 Task: Look for space in Abomey-Calavi, Benin from 12th August, 2023 to 16th August, 2023 for 8 adults in price range Rs.10000 to Rs.16000. Place can be private room with 8 bedrooms having 8 beds and 8 bathrooms. Property type can be house, flat, guest house, hotel. Amenities needed are: wifi, TV, free parkinig on premises, gym, breakfast. Booking option can be shelf check-in. Required host language is English.
Action: Mouse moved to (516, 104)
Screenshot: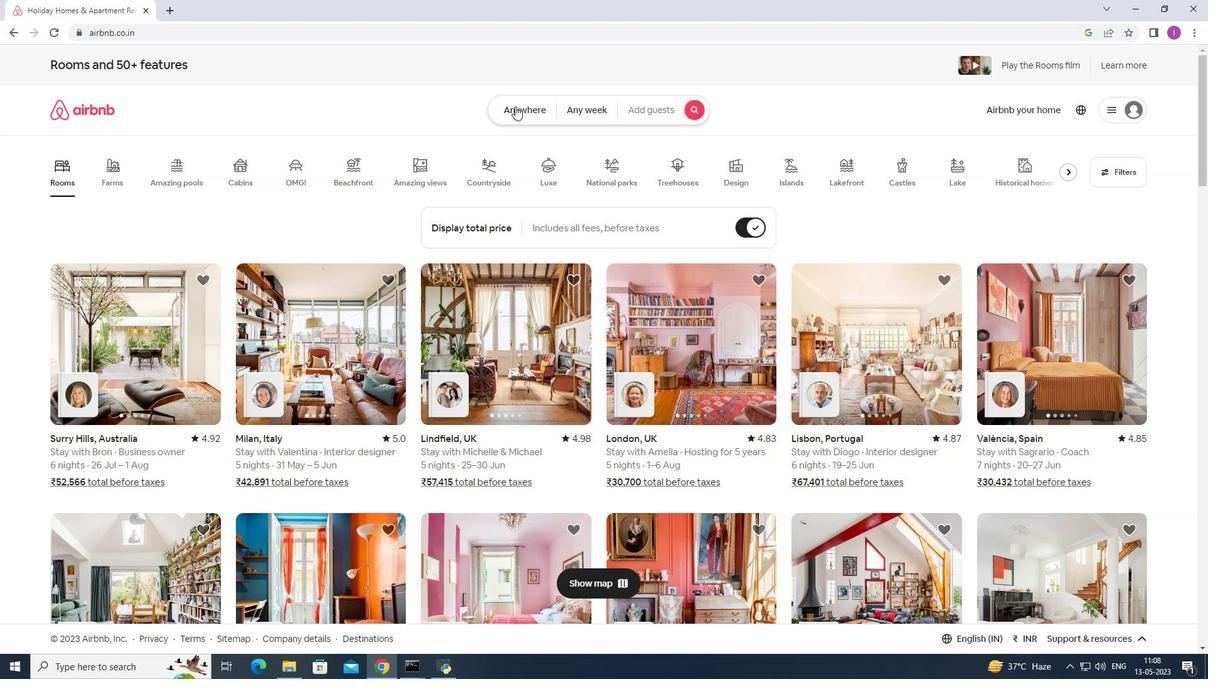 
Action: Mouse pressed left at (516, 104)
Screenshot: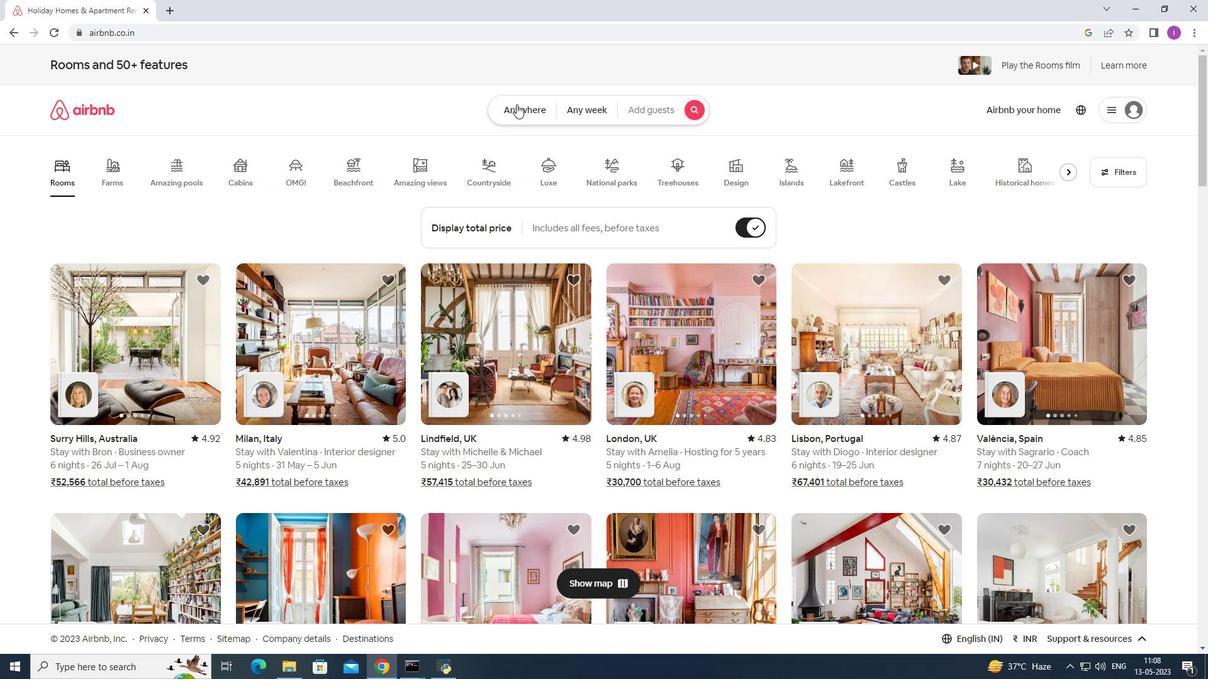
Action: Mouse moved to (414, 152)
Screenshot: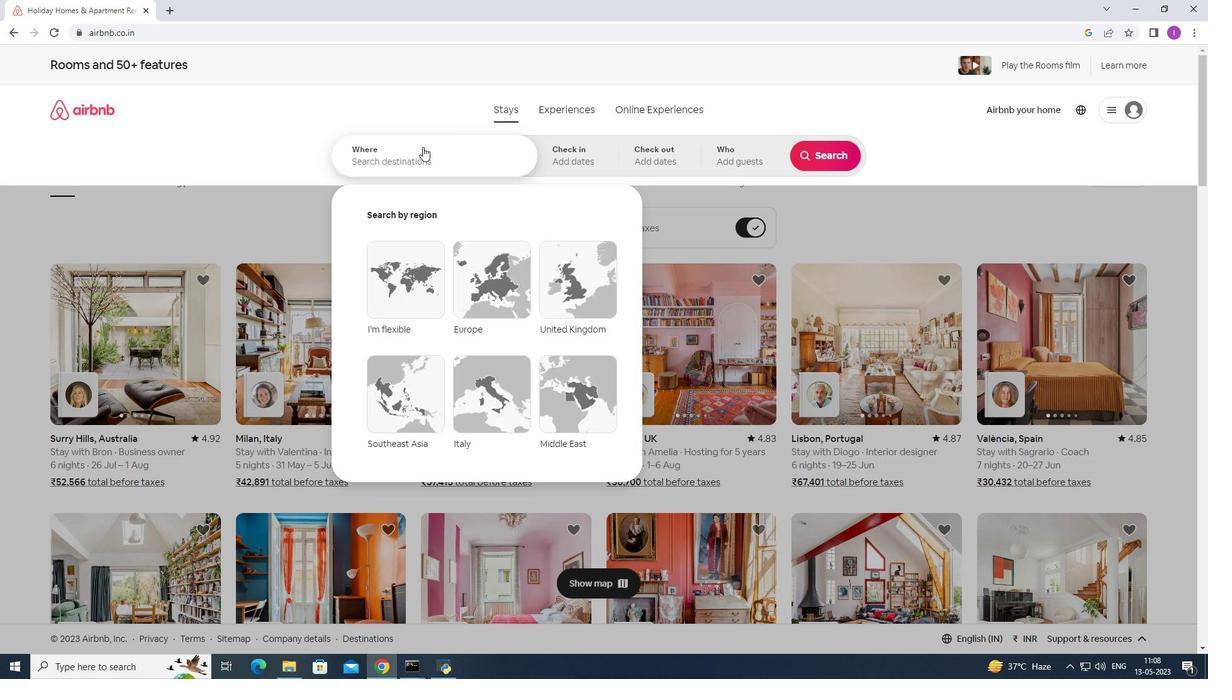 
Action: Mouse pressed left at (414, 152)
Screenshot: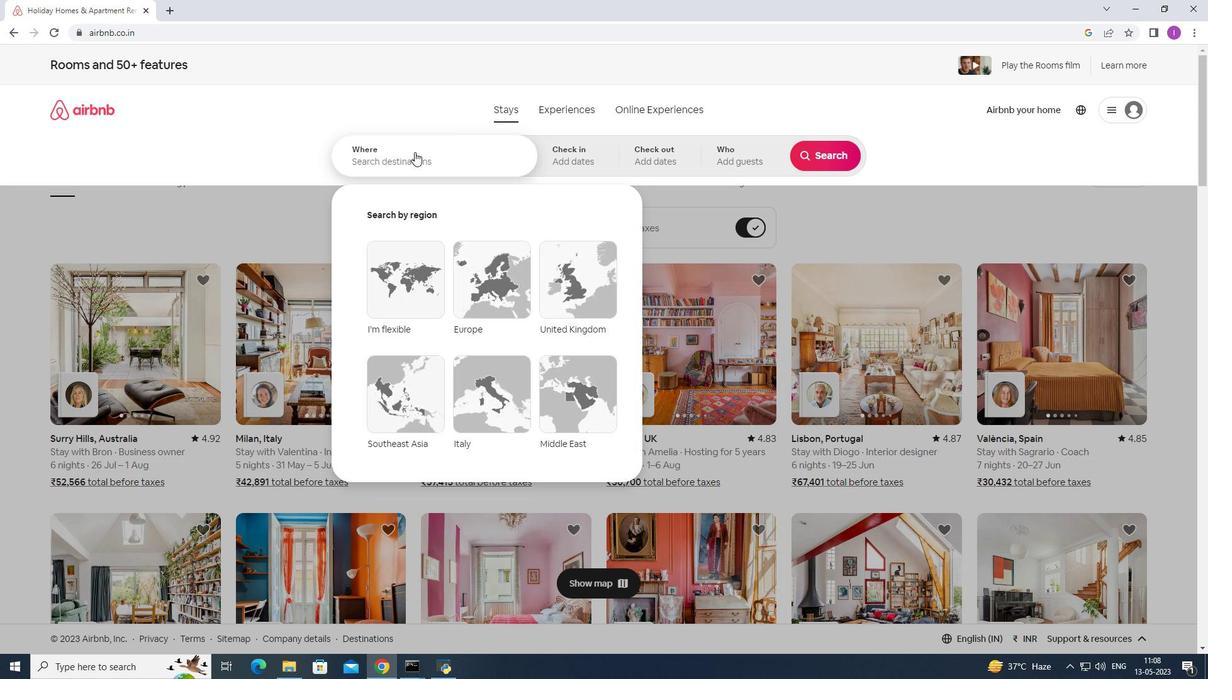 
Action: Mouse moved to (433, 146)
Screenshot: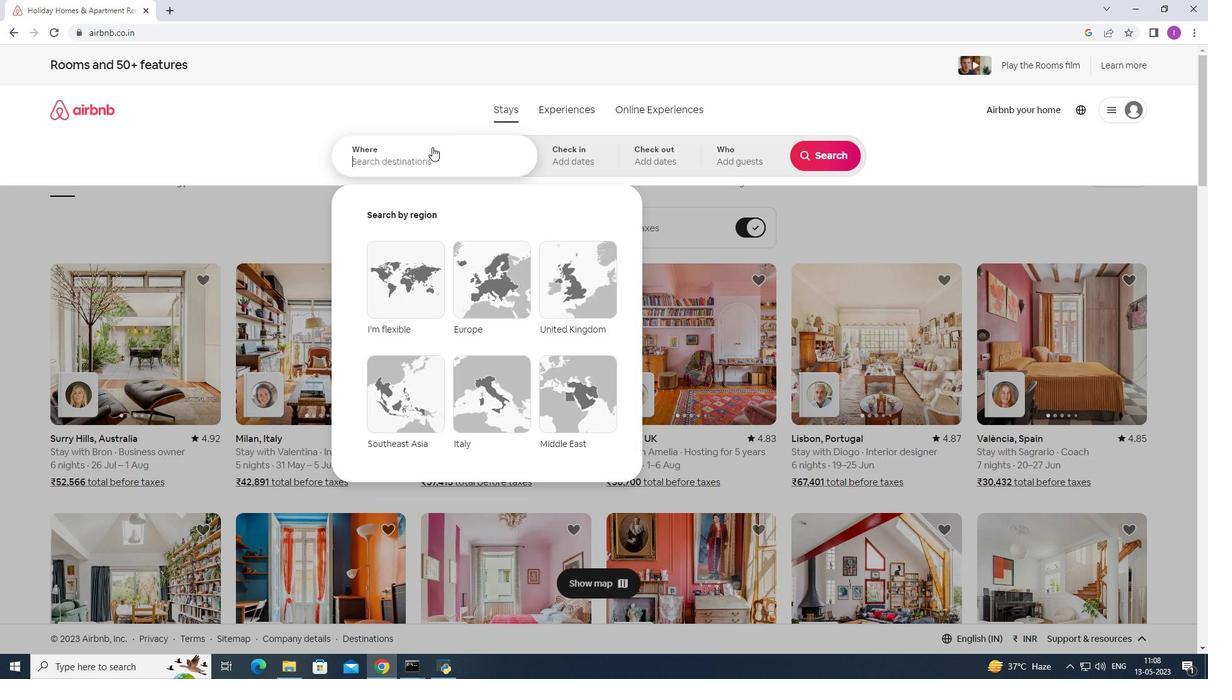 
Action: Key pressed <Key.shift>Abomey-
Screenshot: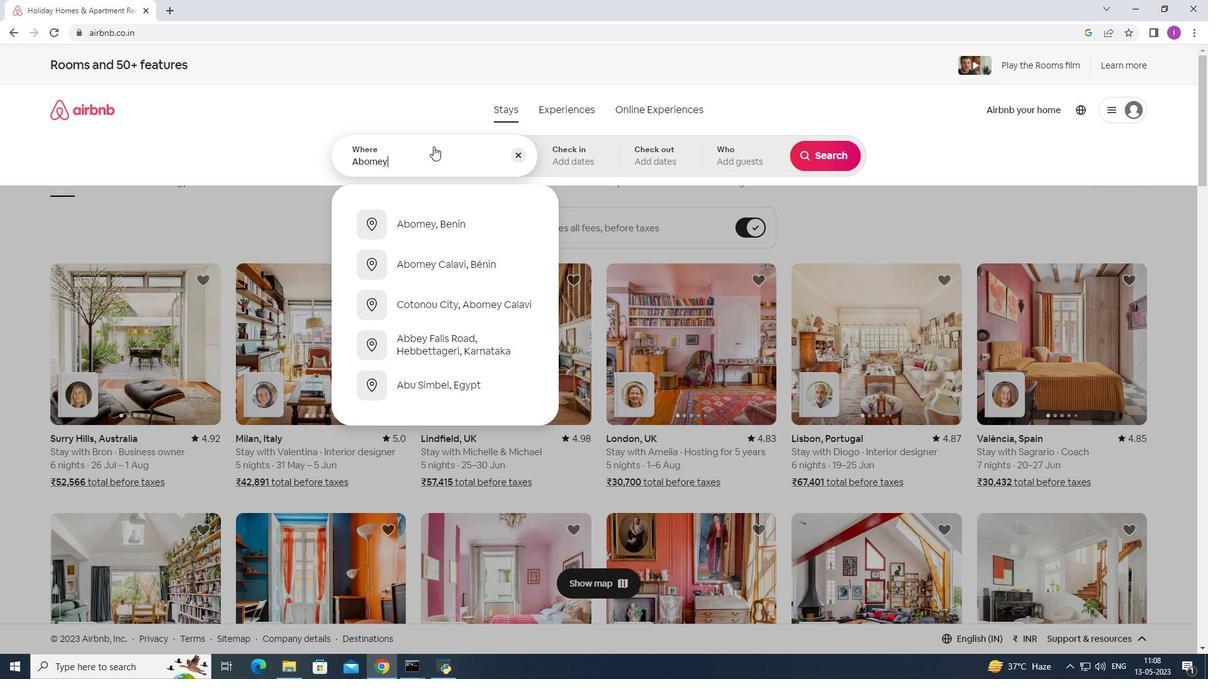 
Action: Mouse moved to (447, 268)
Screenshot: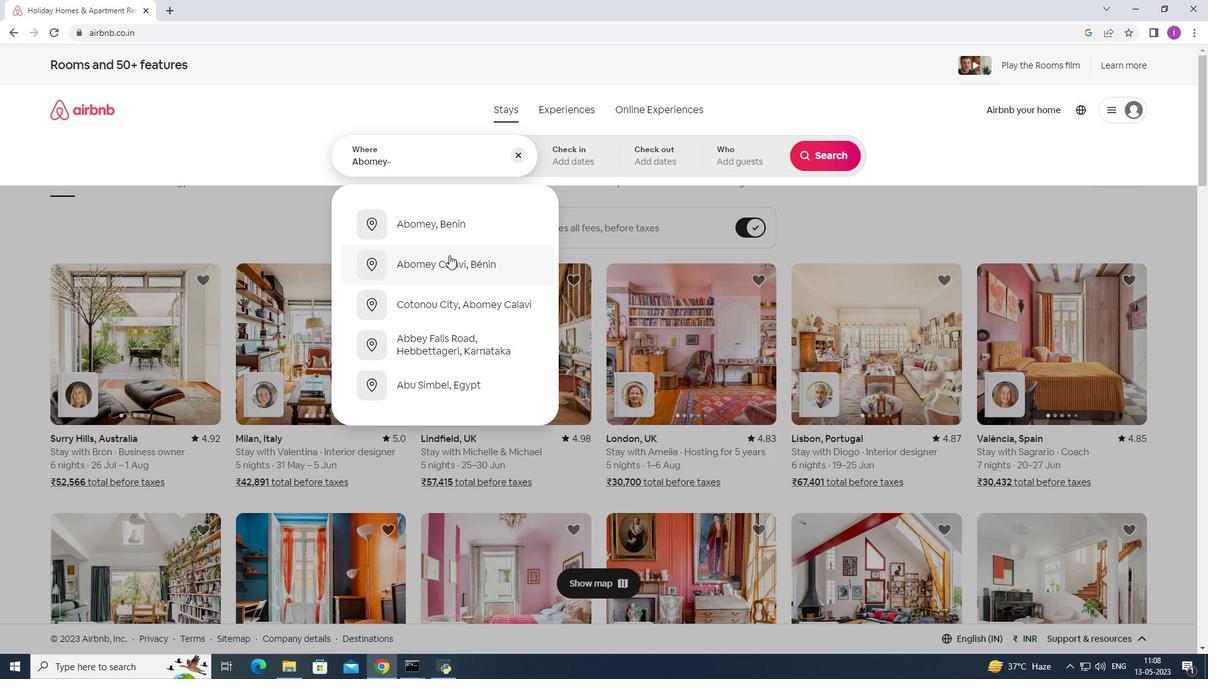 
Action: Mouse pressed left at (447, 268)
Screenshot: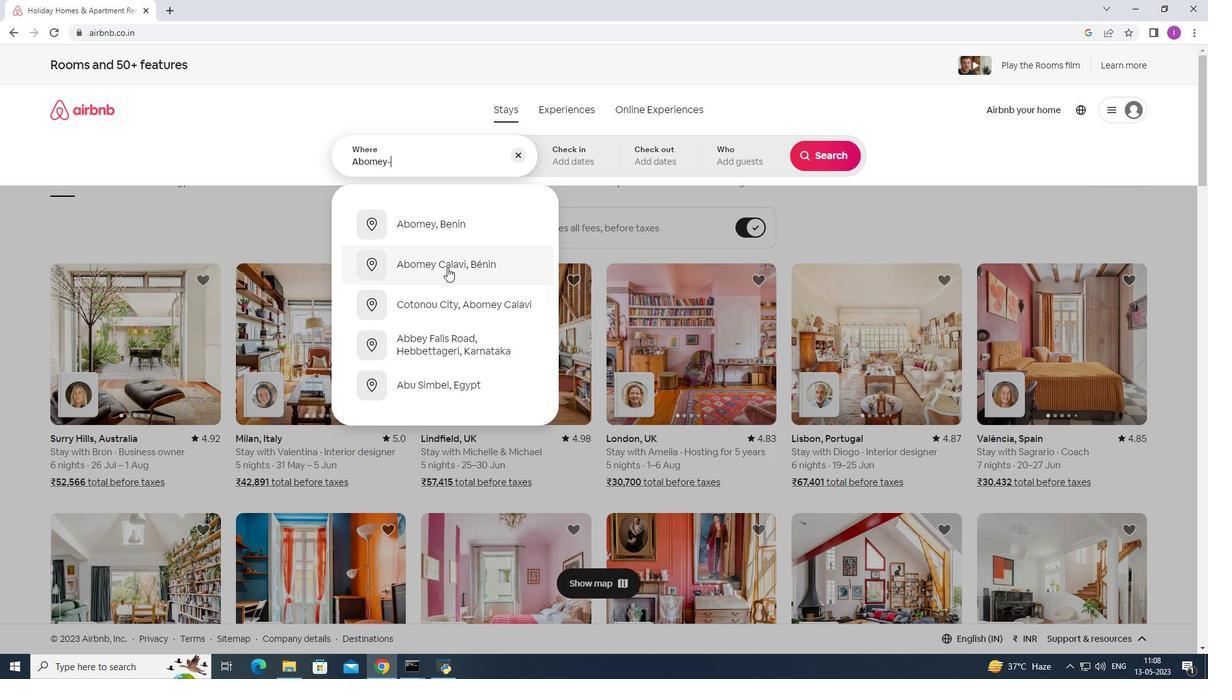 
Action: Mouse moved to (823, 254)
Screenshot: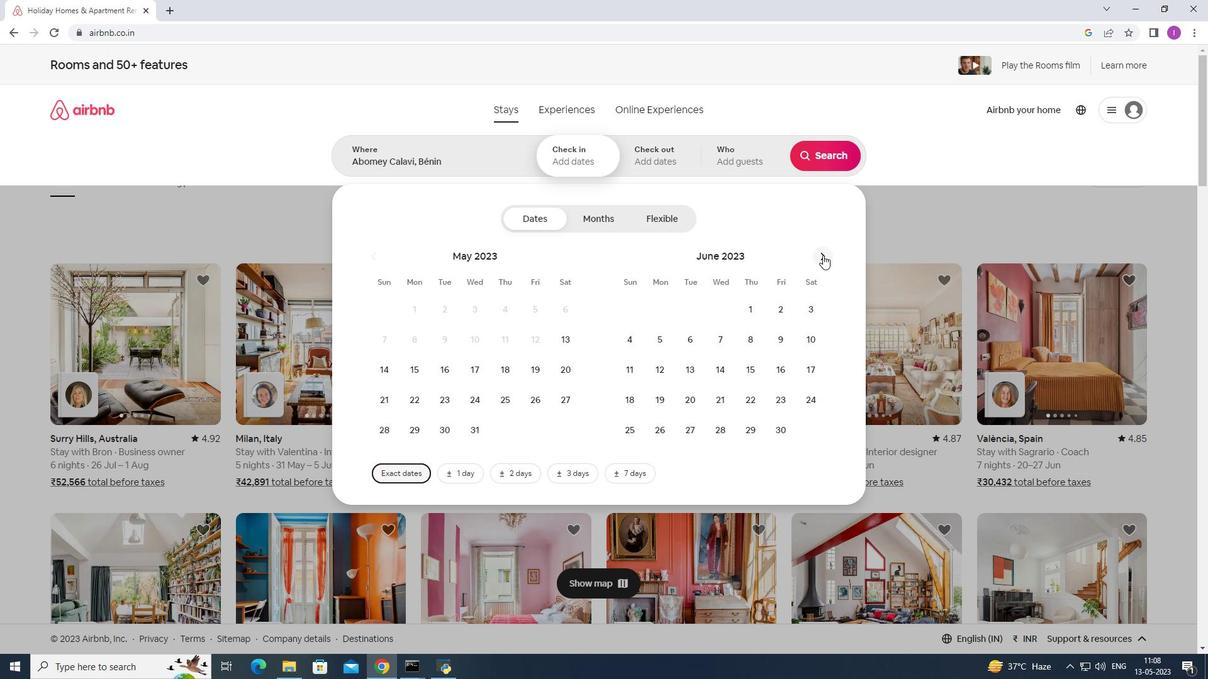 
Action: Mouse pressed left at (823, 254)
Screenshot: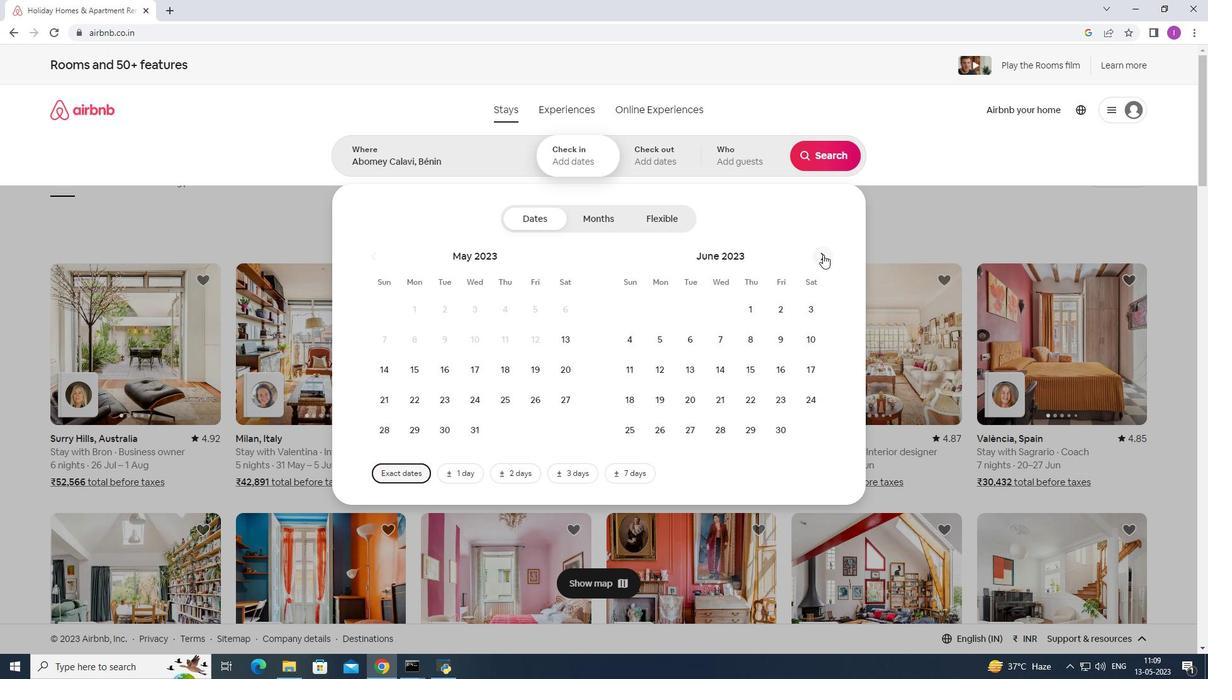
Action: Mouse pressed left at (823, 254)
Screenshot: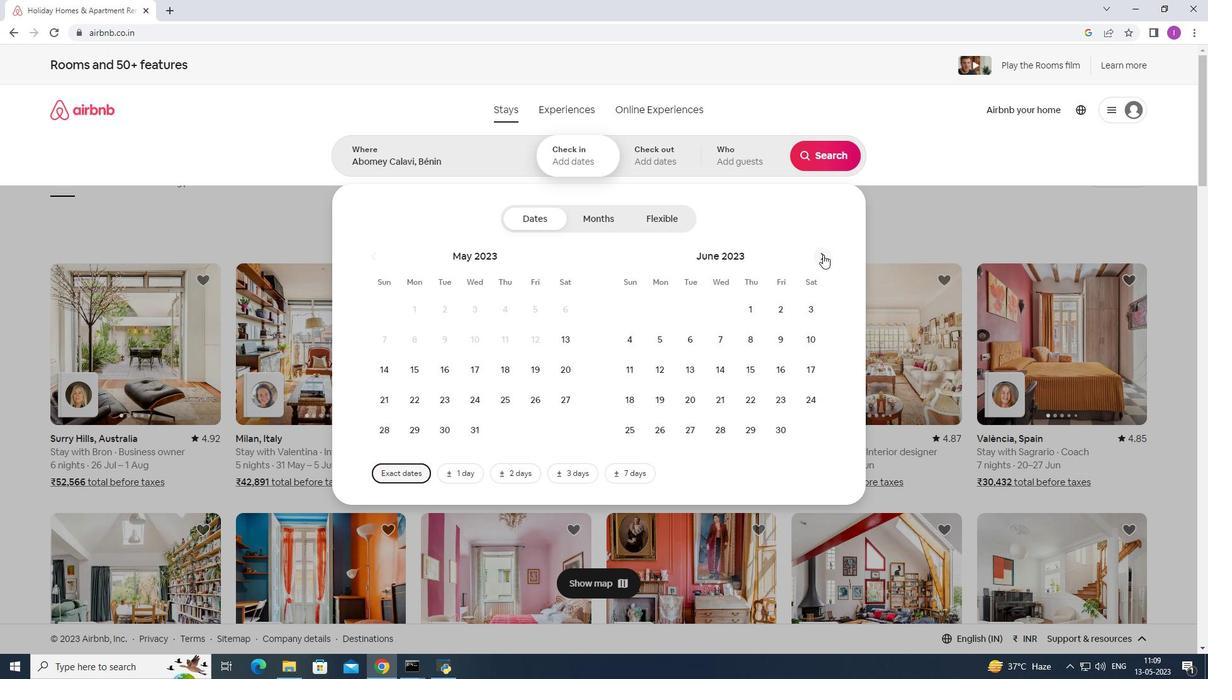 
Action: Mouse moved to (809, 336)
Screenshot: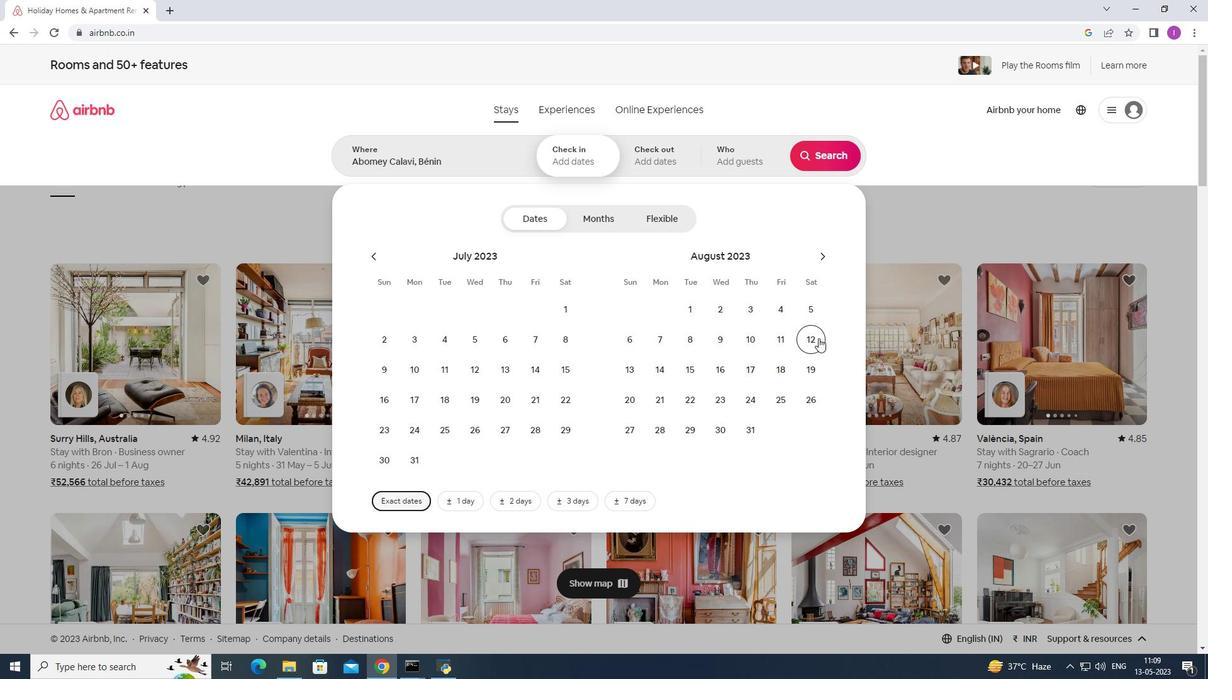 
Action: Mouse pressed left at (809, 336)
Screenshot: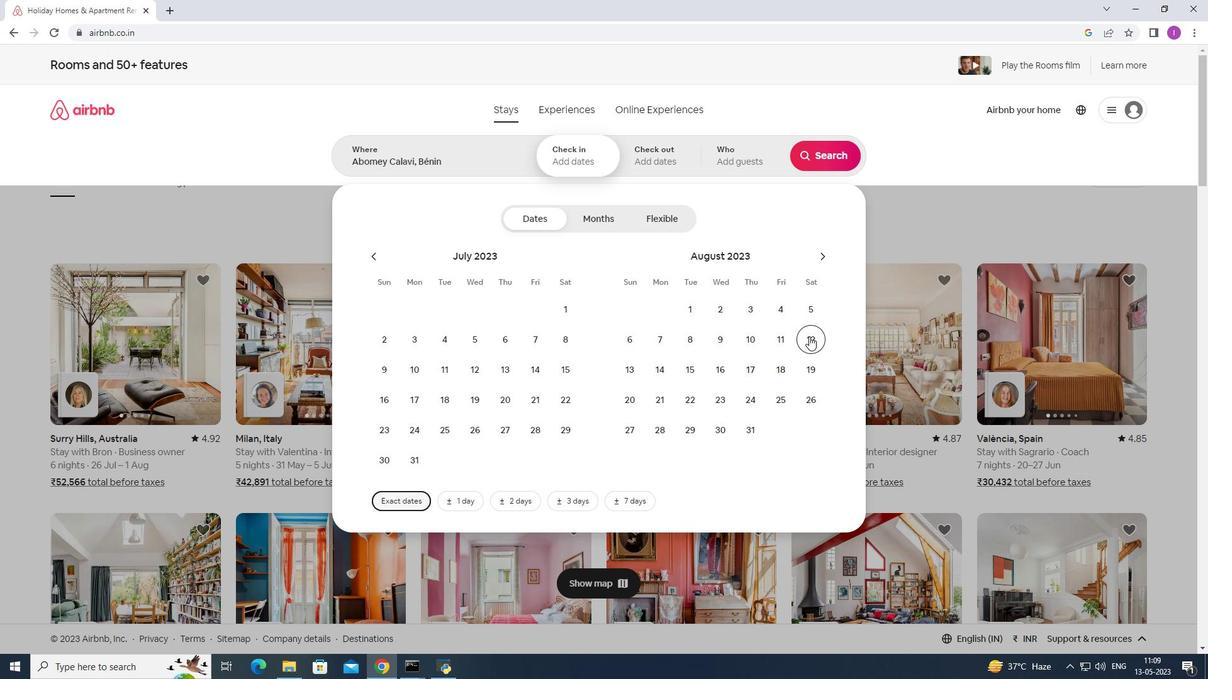 
Action: Mouse moved to (719, 363)
Screenshot: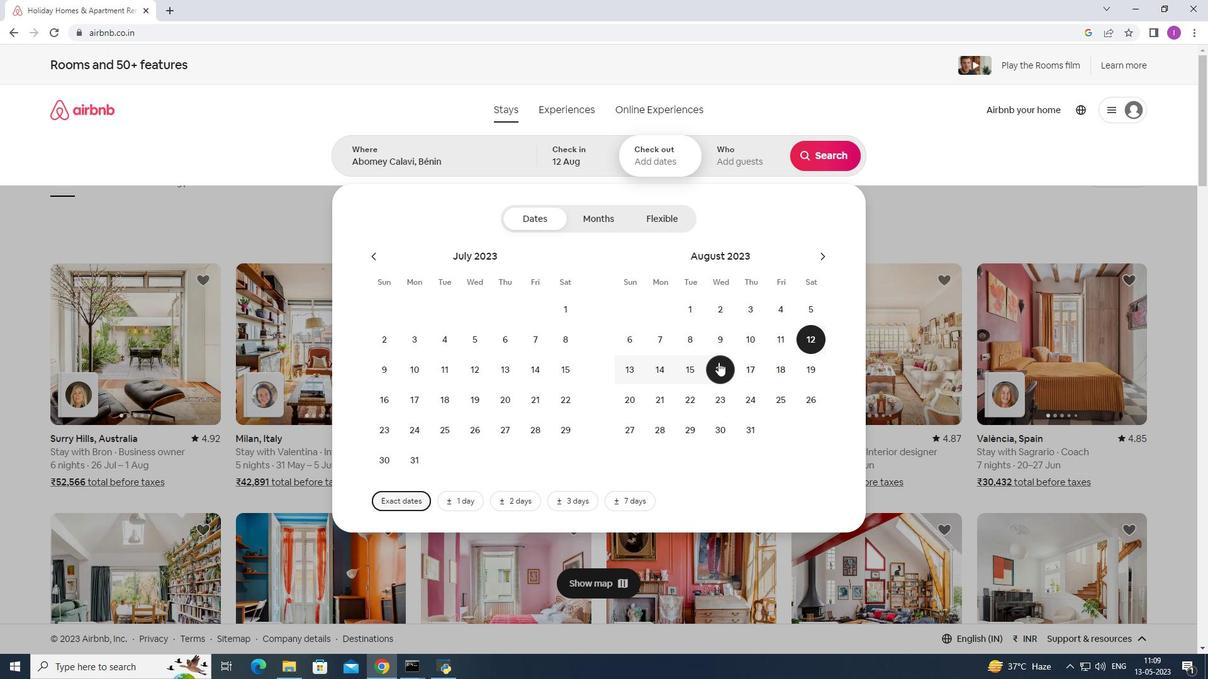 
Action: Mouse pressed left at (719, 363)
Screenshot: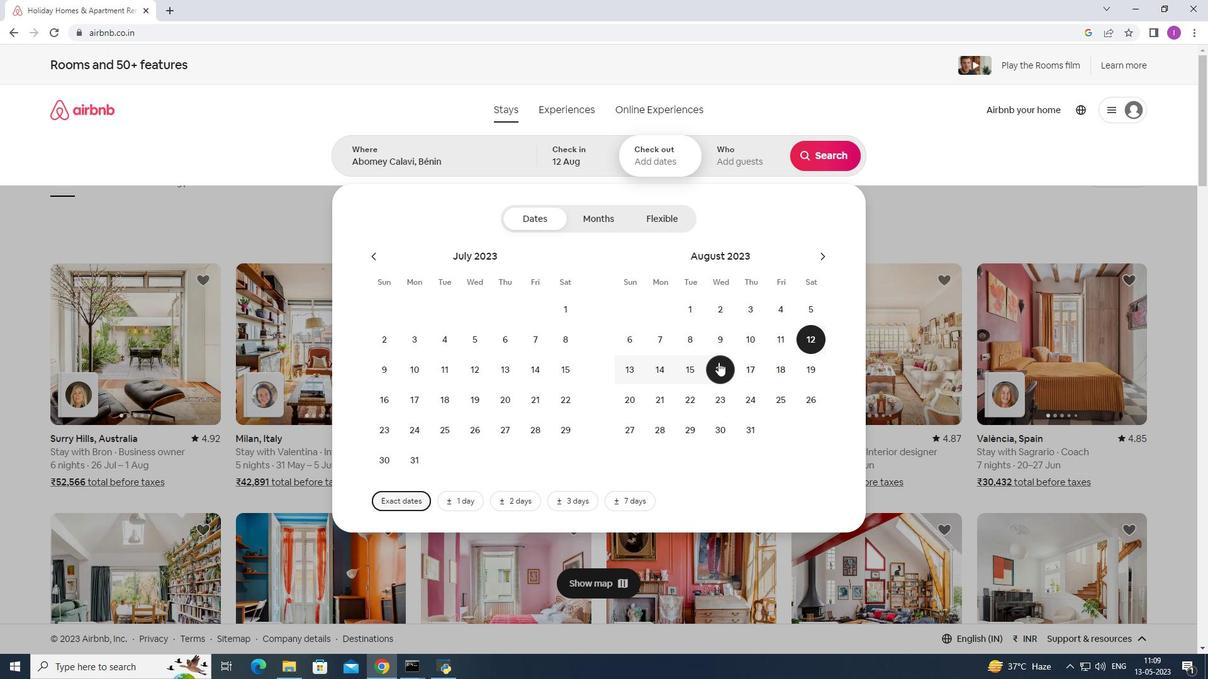 
Action: Mouse moved to (730, 159)
Screenshot: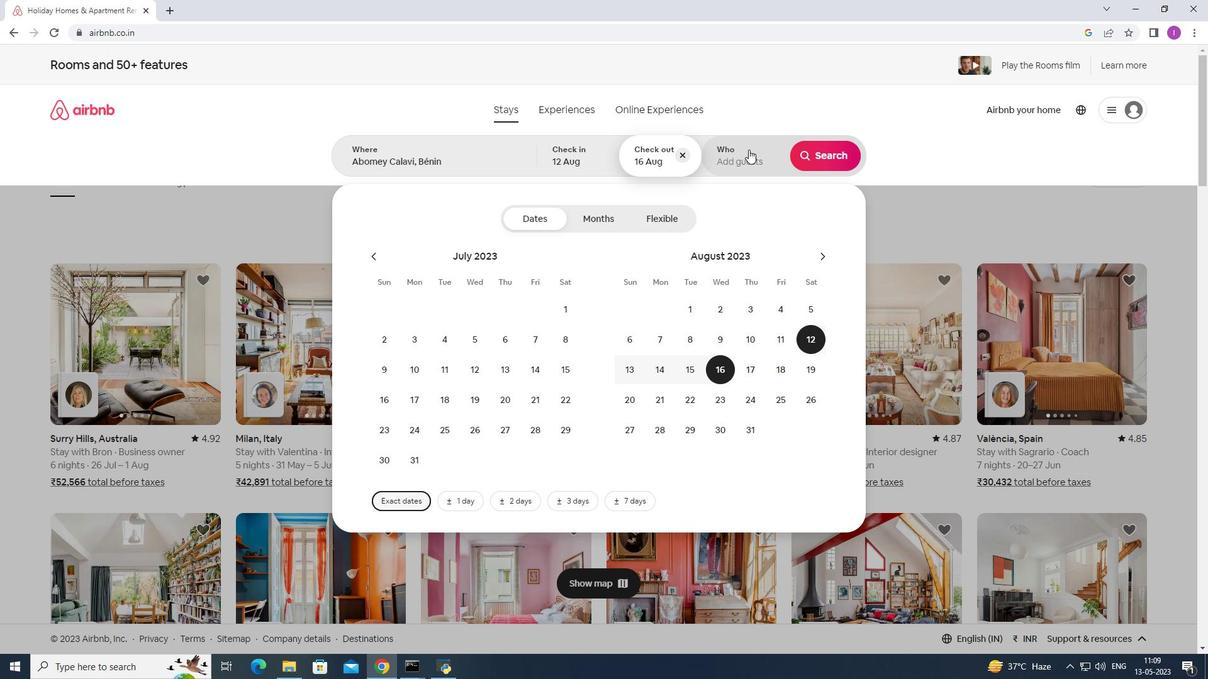 
Action: Mouse pressed left at (730, 159)
Screenshot: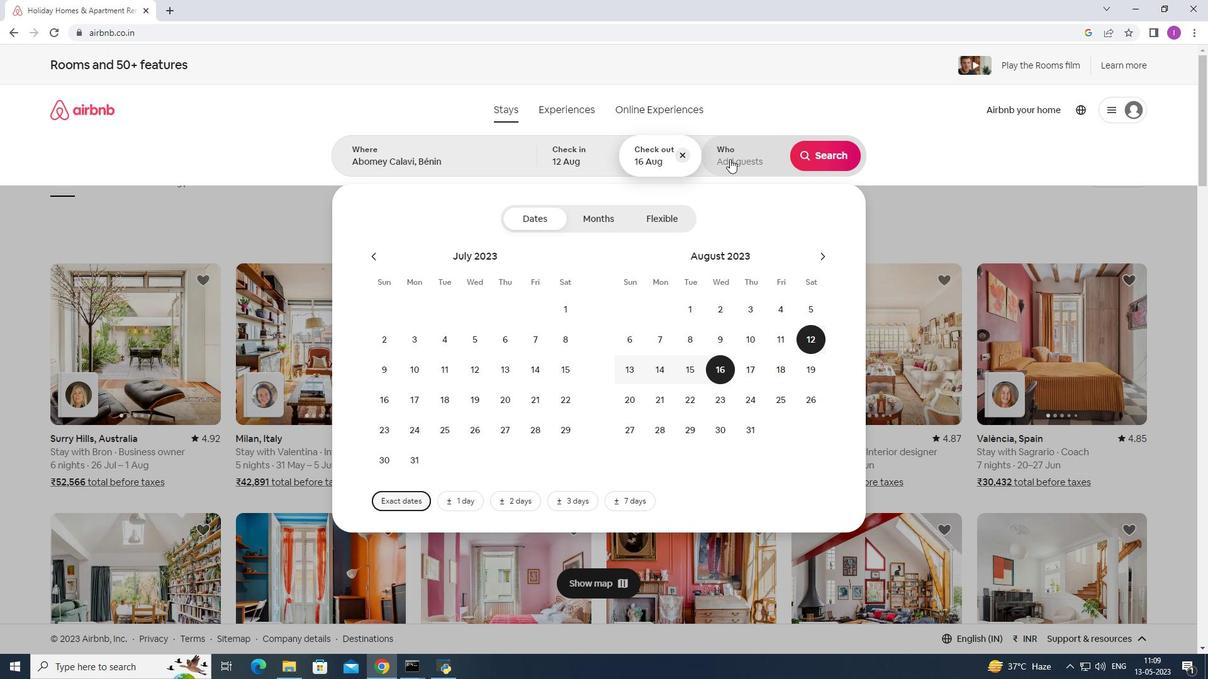 
Action: Mouse moved to (825, 222)
Screenshot: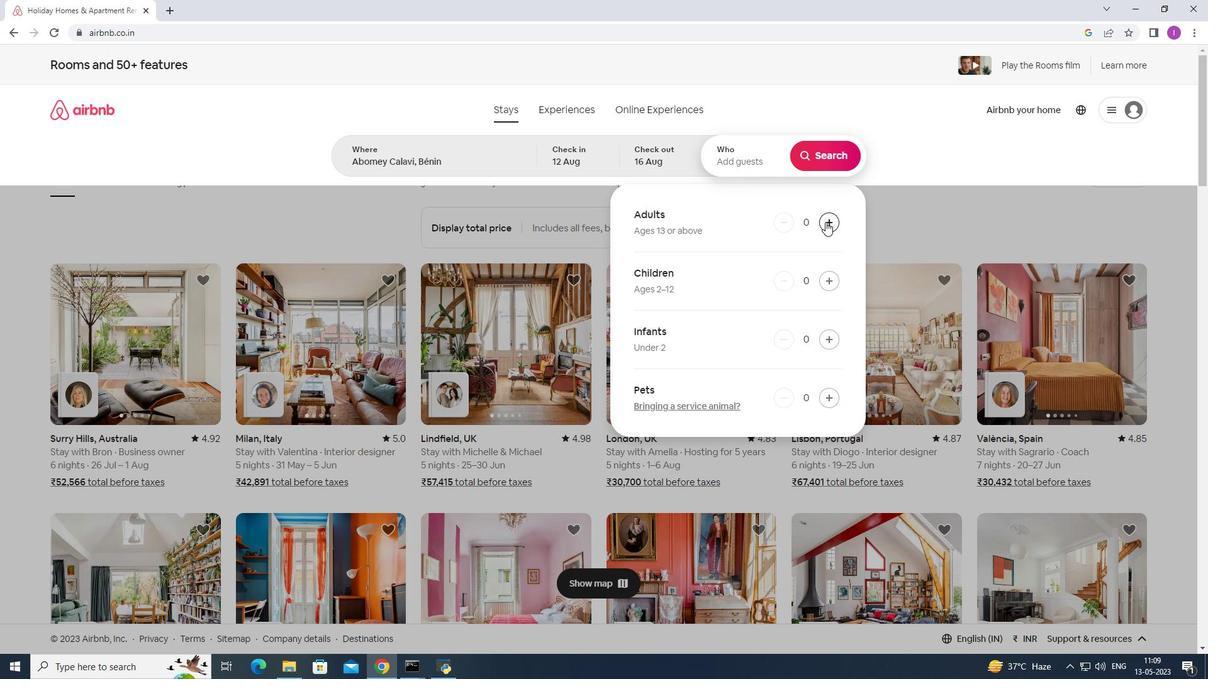 
Action: Mouse pressed left at (825, 222)
Screenshot: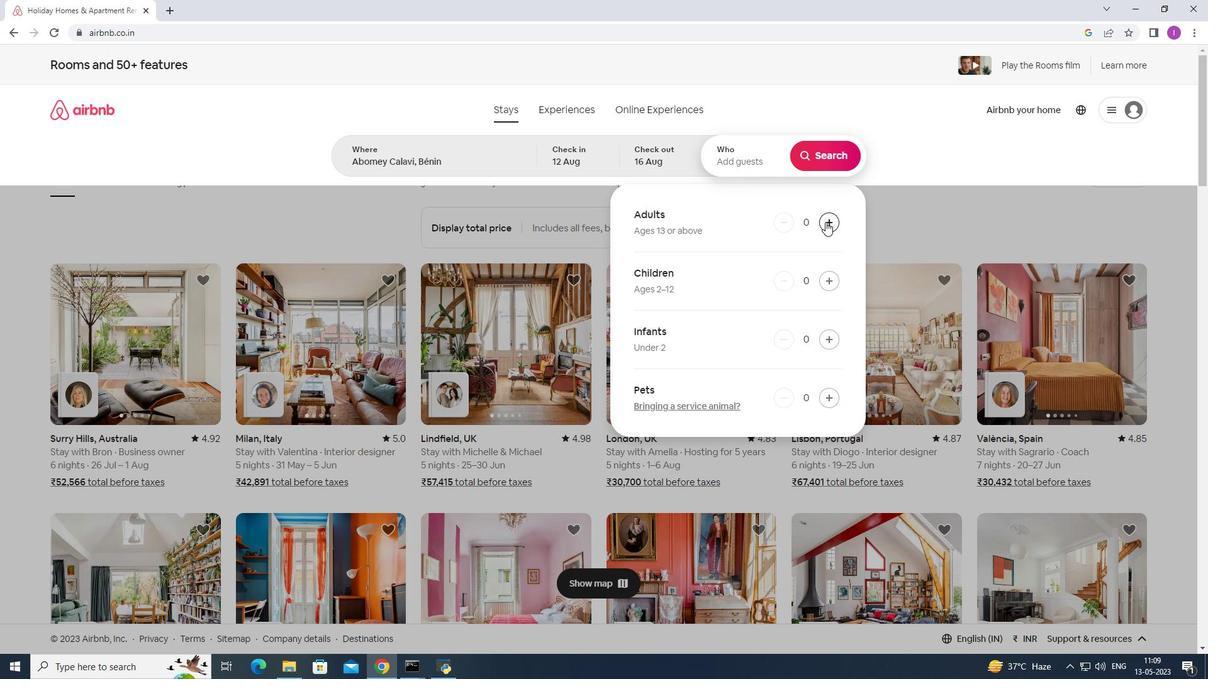 
Action: Mouse moved to (826, 222)
Screenshot: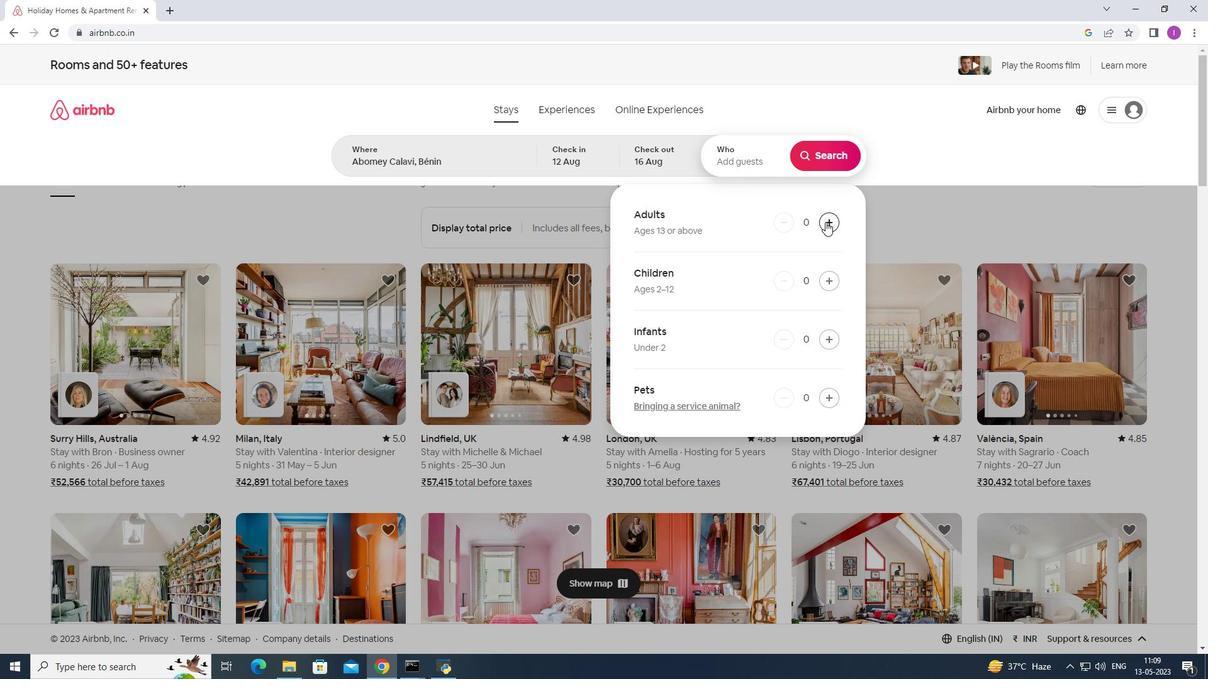 
Action: Mouse pressed left at (826, 222)
Screenshot: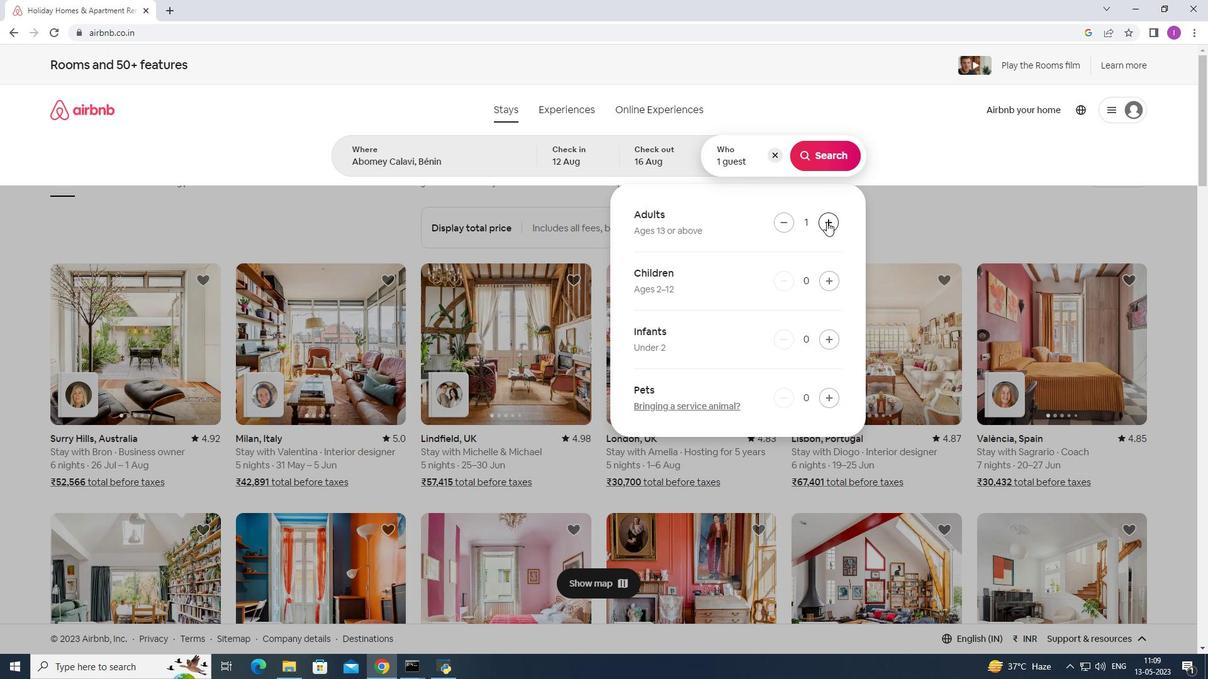 
Action: Mouse moved to (828, 221)
Screenshot: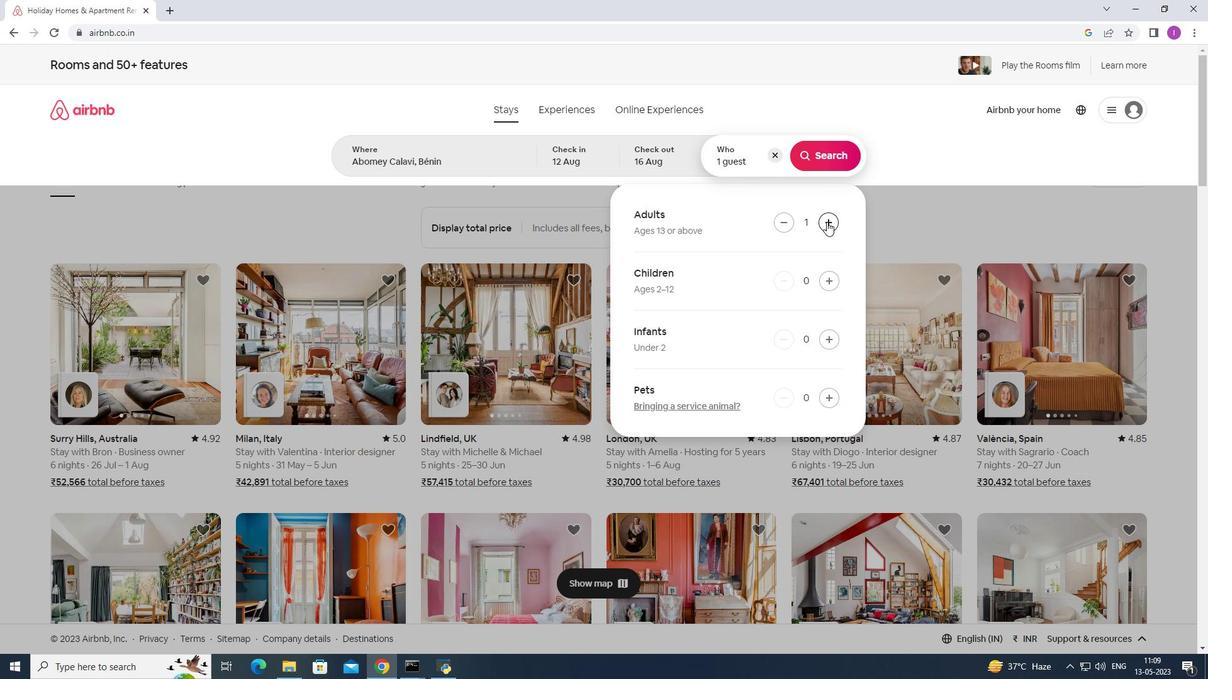 
Action: Mouse pressed left at (828, 221)
Screenshot: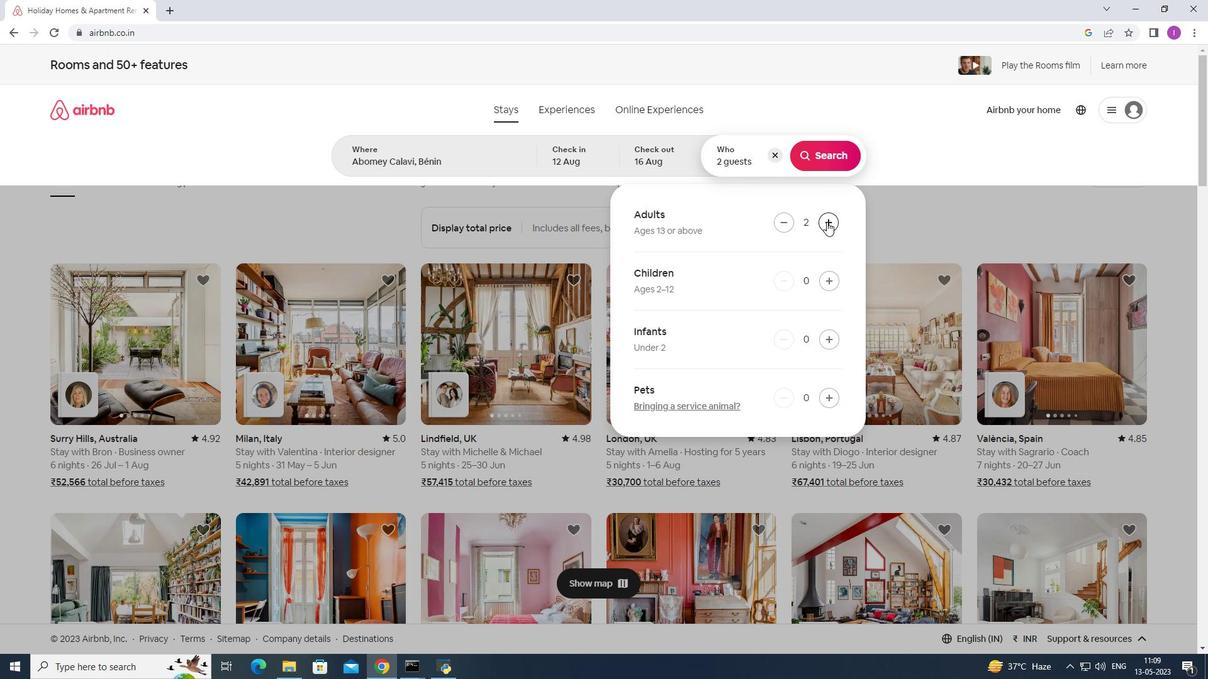 
Action: Mouse moved to (828, 220)
Screenshot: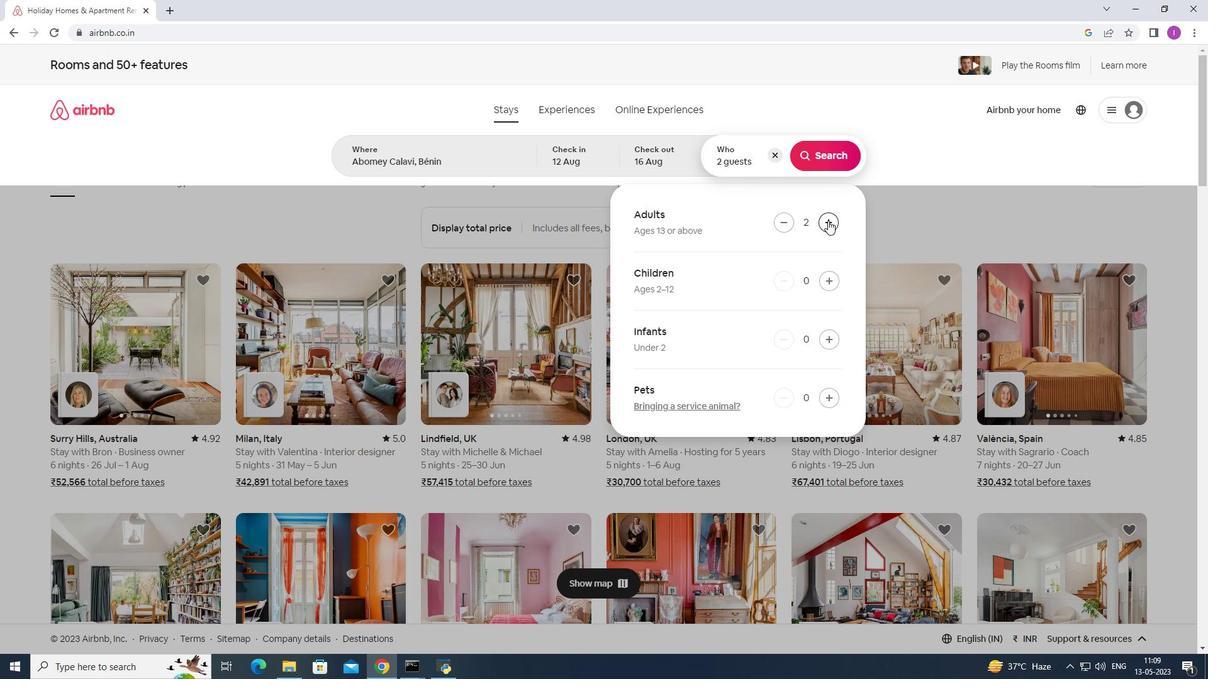 
Action: Mouse pressed left at (828, 220)
Screenshot: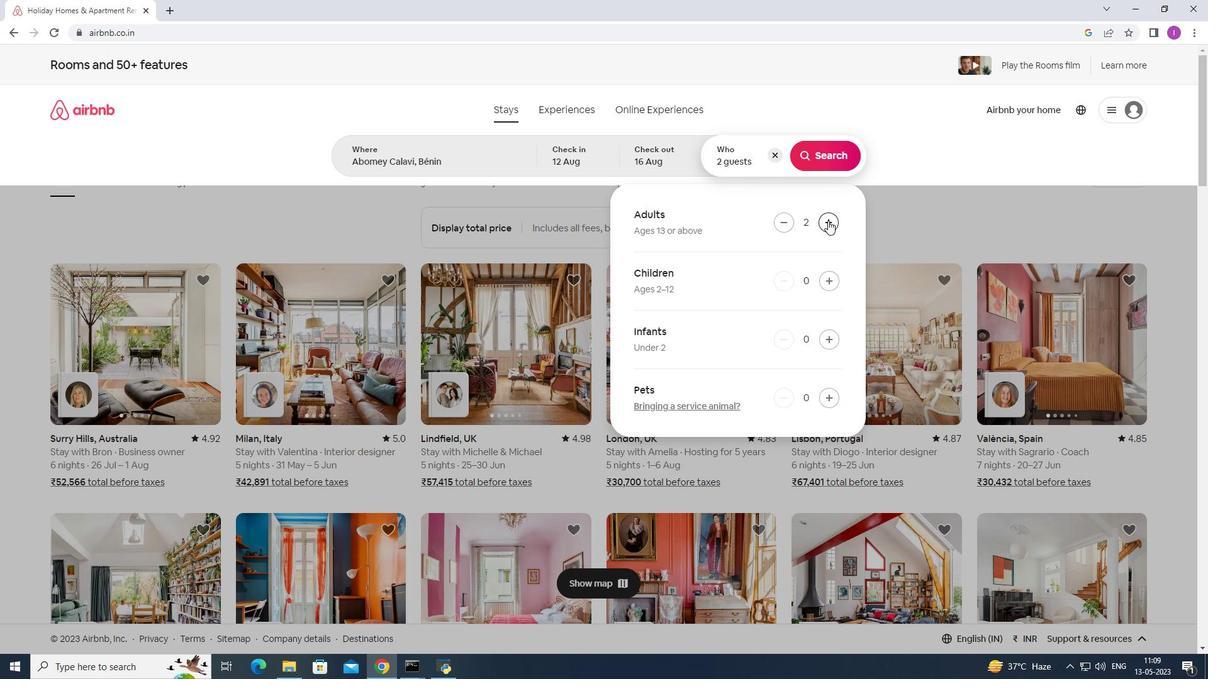 
Action: Mouse moved to (829, 220)
Screenshot: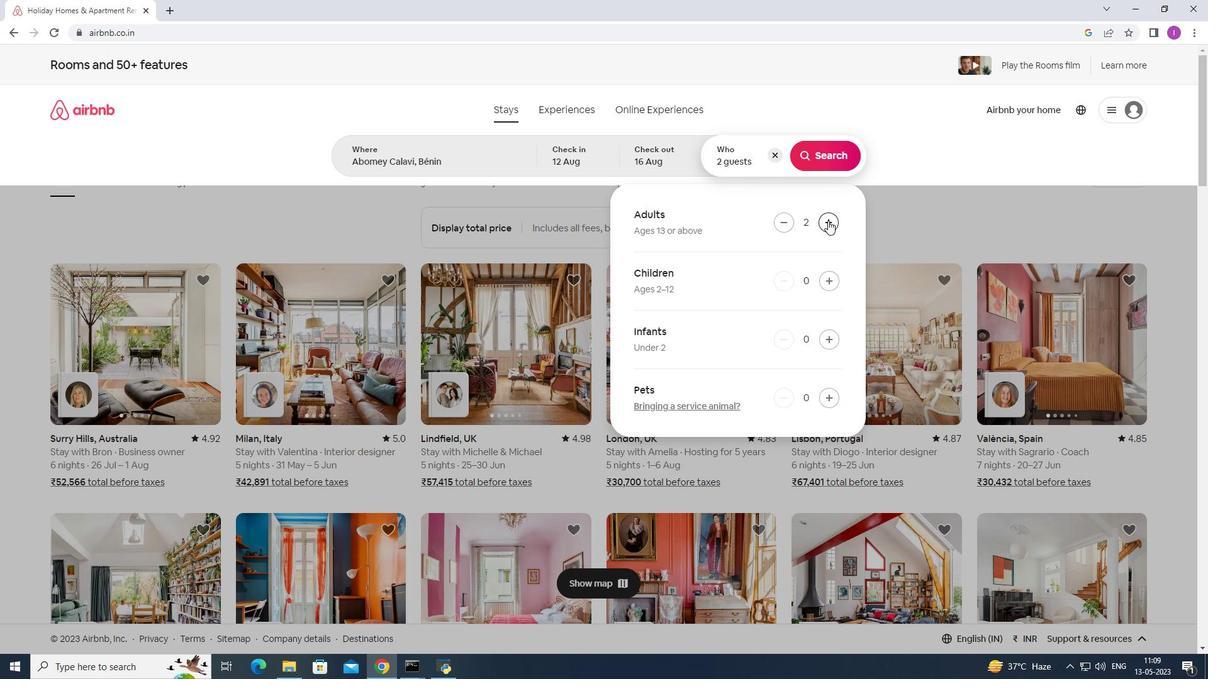 
Action: Mouse pressed left at (829, 220)
Screenshot: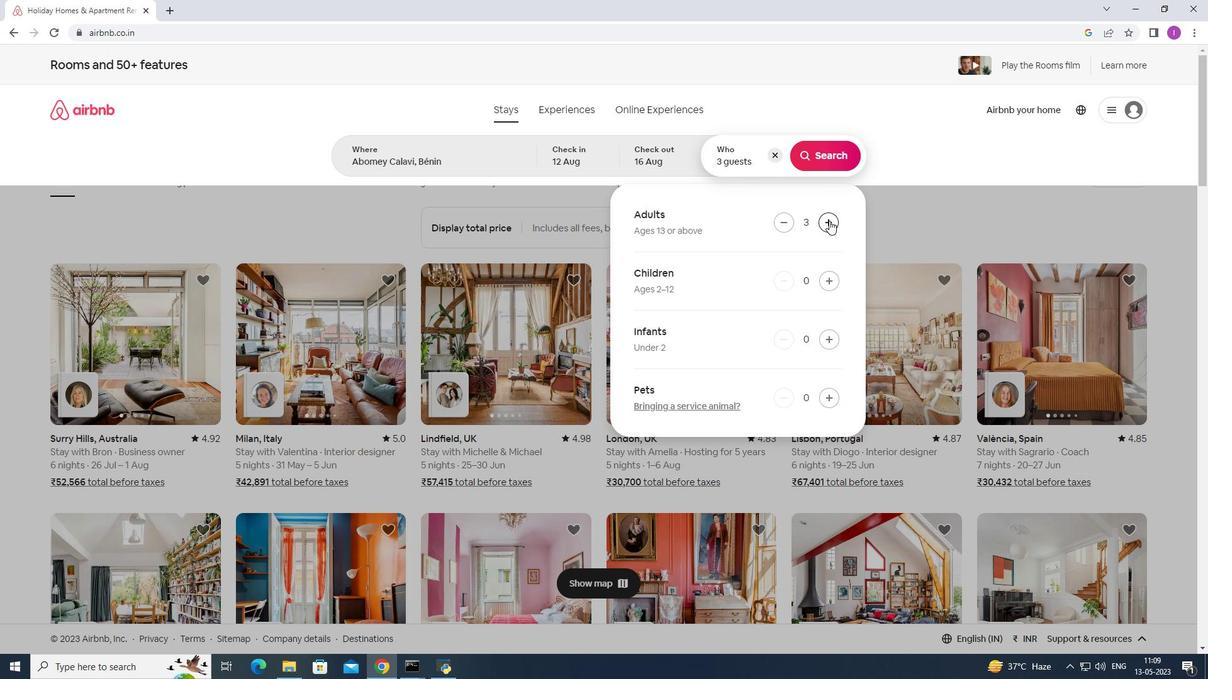 
Action: Mouse pressed left at (829, 220)
Screenshot: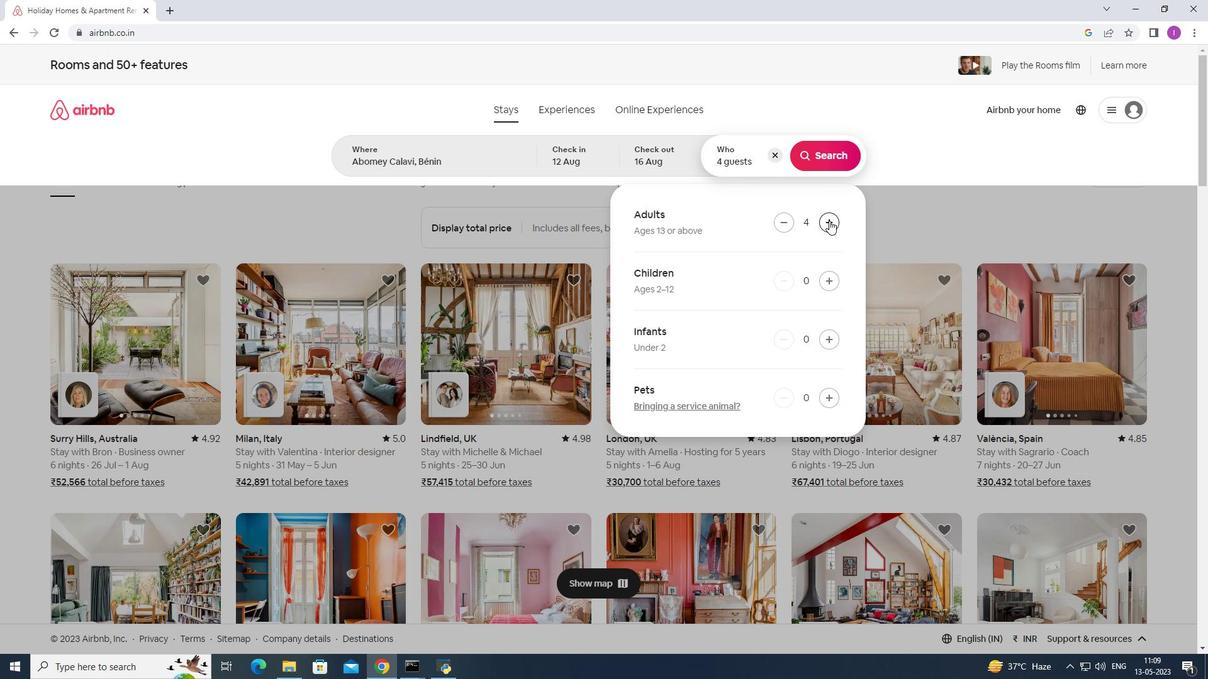 
Action: Mouse pressed left at (829, 220)
Screenshot: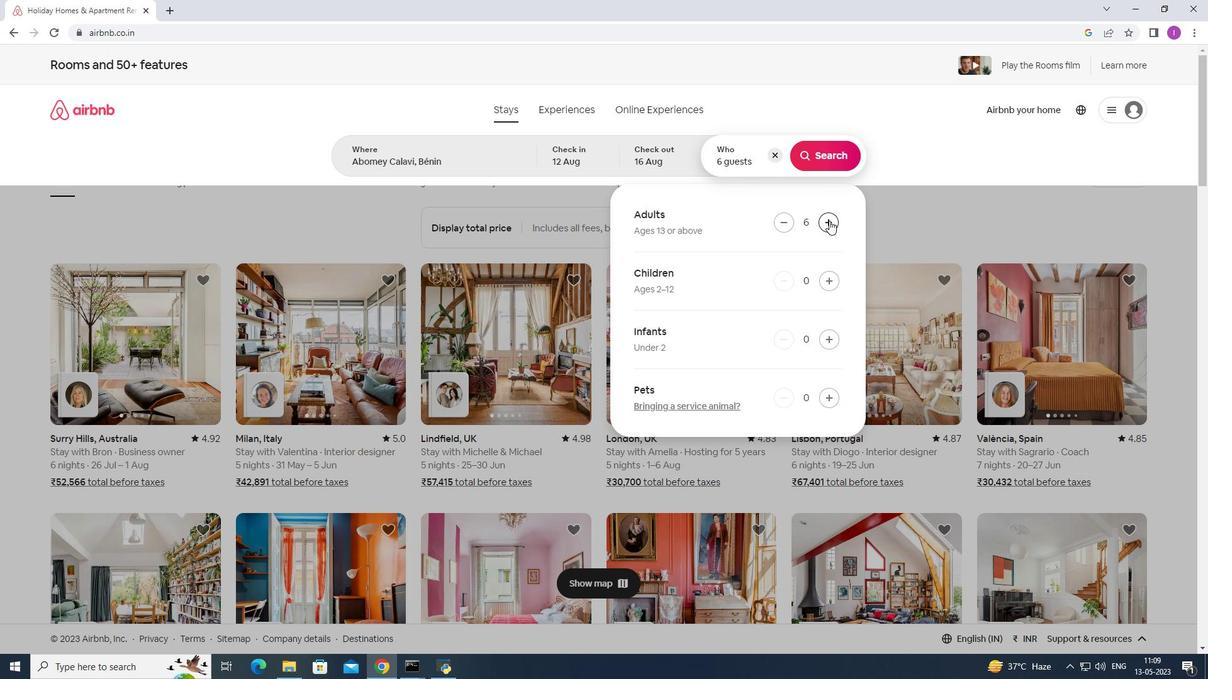 
Action: Mouse pressed left at (829, 220)
Screenshot: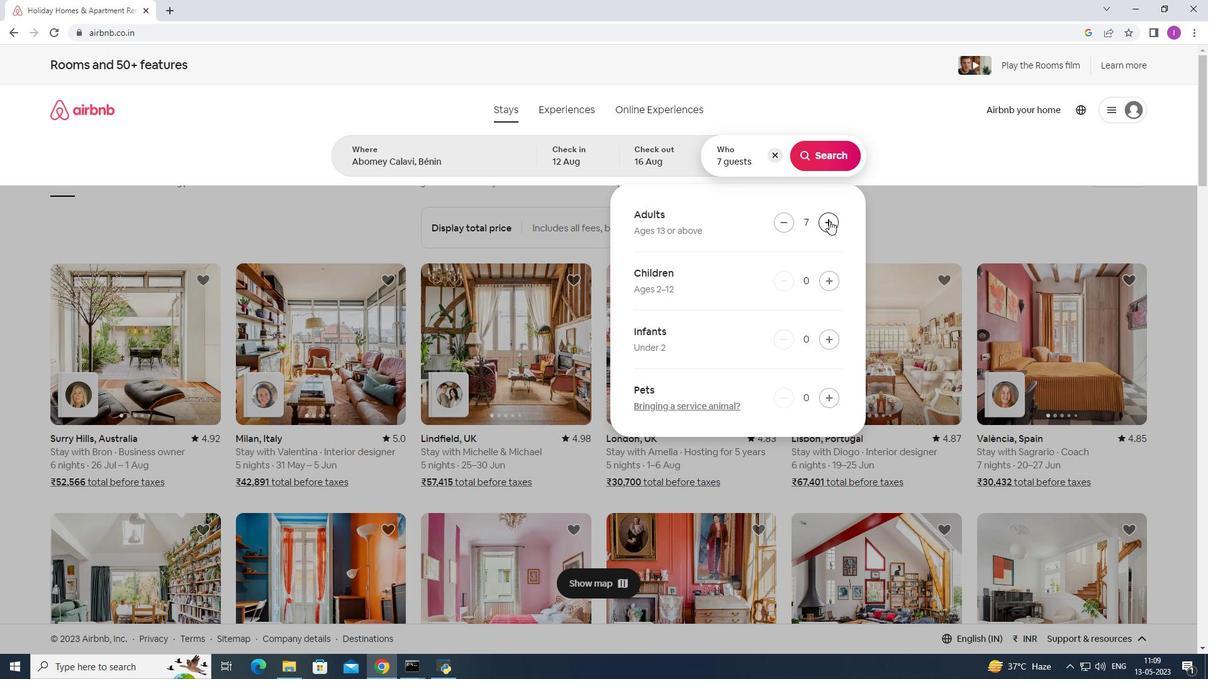 
Action: Mouse moved to (813, 156)
Screenshot: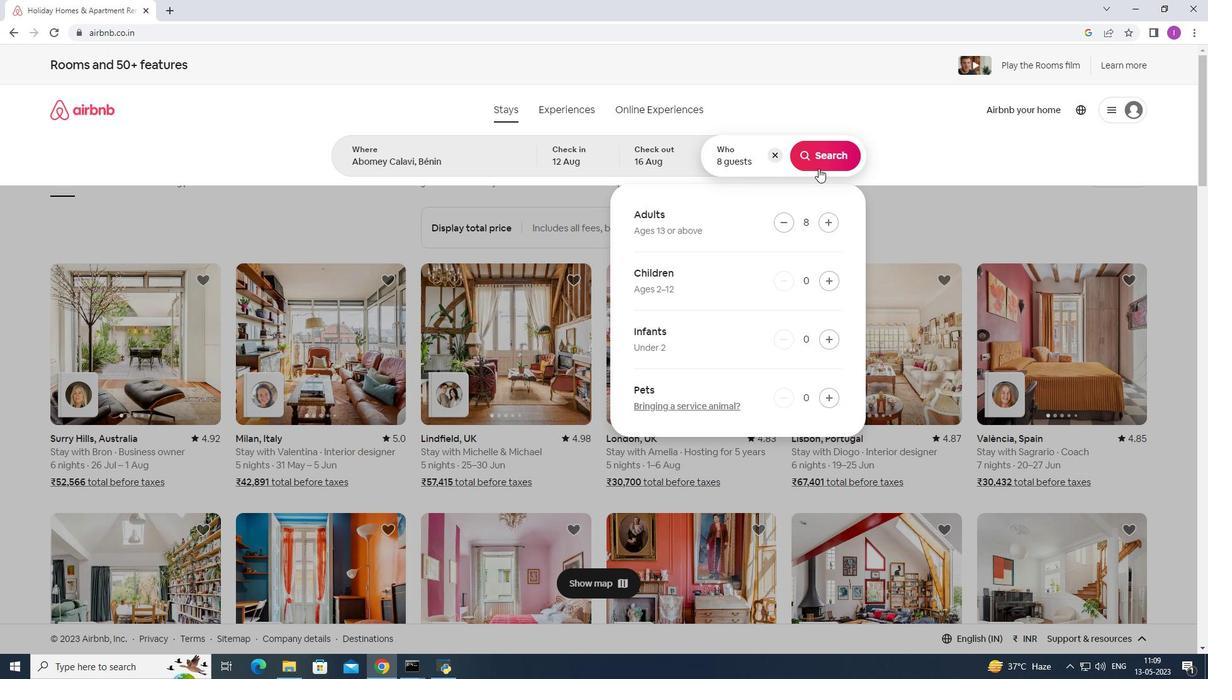 
Action: Mouse pressed left at (813, 156)
Screenshot: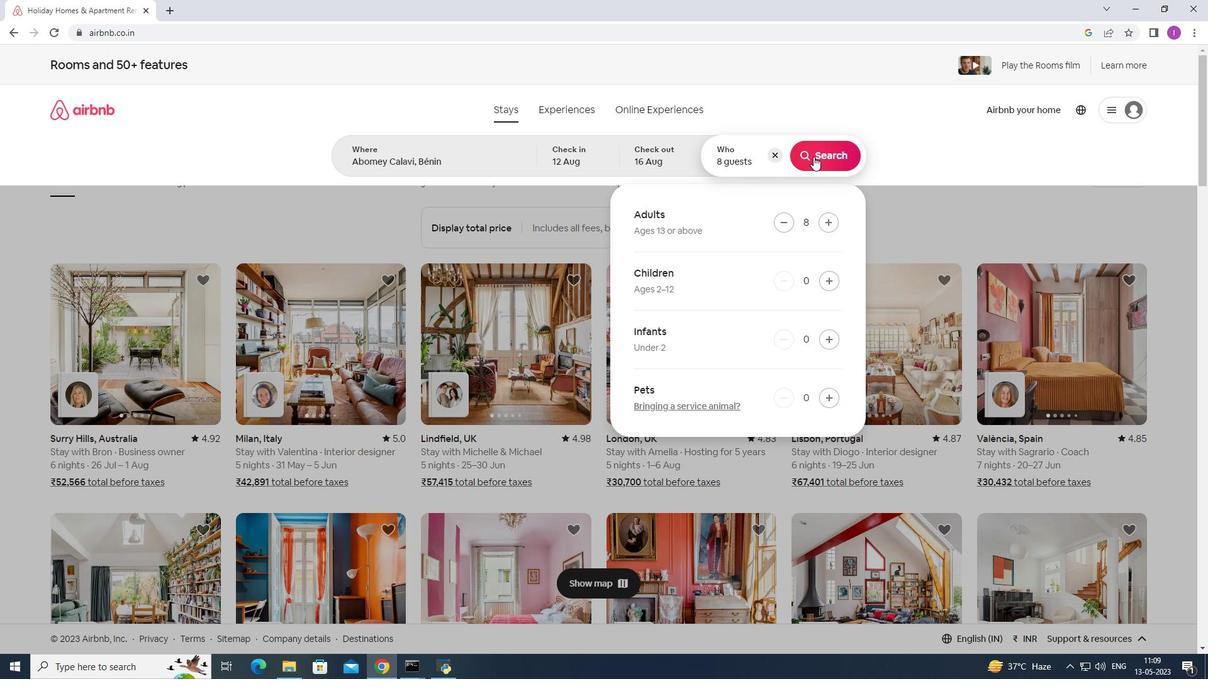 
Action: Mouse moved to (1147, 125)
Screenshot: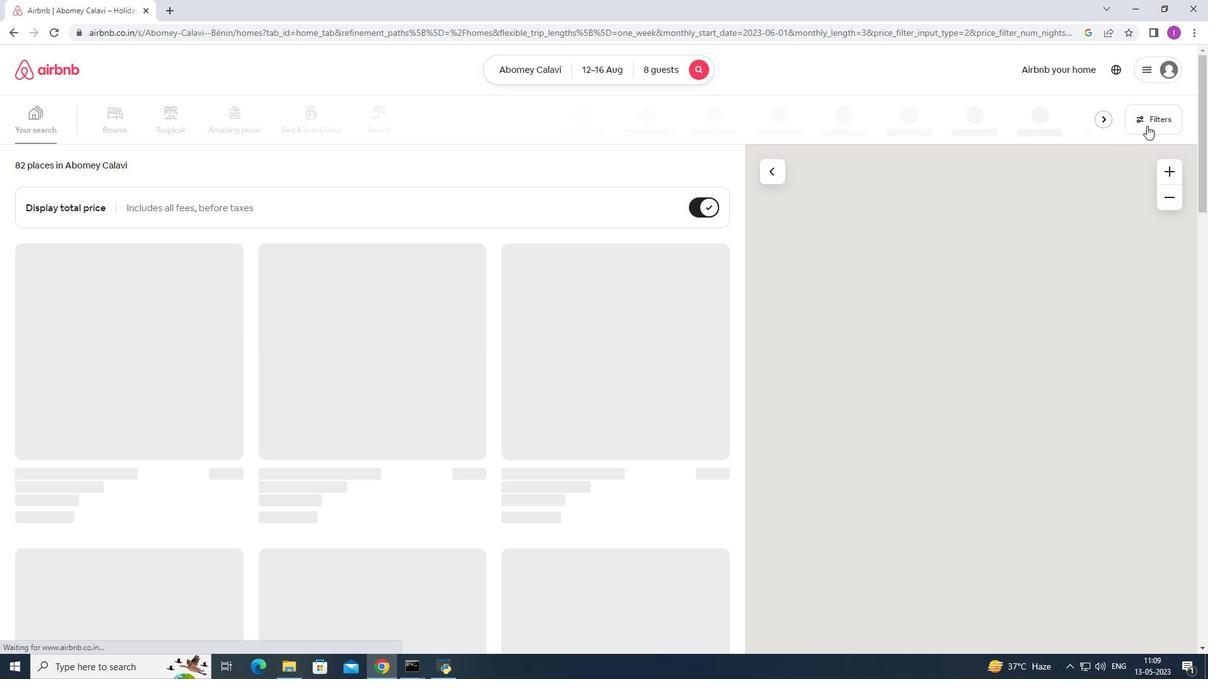 
Action: Mouse pressed left at (1147, 125)
Screenshot: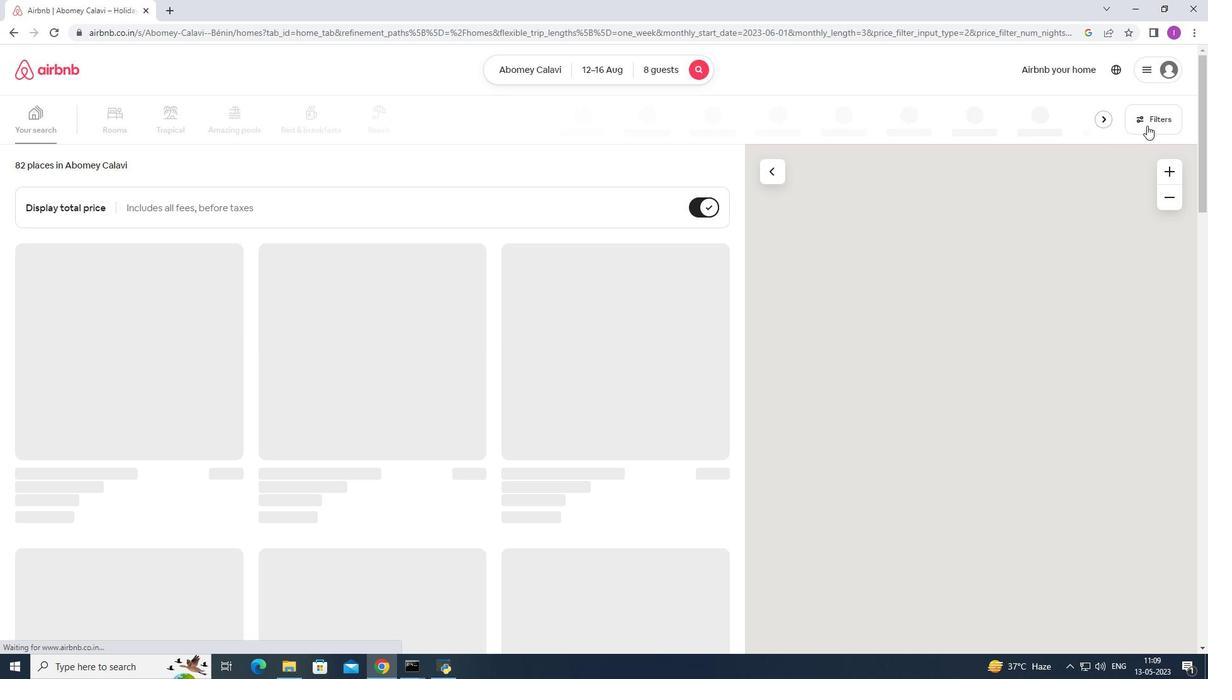 
Action: Mouse moved to (686, 429)
Screenshot: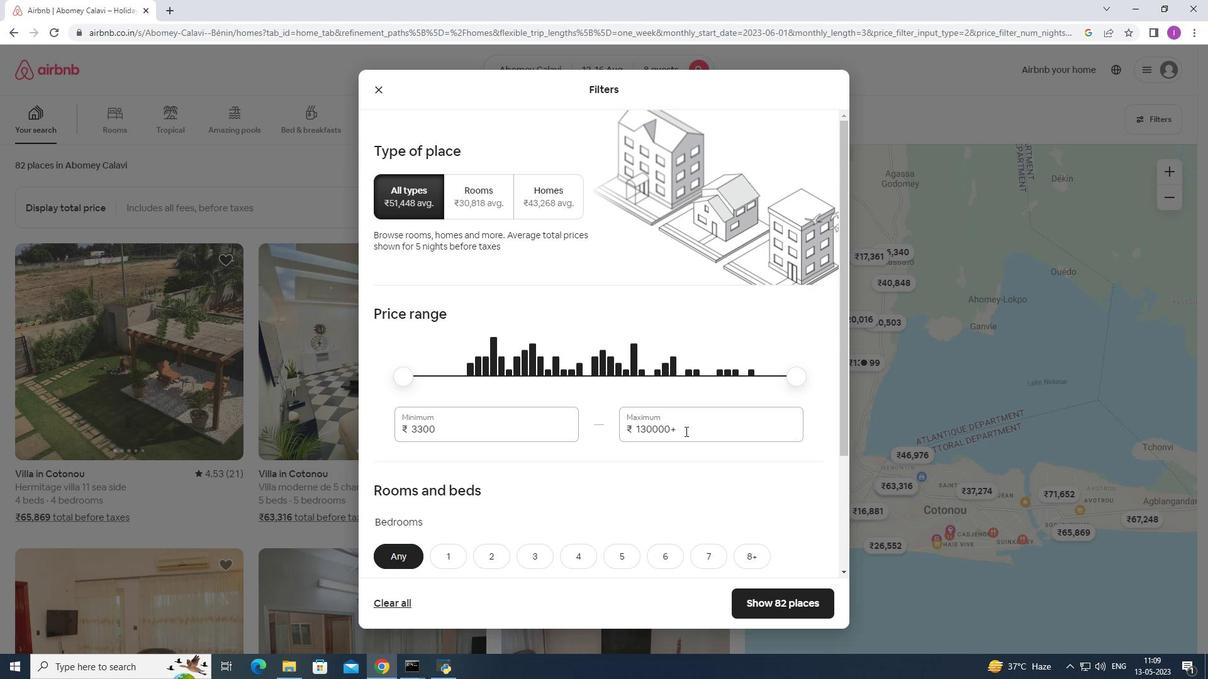 
Action: Mouse pressed left at (686, 429)
Screenshot: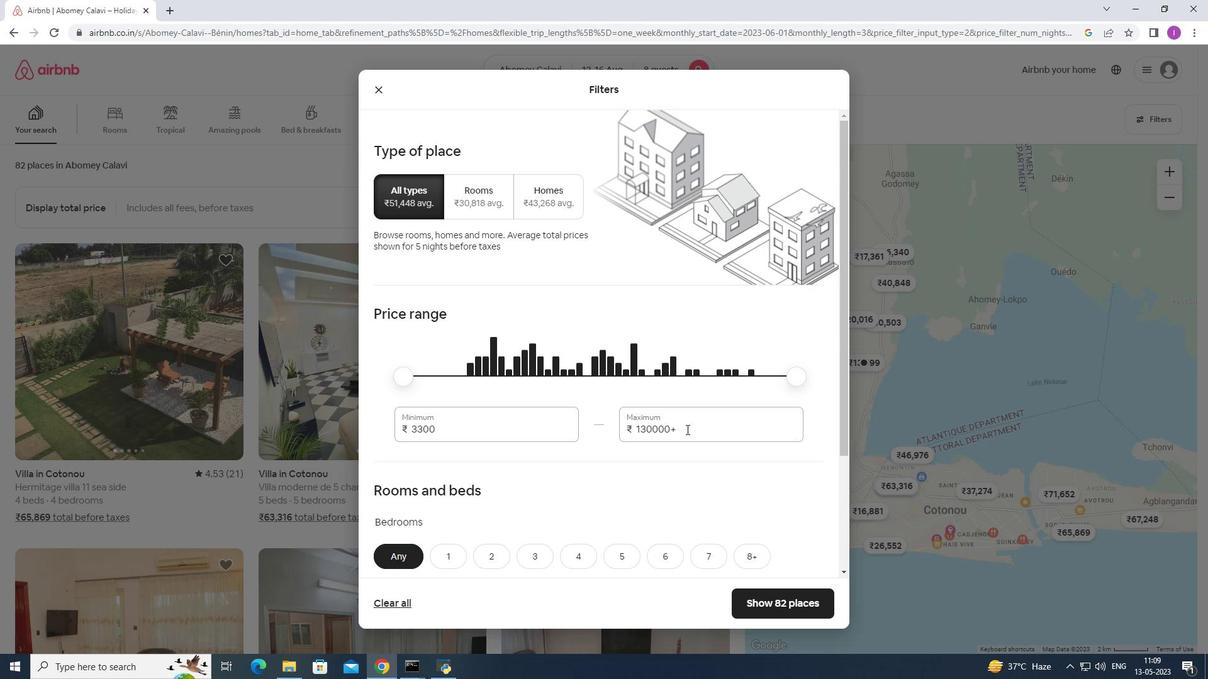 
Action: Mouse moved to (704, 391)
Screenshot: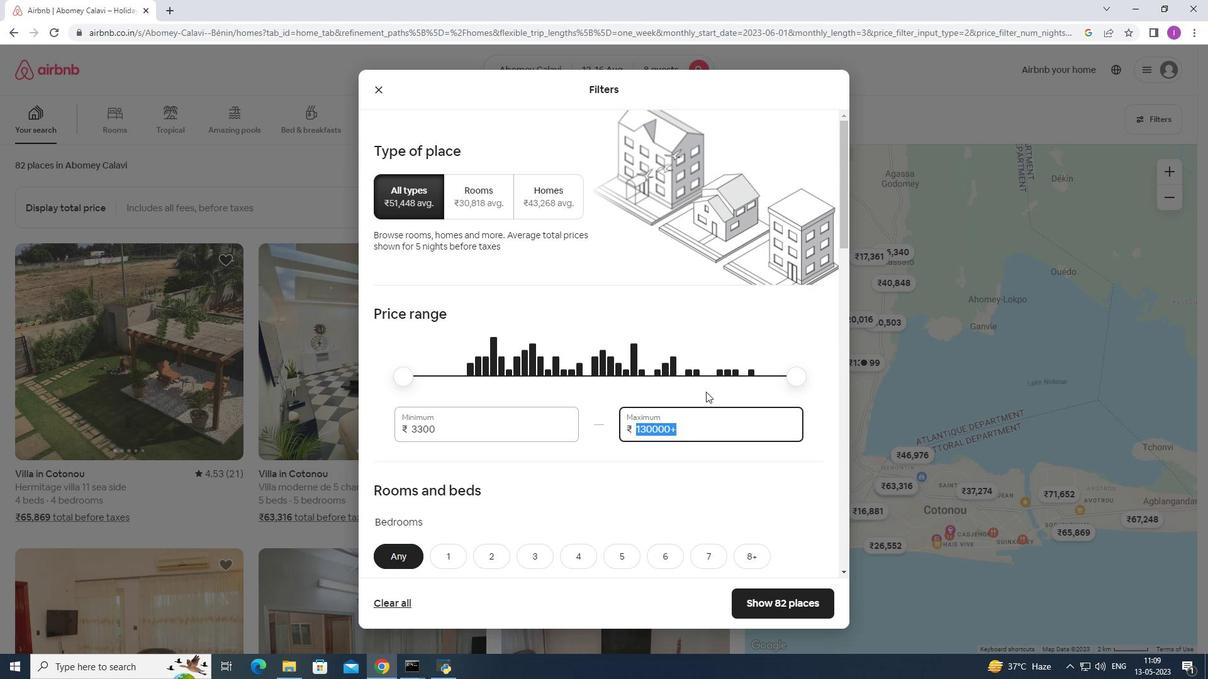 
Action: Key pressed 1
Screenshot: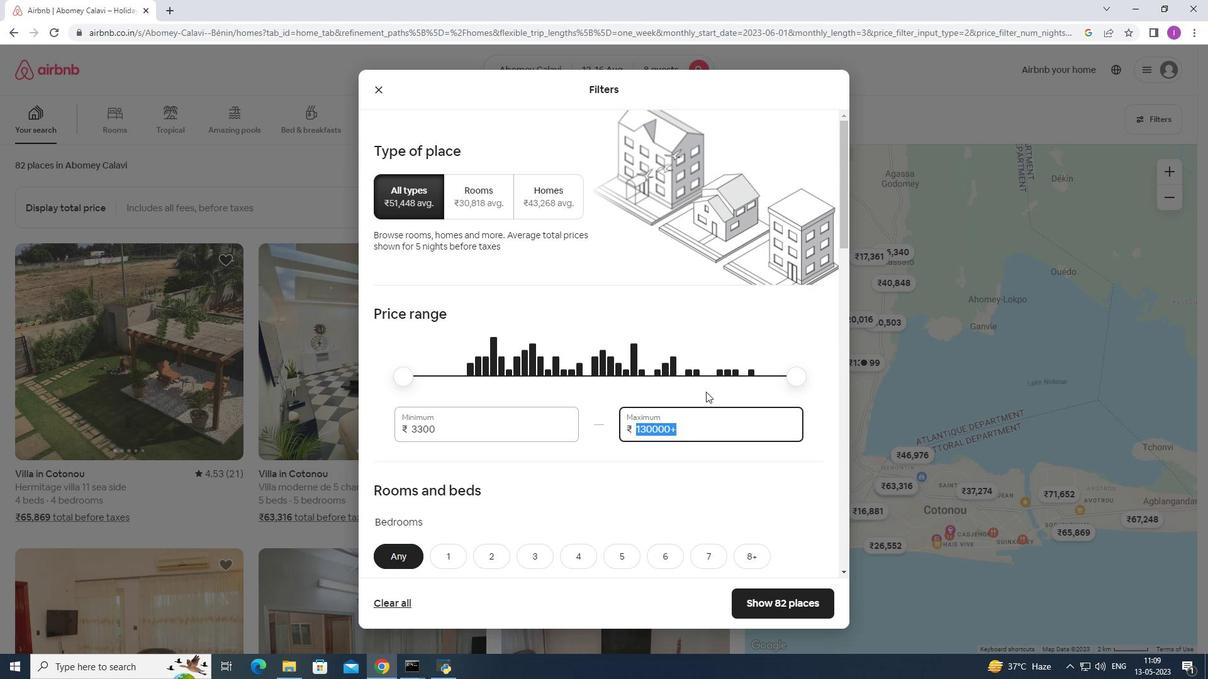 
Action: Mouse moved to (688, 388)
Screenshot: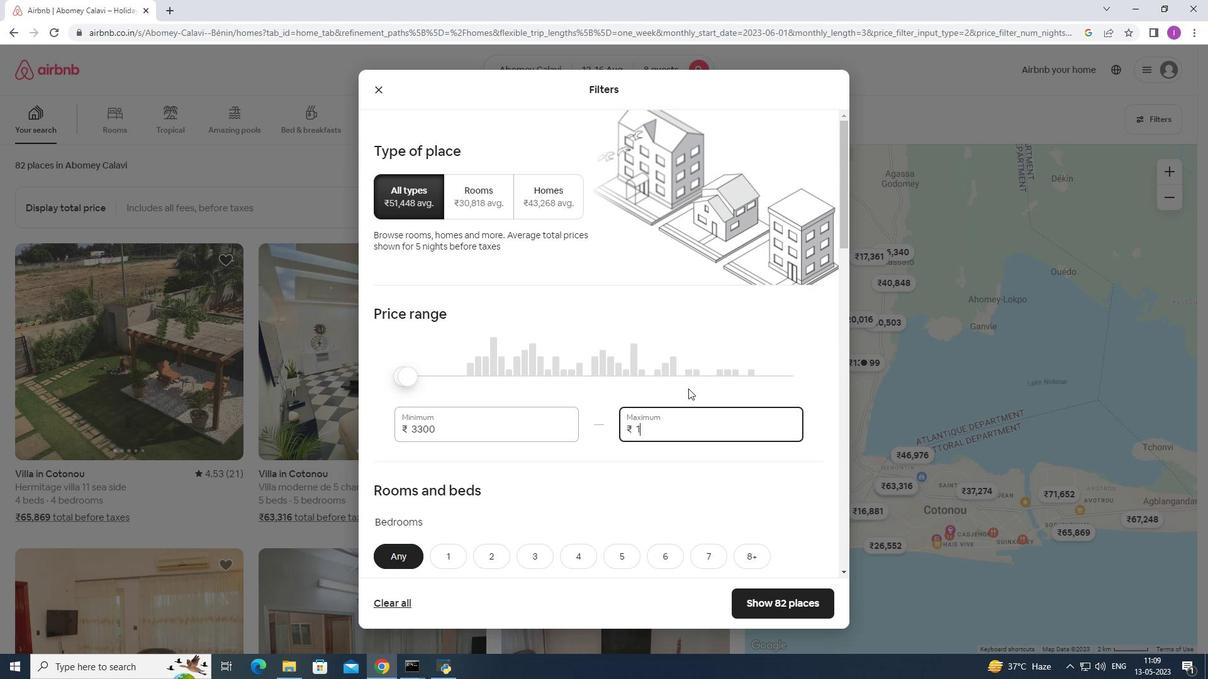 
Action: Key pressed 6
Screenshot: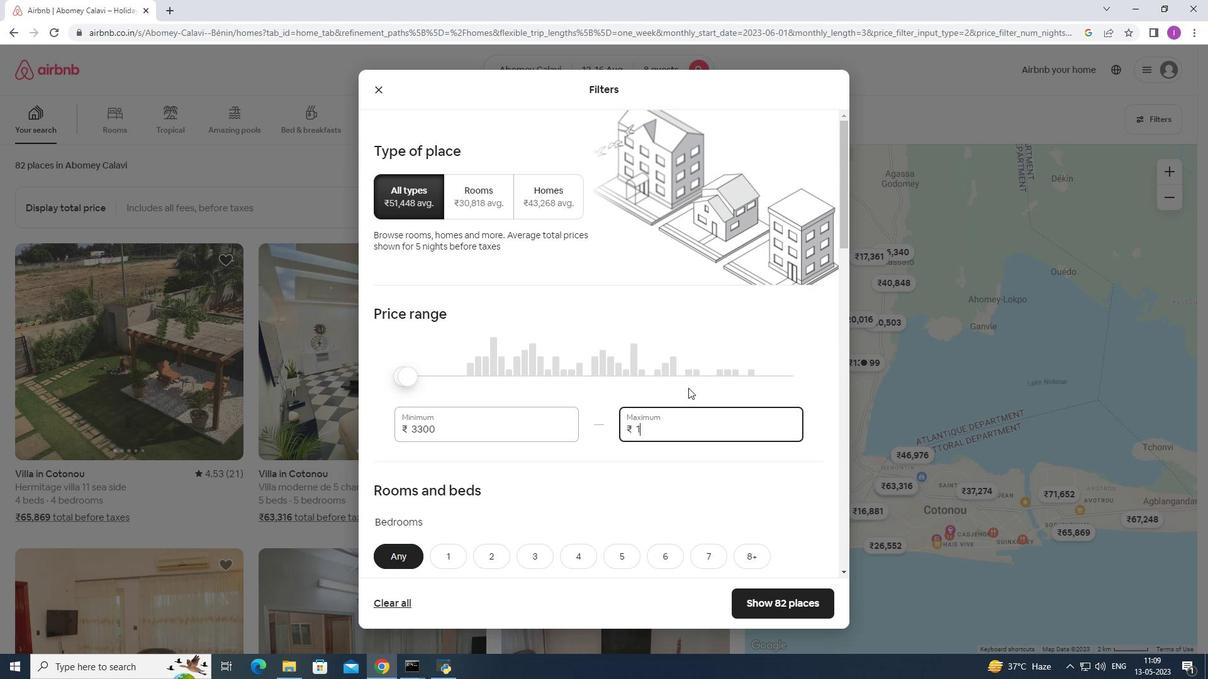 
Action: Mouse moved to (686, 388)
Screenshot: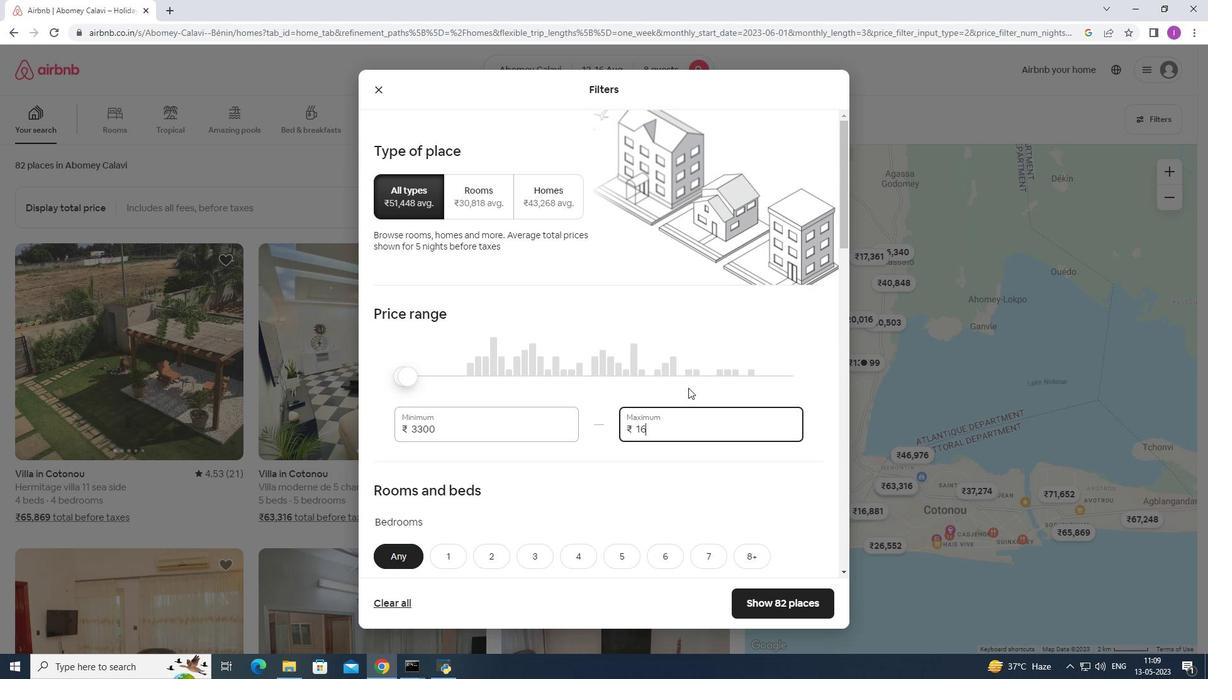 
Action: Key pressed 00
Screenshot: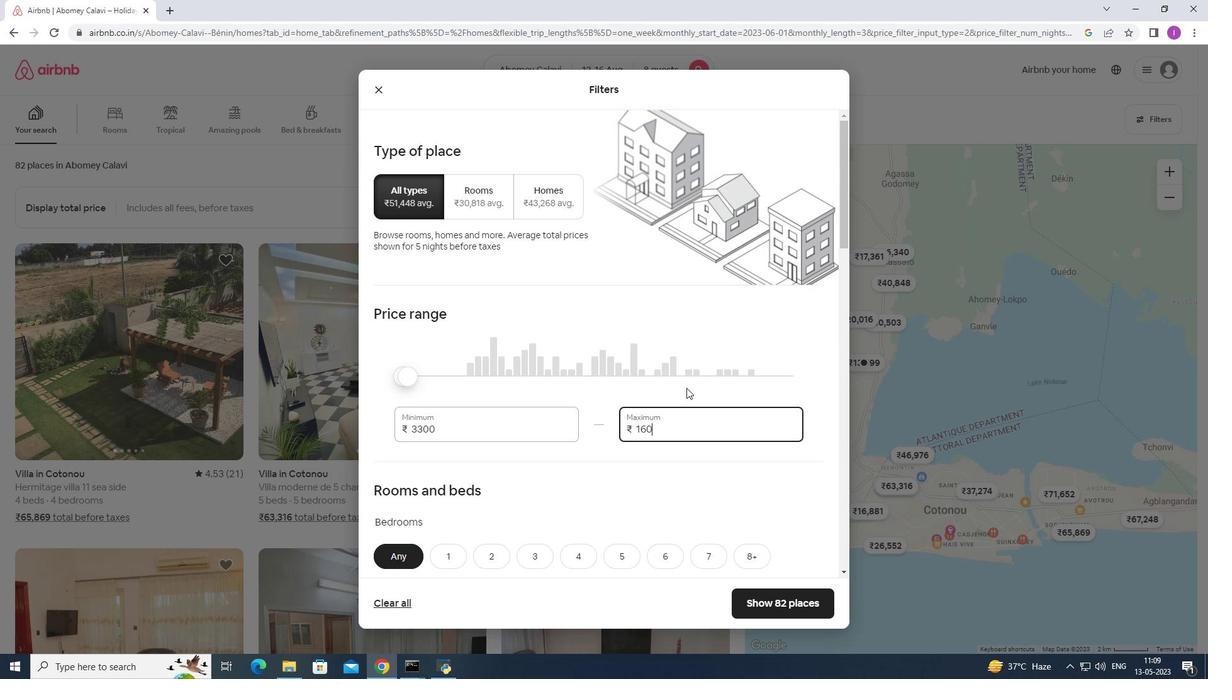 
Action: Mouse moved to (685, 388)
Screenshot: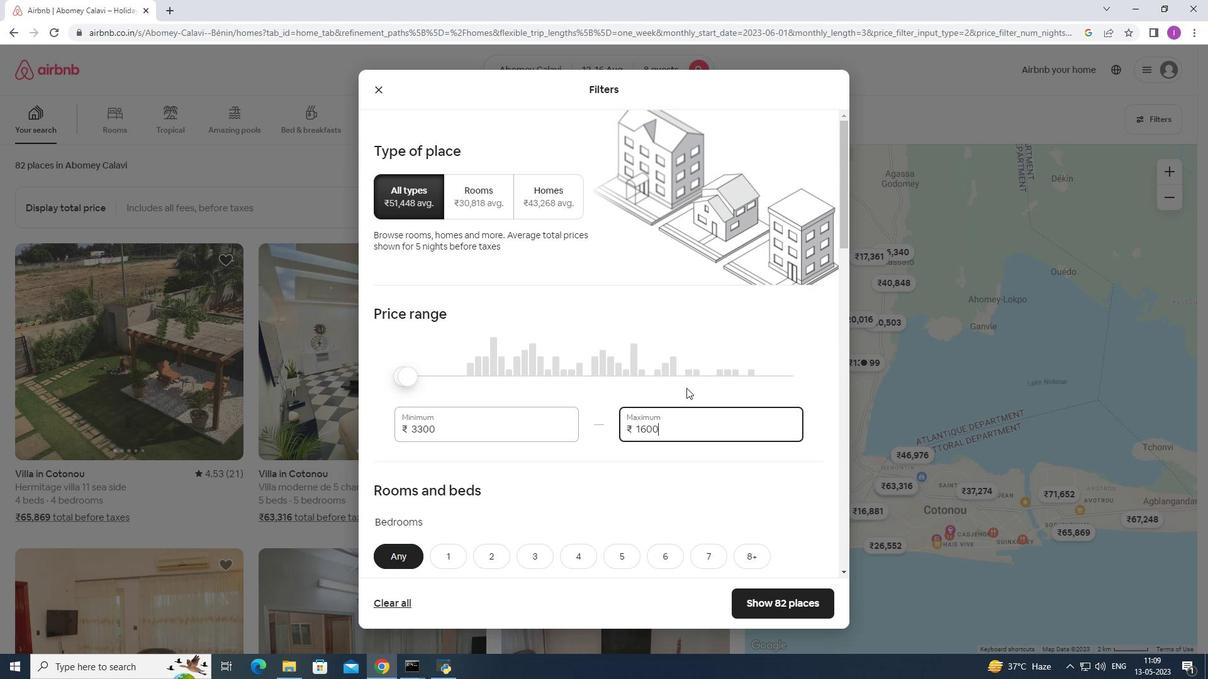 
Action: Key pressed 0
Screenshot: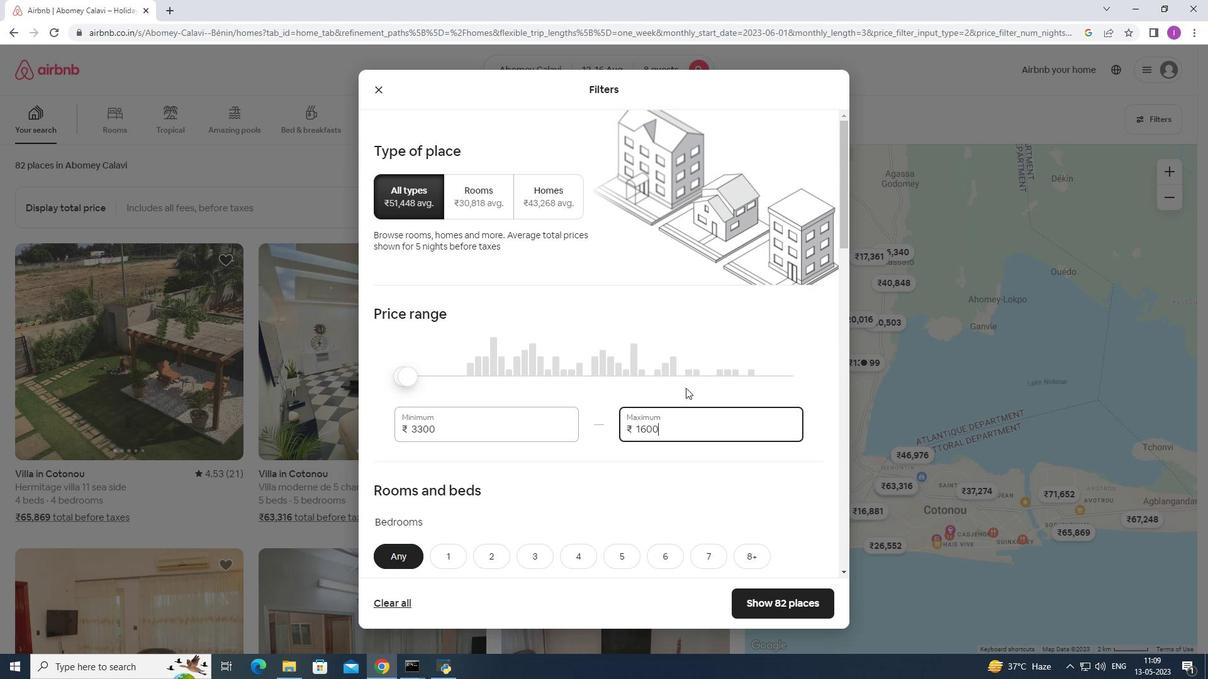 
Action: Mouse moved to (453, 430)
Screenshot: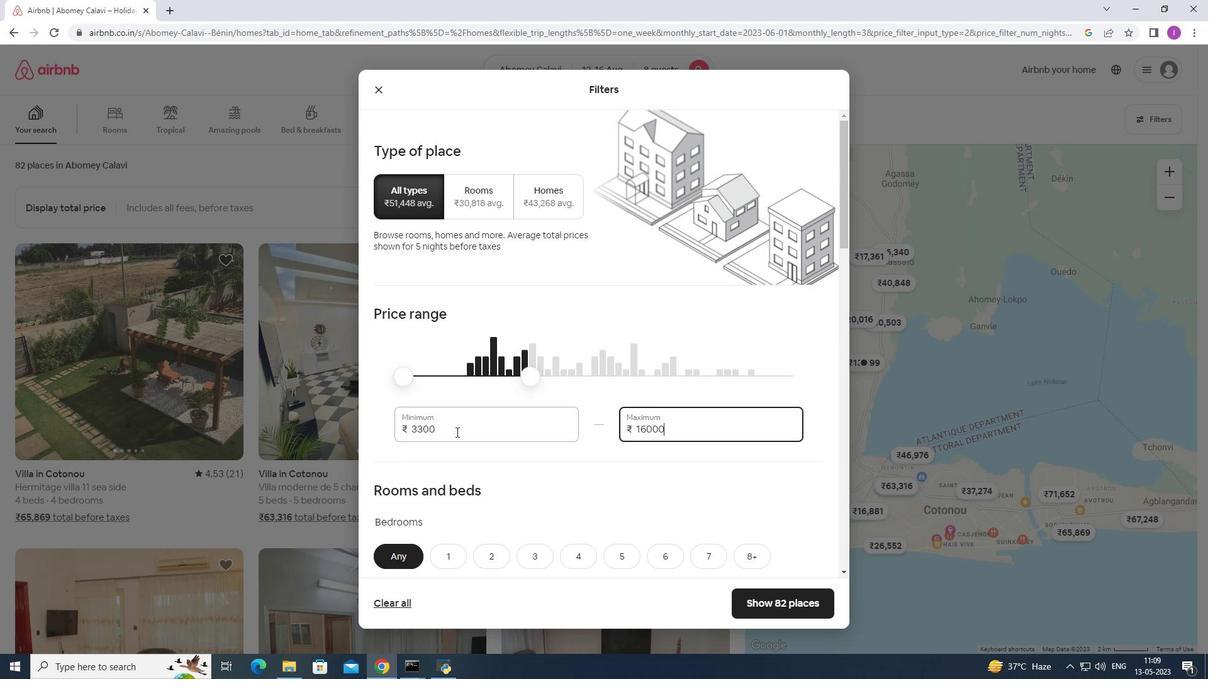 
Action: Mouse pressed left at (453, 430)
Screenshot: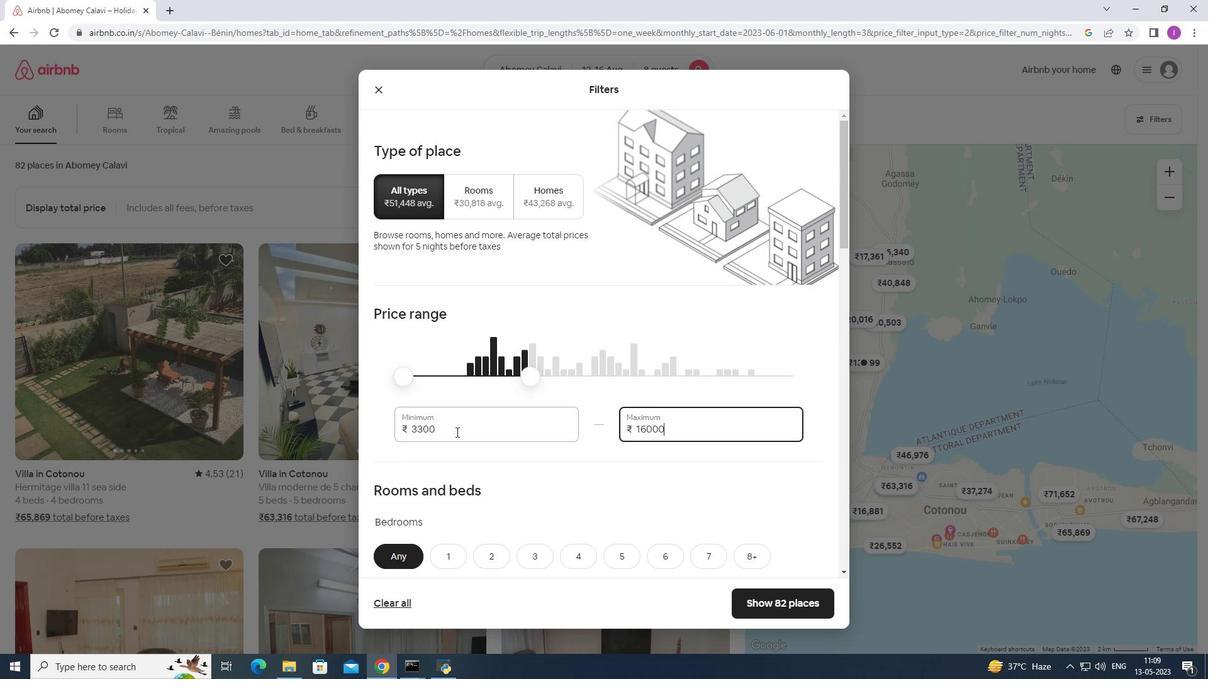 
Action: Mouse moved to (498, 421)
Screenshot: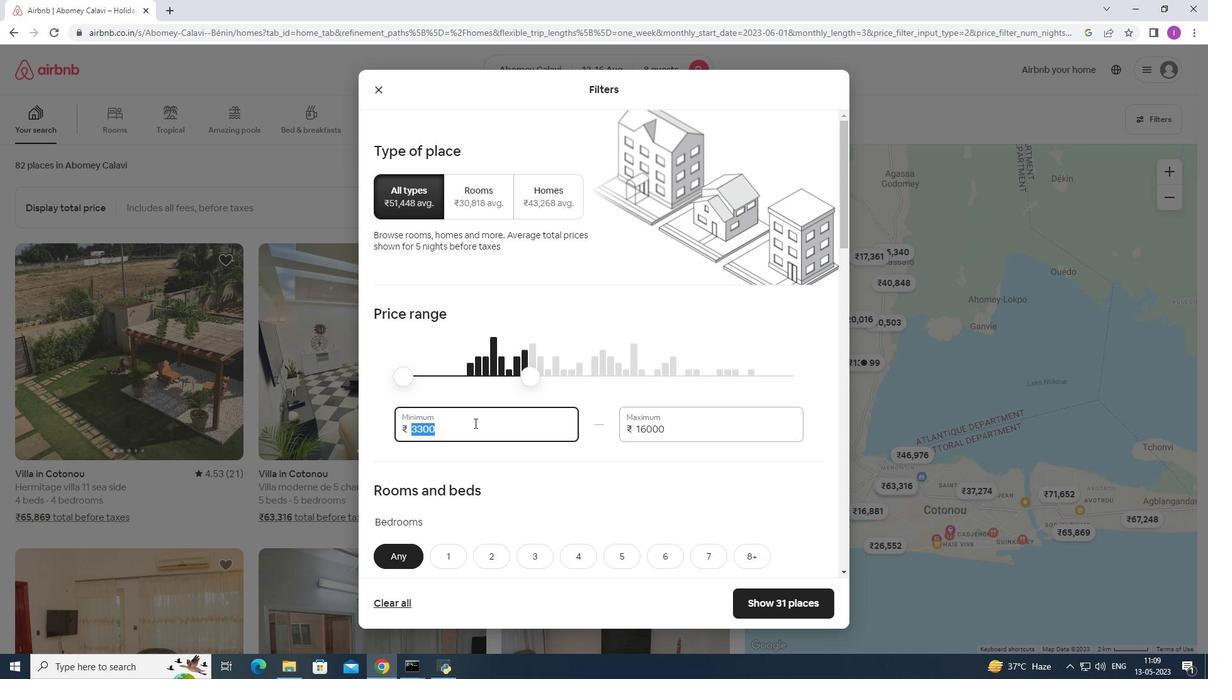 
Action: Key pressed 1
Screenshot: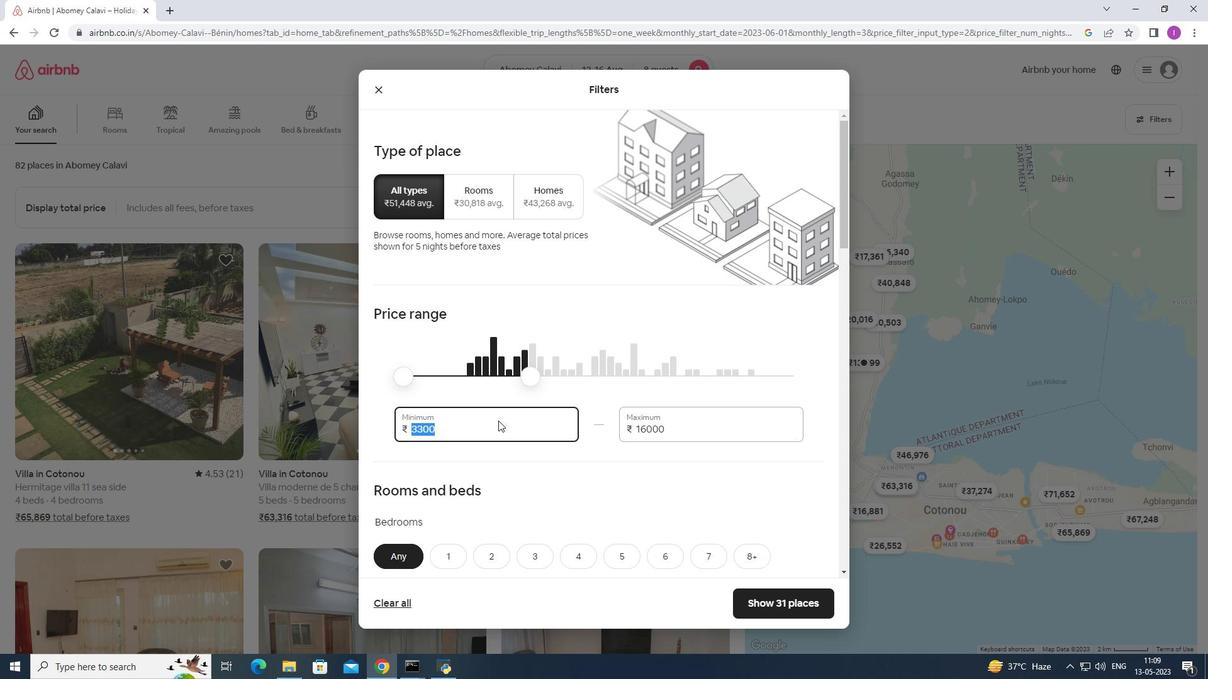 
Action: Mouse moved to (499, 421)
Screenshot: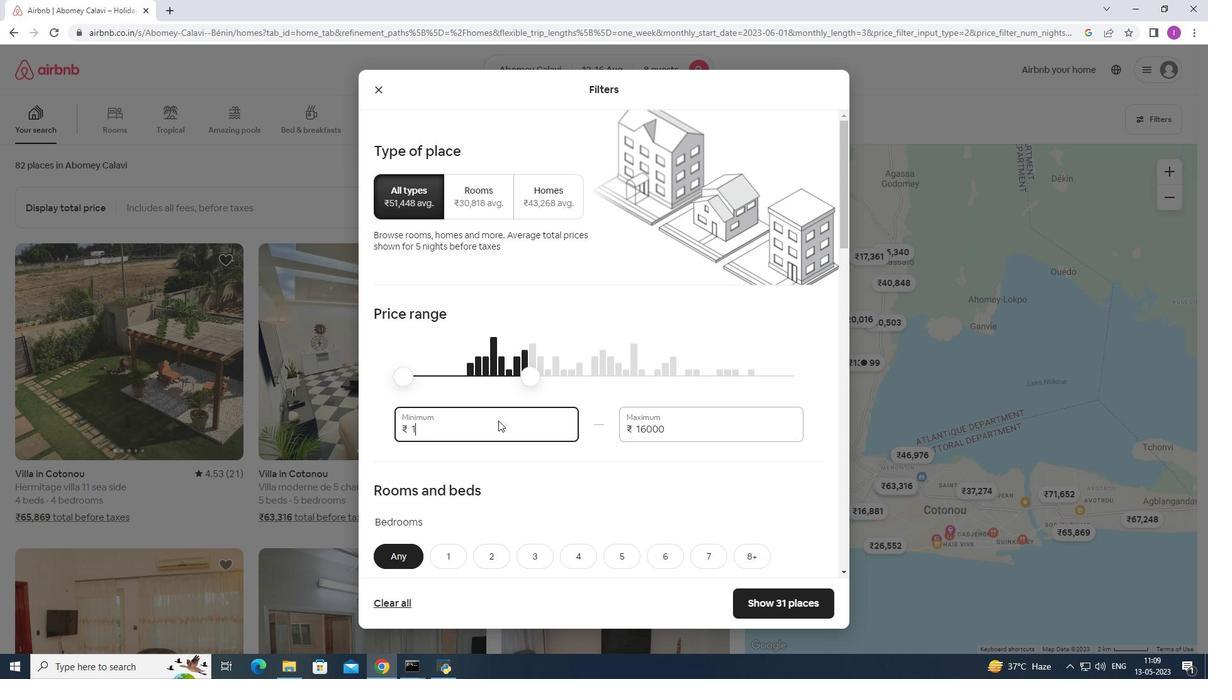
Action: Key pressed 000
Screenshot: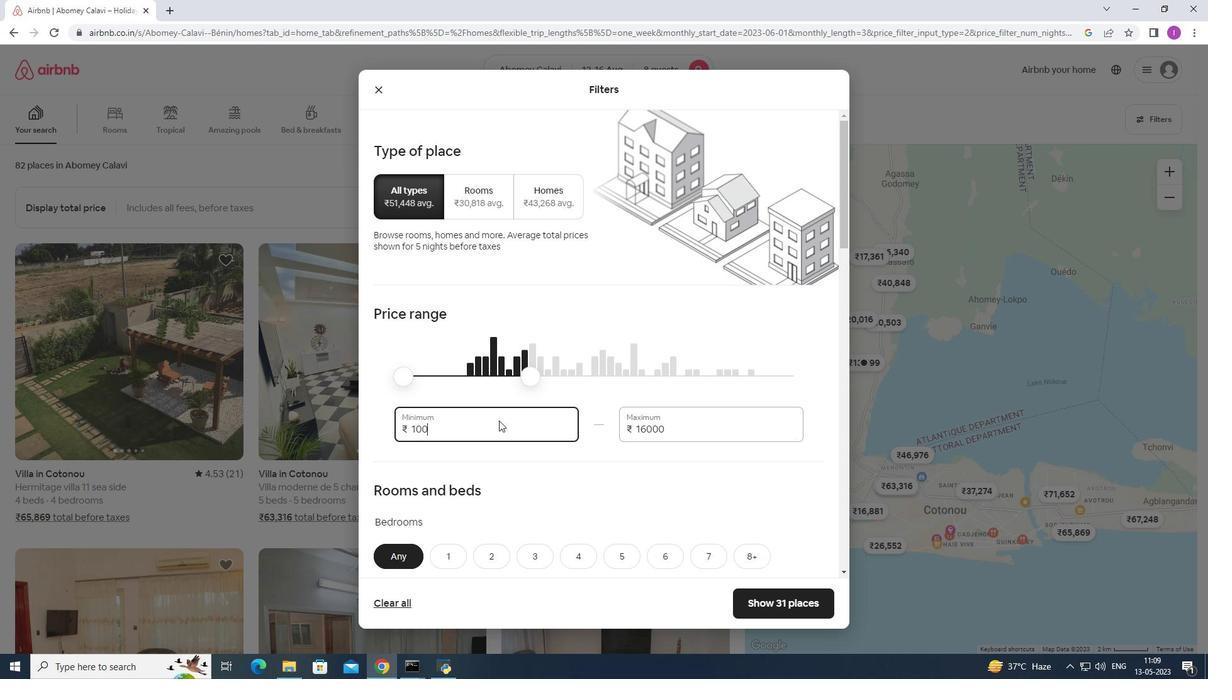 
Action: Mouse moved to (499, 419)
Screenshot: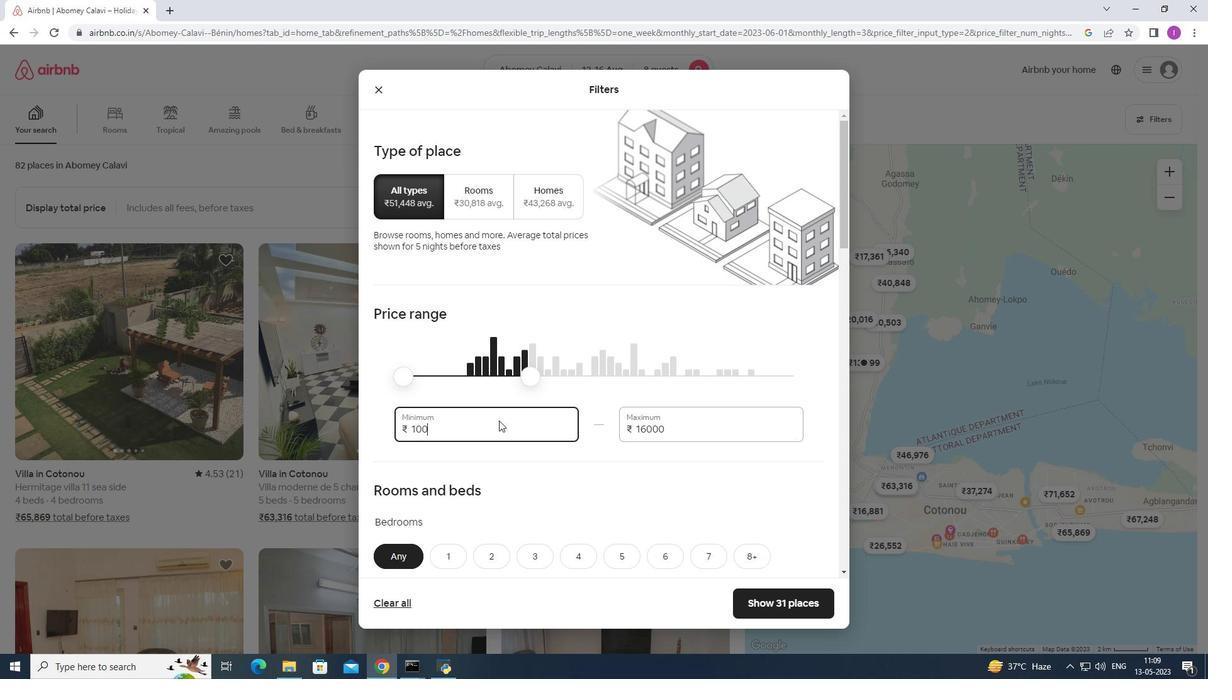 
Action: Key pressed 0
Screenshot: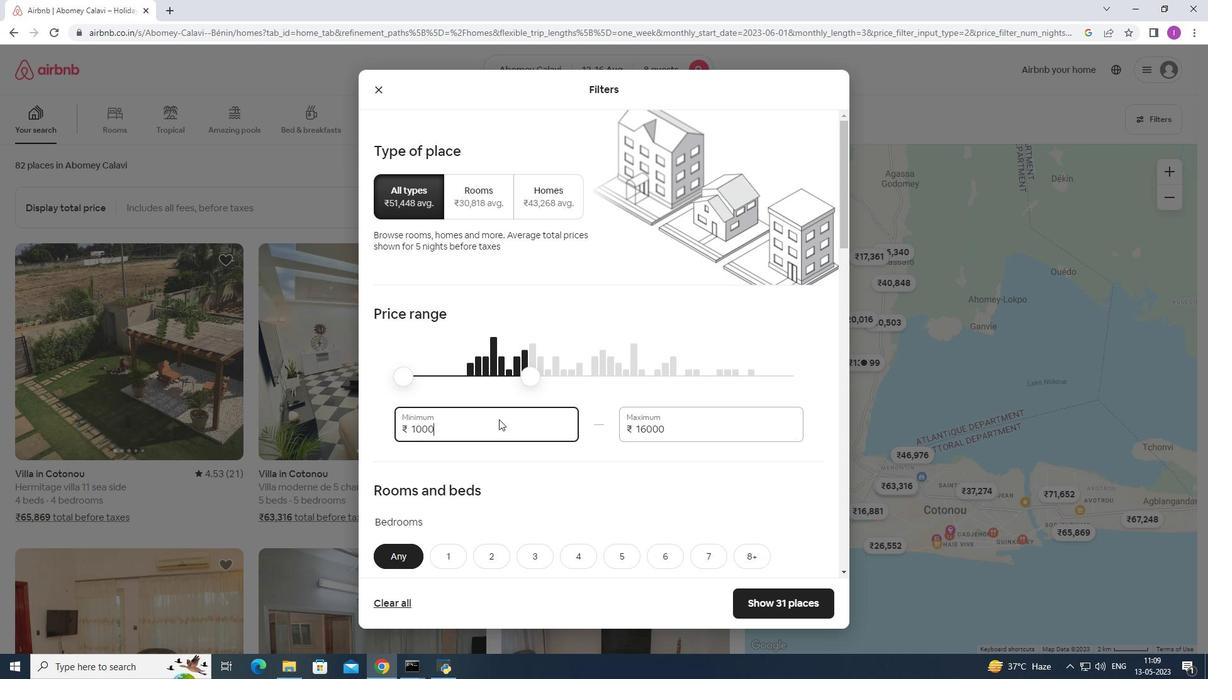 
Action: Mouse moved to (494, 419)
Screenshot: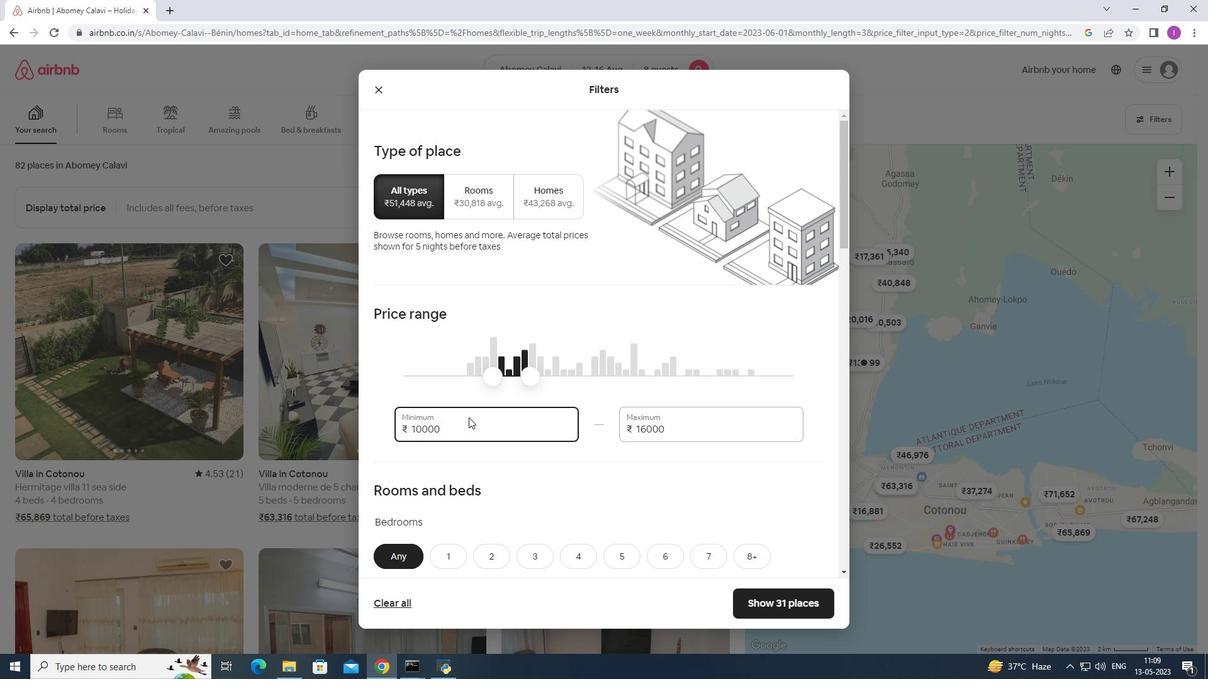 
Action: Mouse scrolled (494, 418) with delta (0, 0)
Screenshot: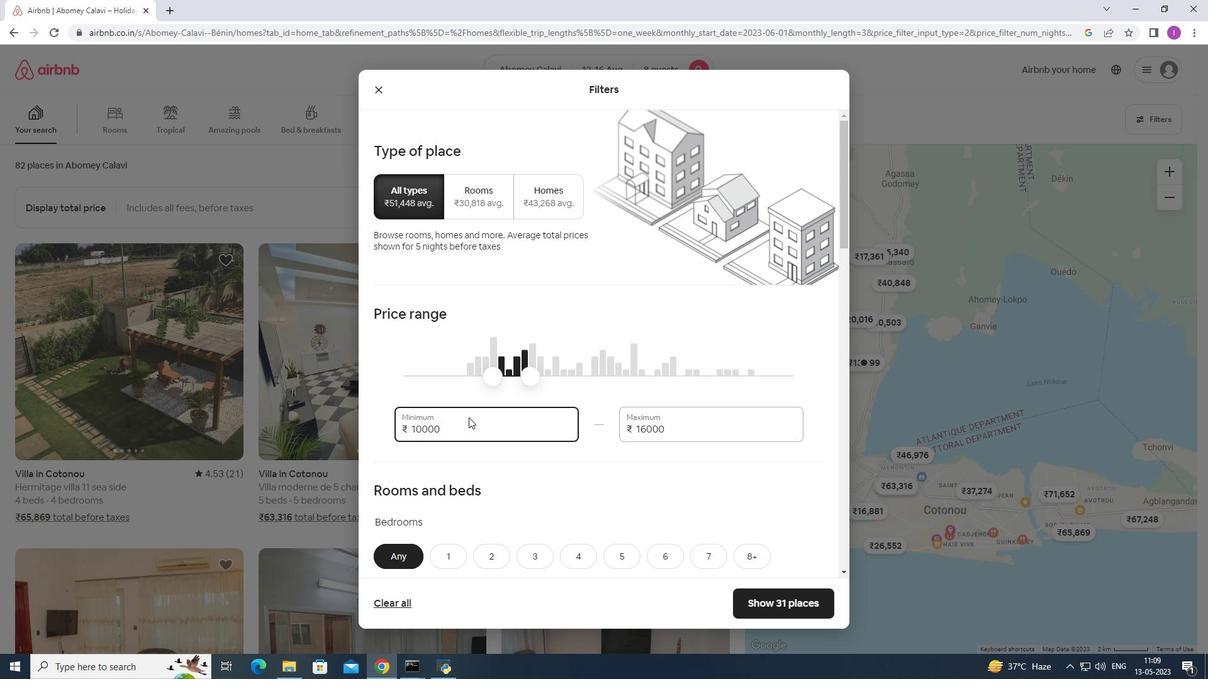 
Action: Mouse moved to (502, 419)
Screenshot: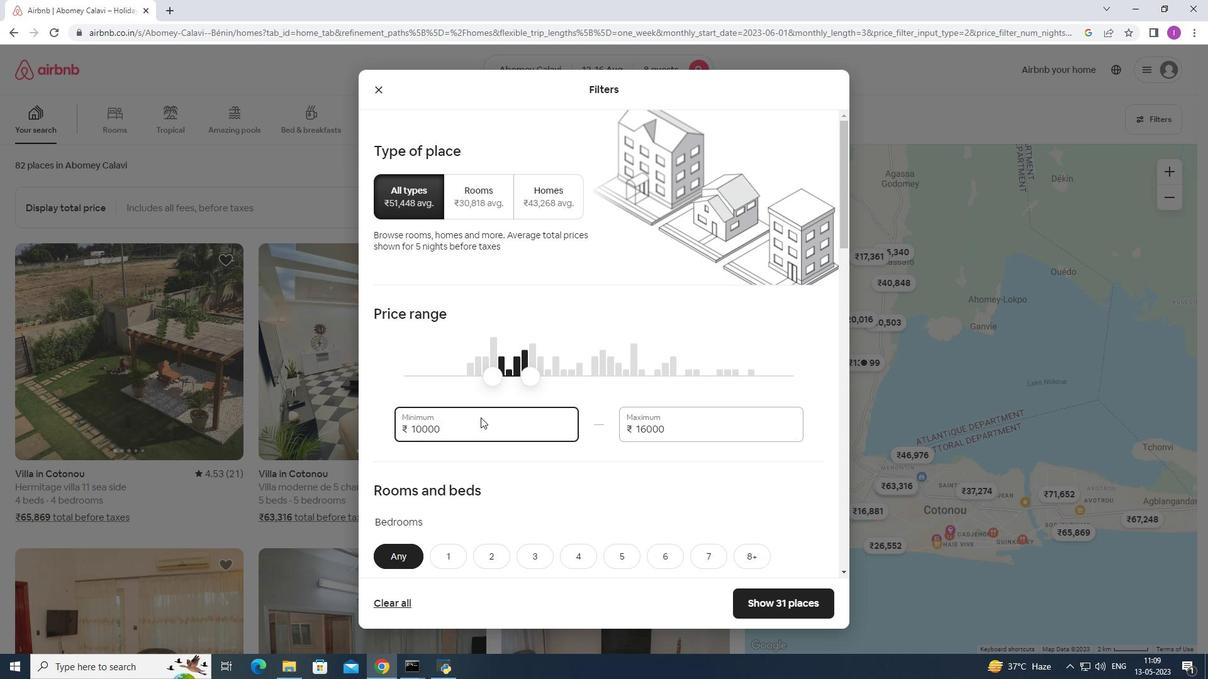 
Action: Mouse scrolled (502, 419) with delta (0, 0)
Screenshot: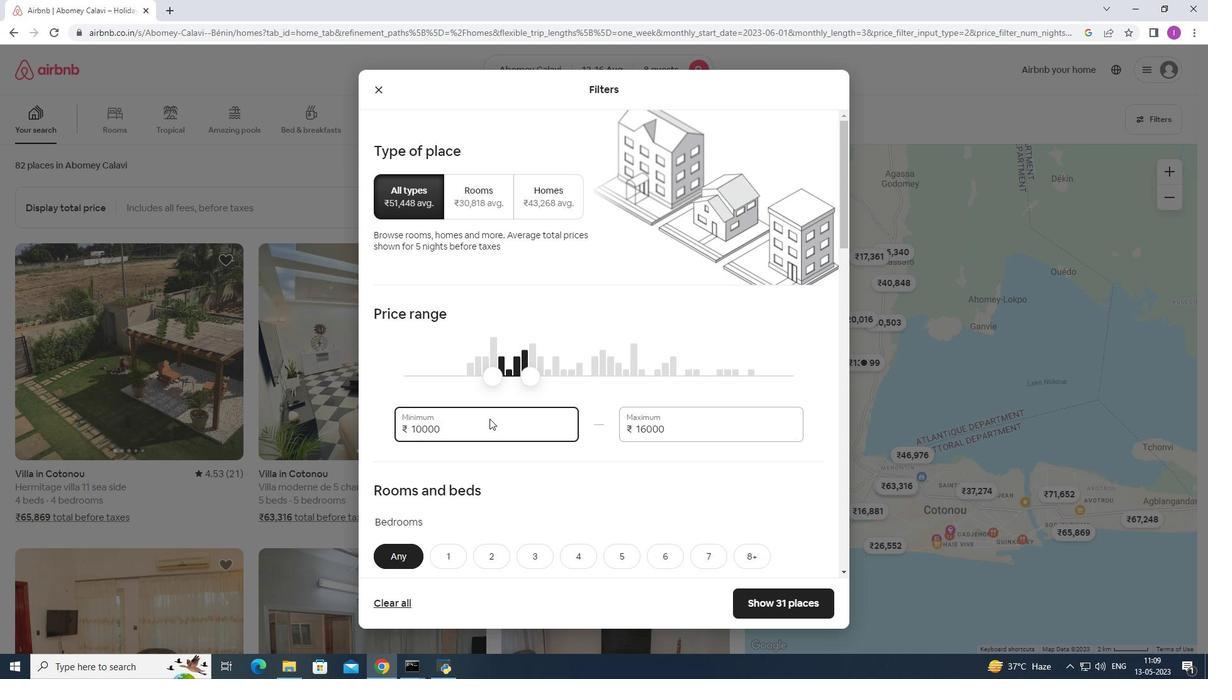 
Action: Mouse moved to (530, 379)
Screenshot: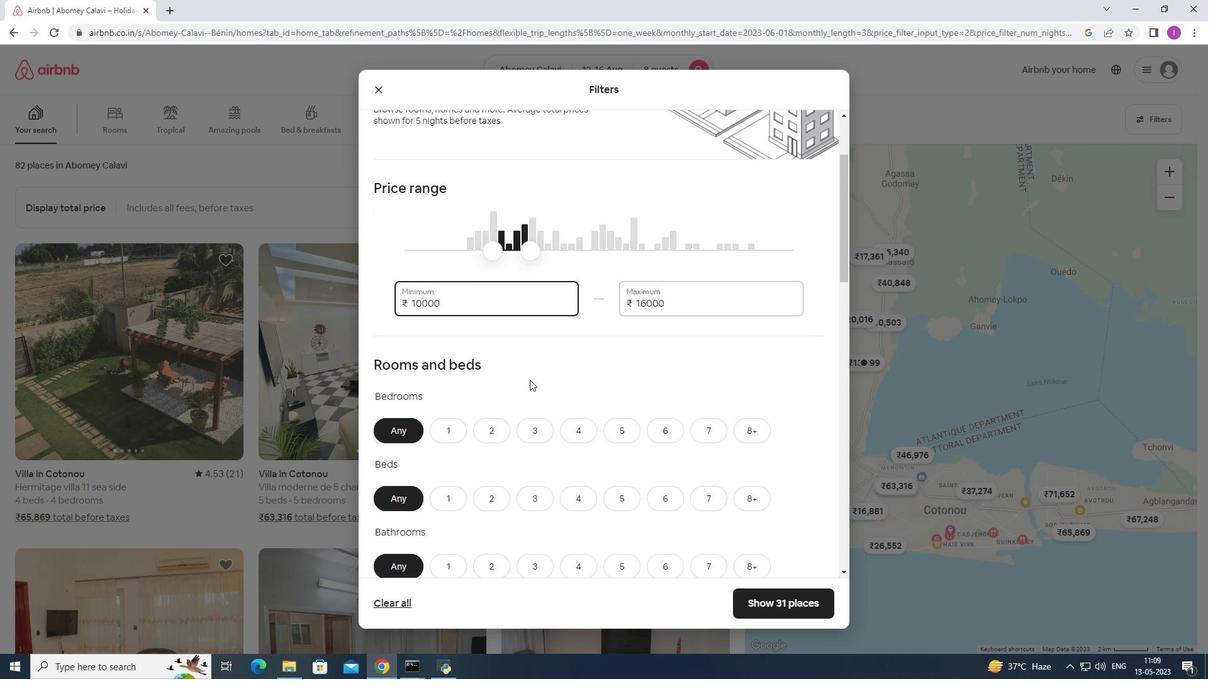 
Action: Mouse scrolled (530, 378) with delta (0, 0)
Screenshot: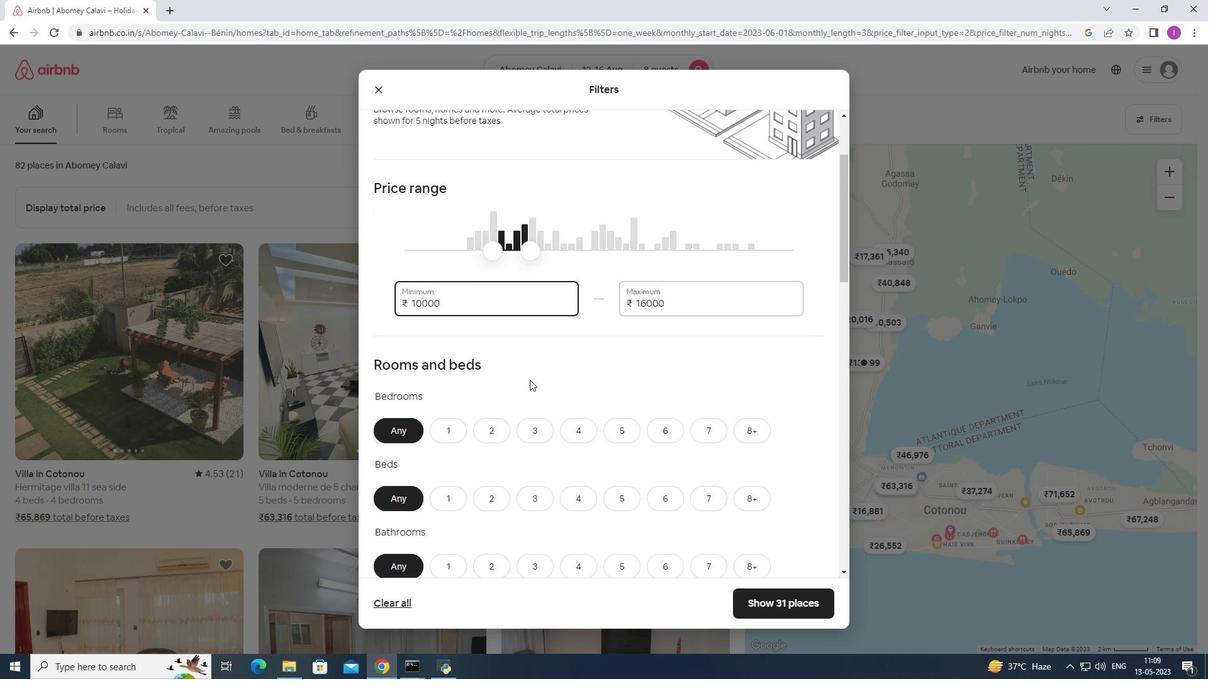 
Action: Mouse moved to (531, 379)
Screenshot: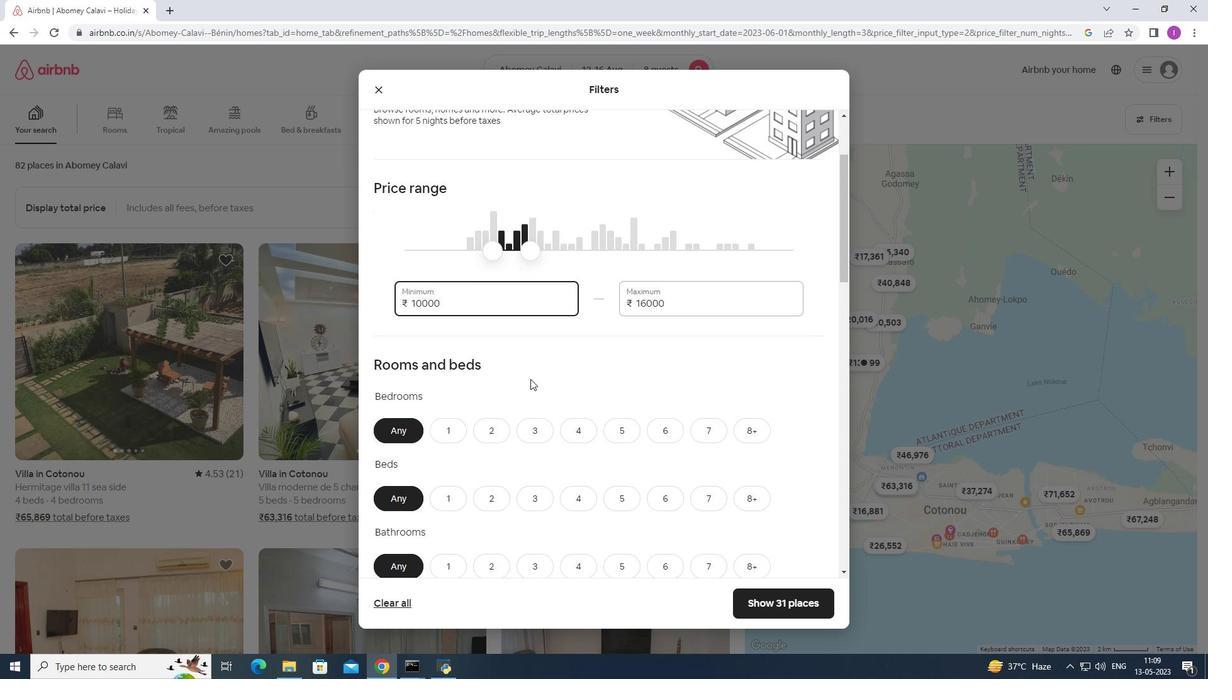 
Action: Mouse scrolled (531, 378) with delta (0, 0)
Screenshot: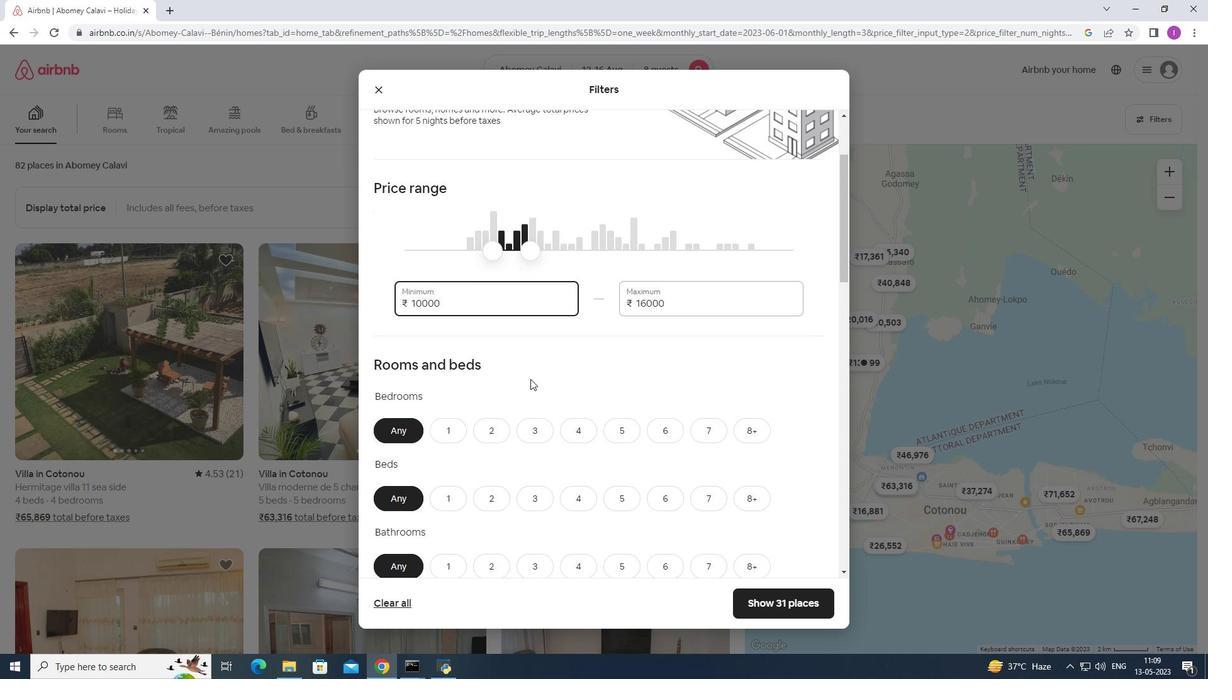 
Action: Mouse moved to (539, 382)
Screenshot: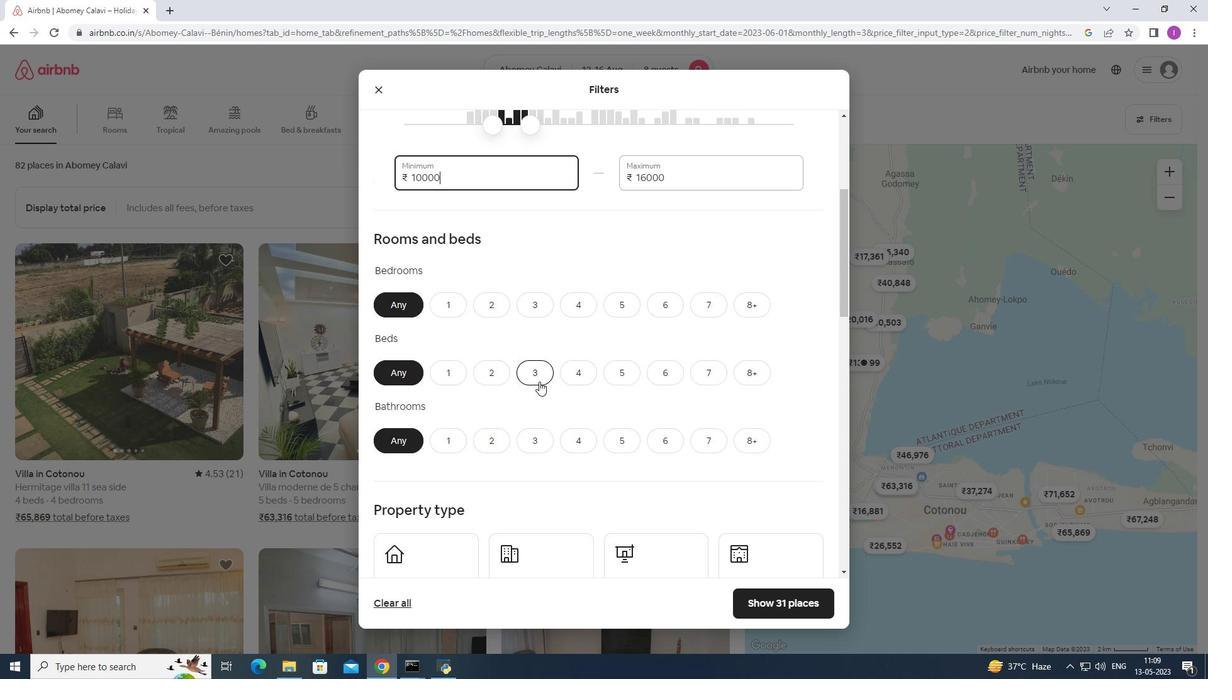 
Action: Mouse scrolled (539, 382) with delta (0, 0)
Screenshot: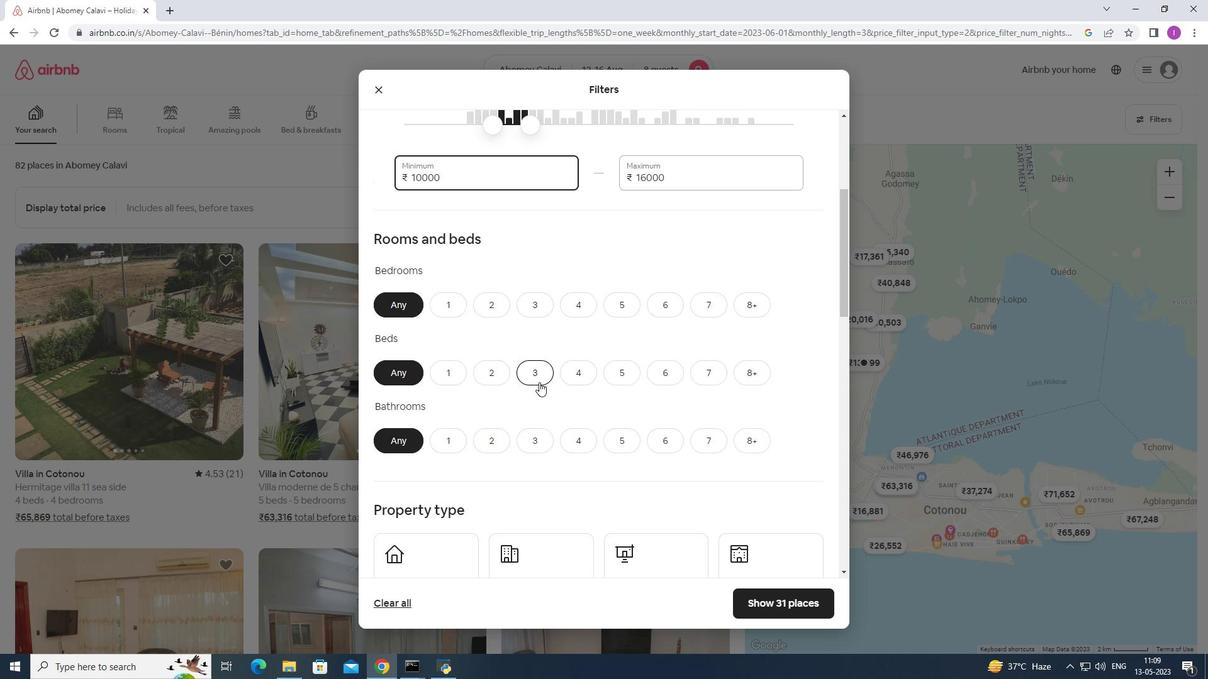 
Action: Mouse moved to (539, 382)
Screenshot: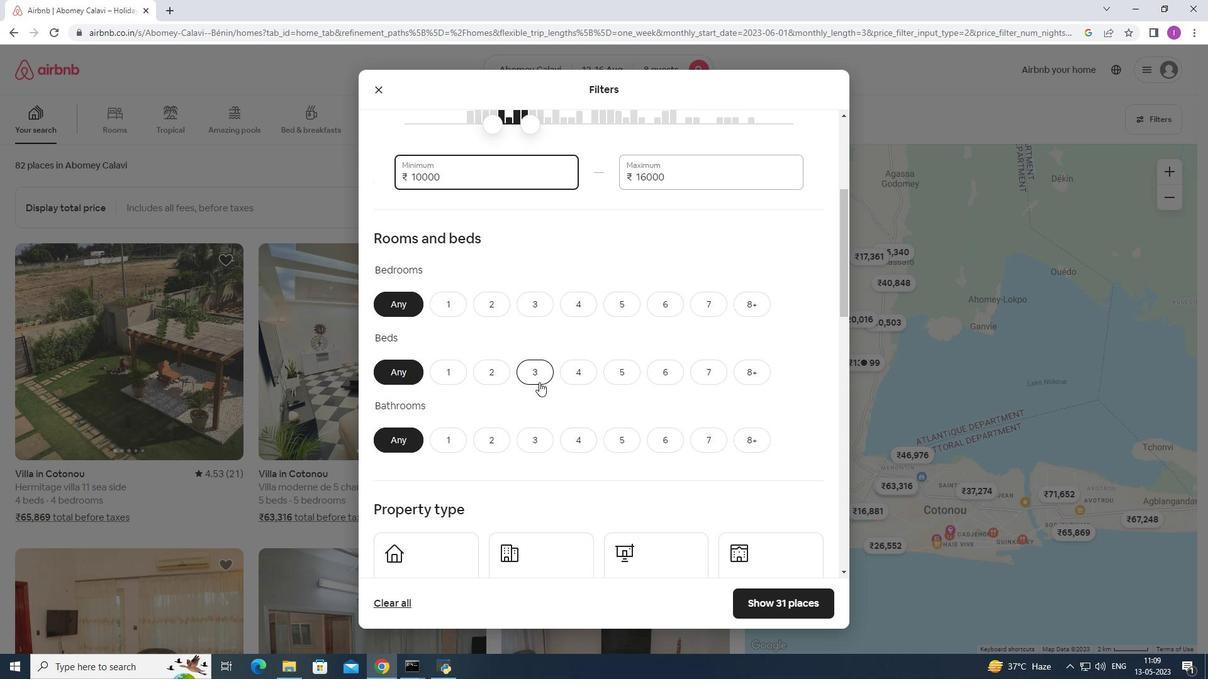 
Action: Mouse scrolled (539, 382) with delta (0, 0)
Screenshot: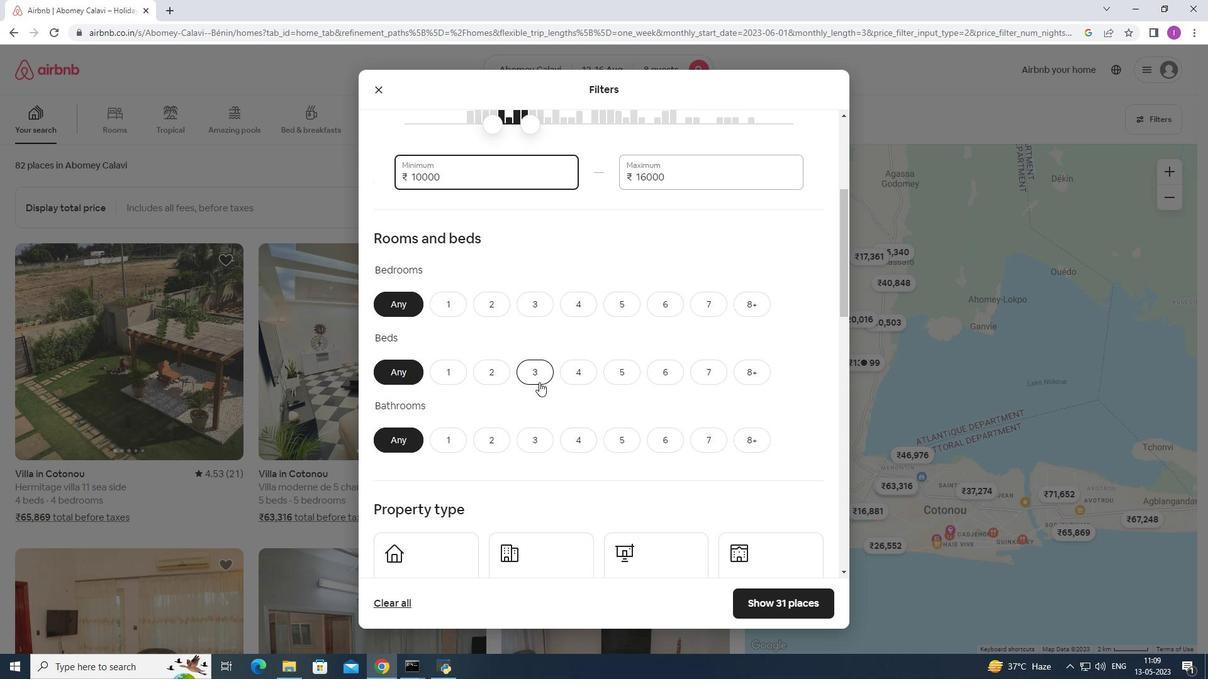 
Action: Mouse moved to (747, 181)
Screenshot: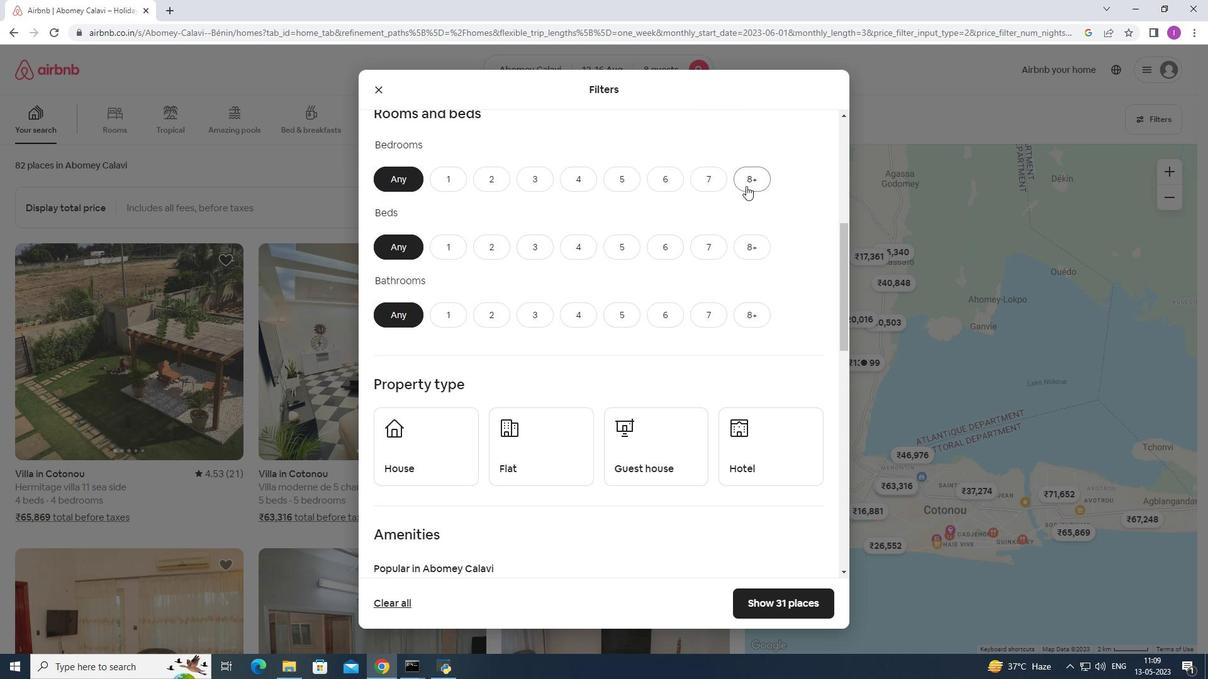 
Action: Mouse pressed left at (747, 181)
Screenshot: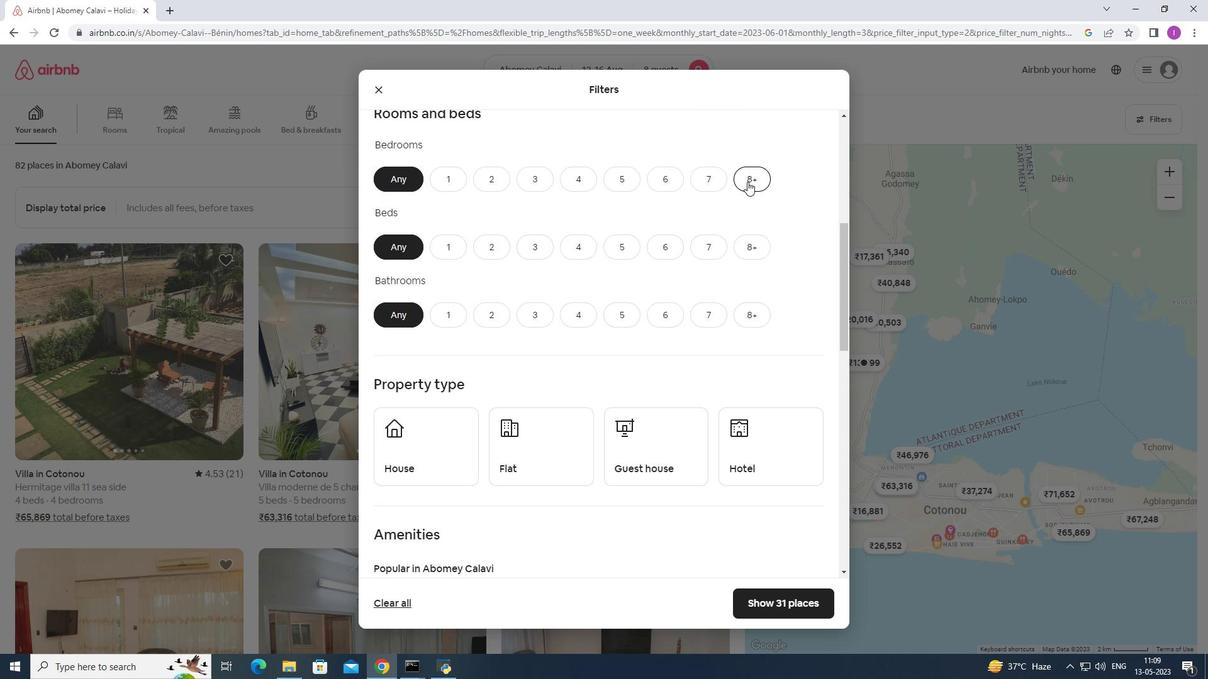 
Action: Mouse moved to (756, 248)
Screenshot: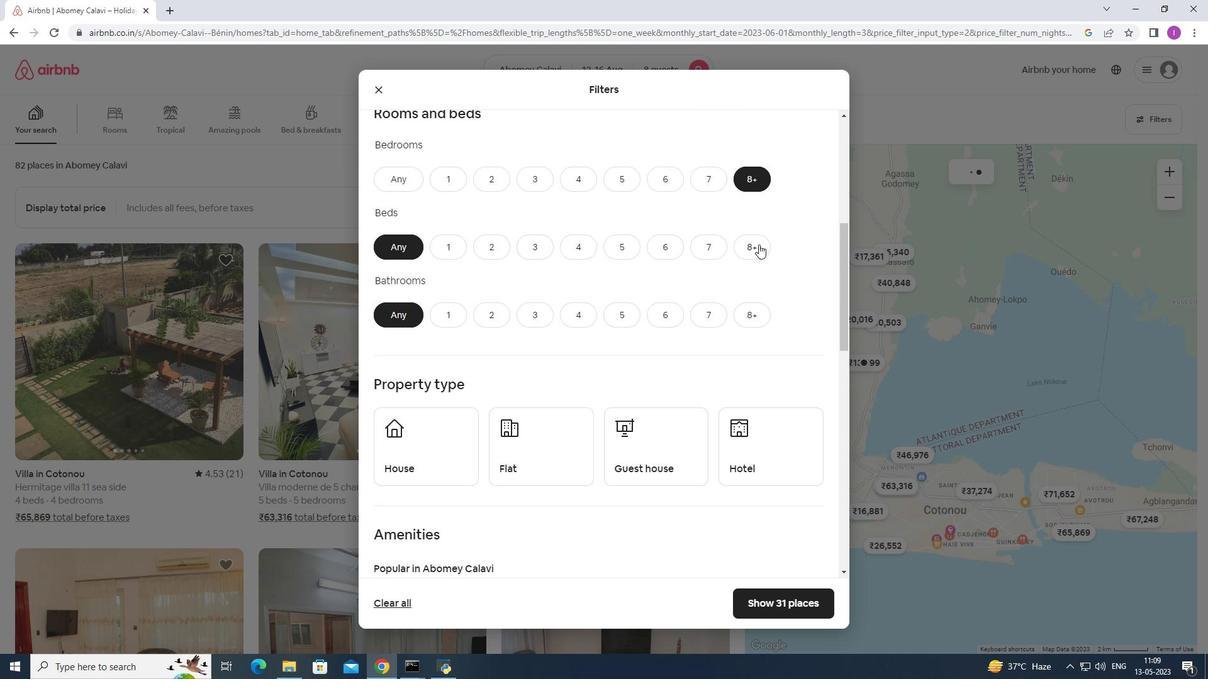 
Action: Mouse pressed left at (756, 248)
Screenshot: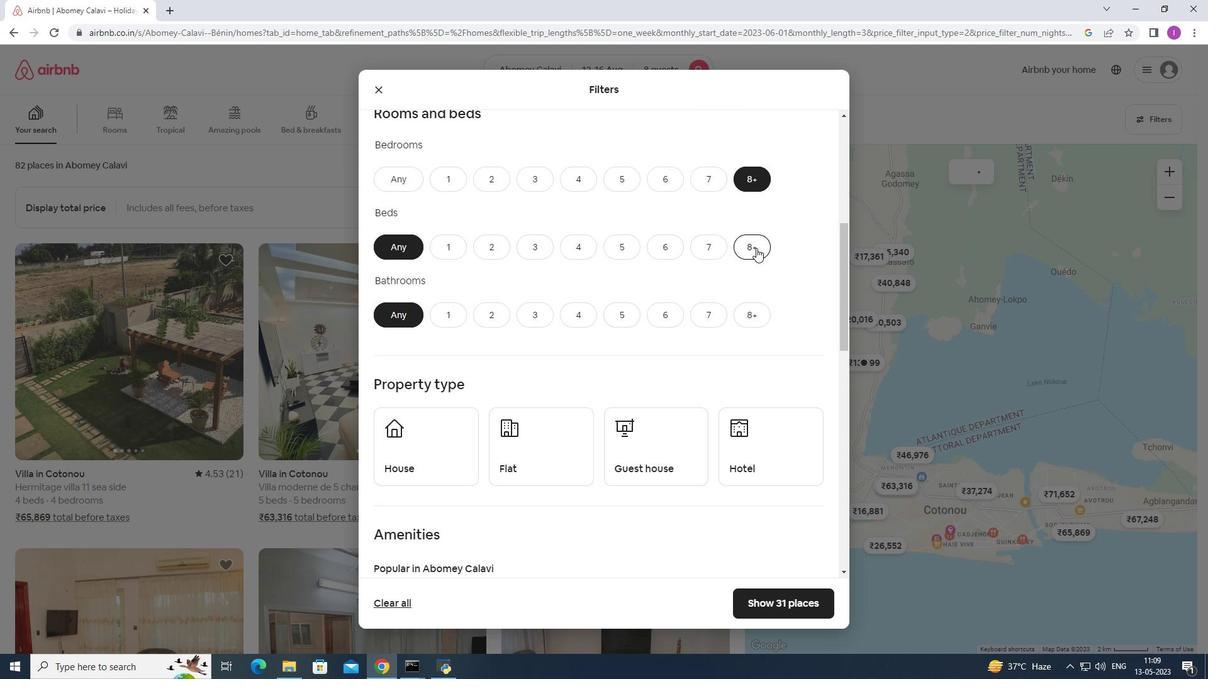 
Action: Mouse moved to (747, 319)
Screenshot: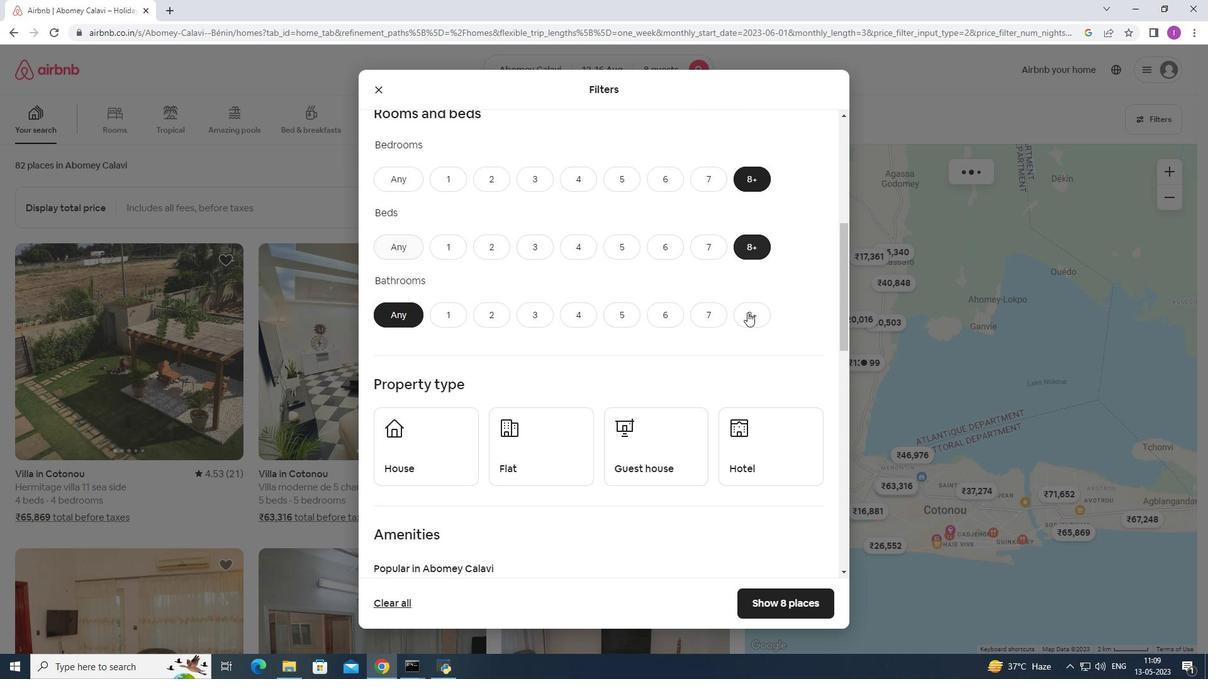 
Action: Mouse pressed left at (747, 319)
Screenshot: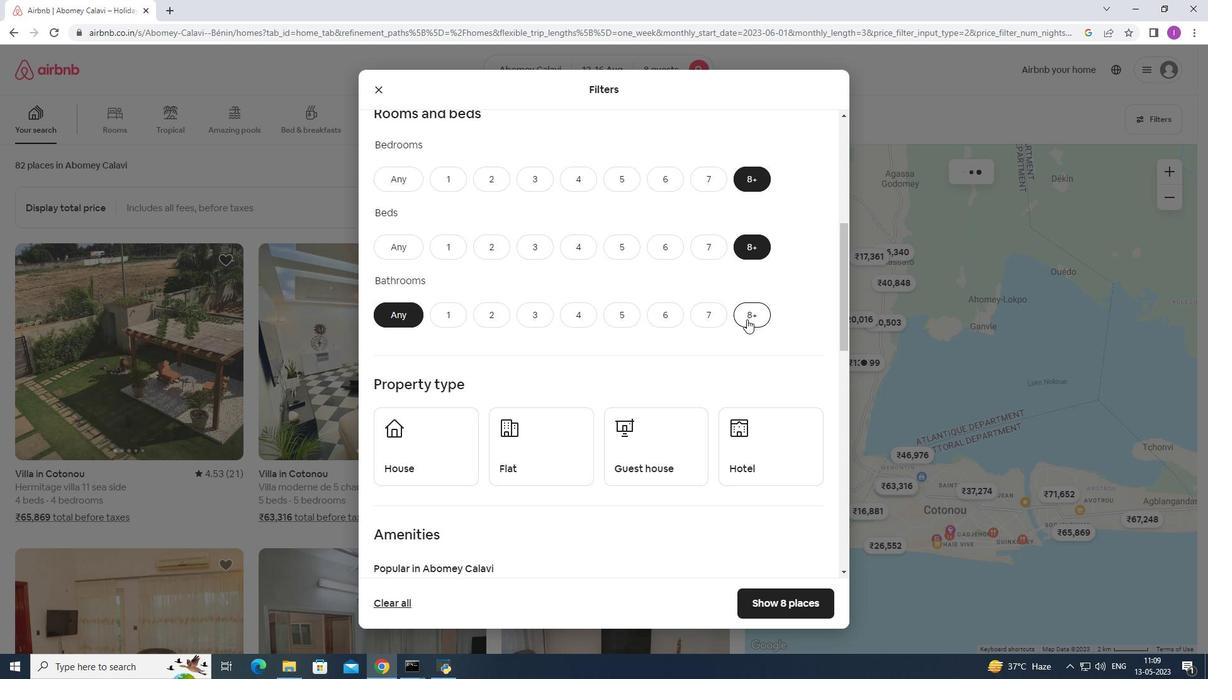 
Action: Mouse moved to (506, 366)
Screenshot: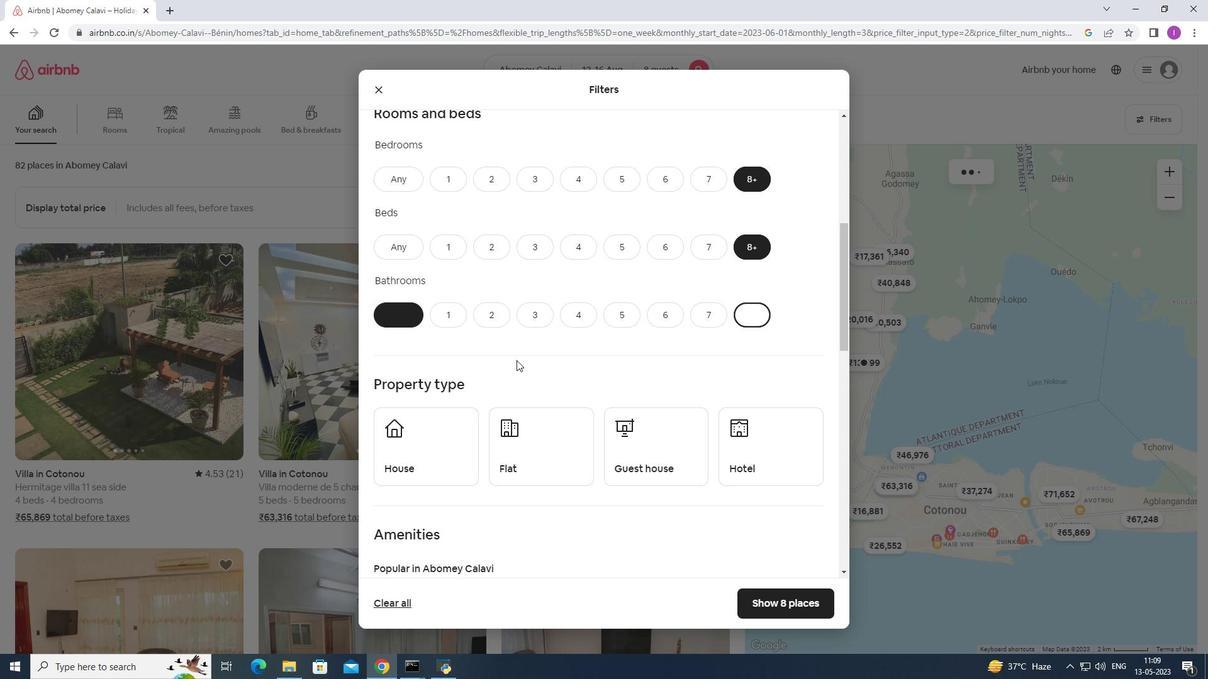 
Action: Mouse scrolled (506, 365) with delta (0, 0)
Screenshot: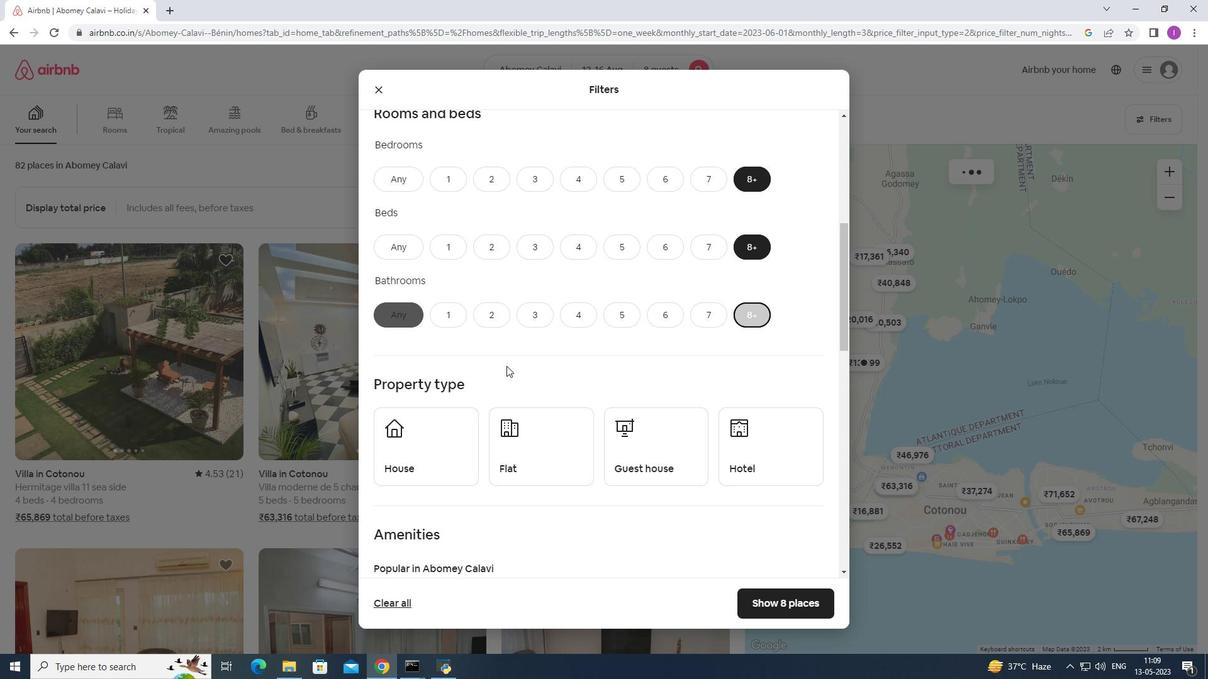 
Action: Mouse moved to (505, 366)
Screenshot: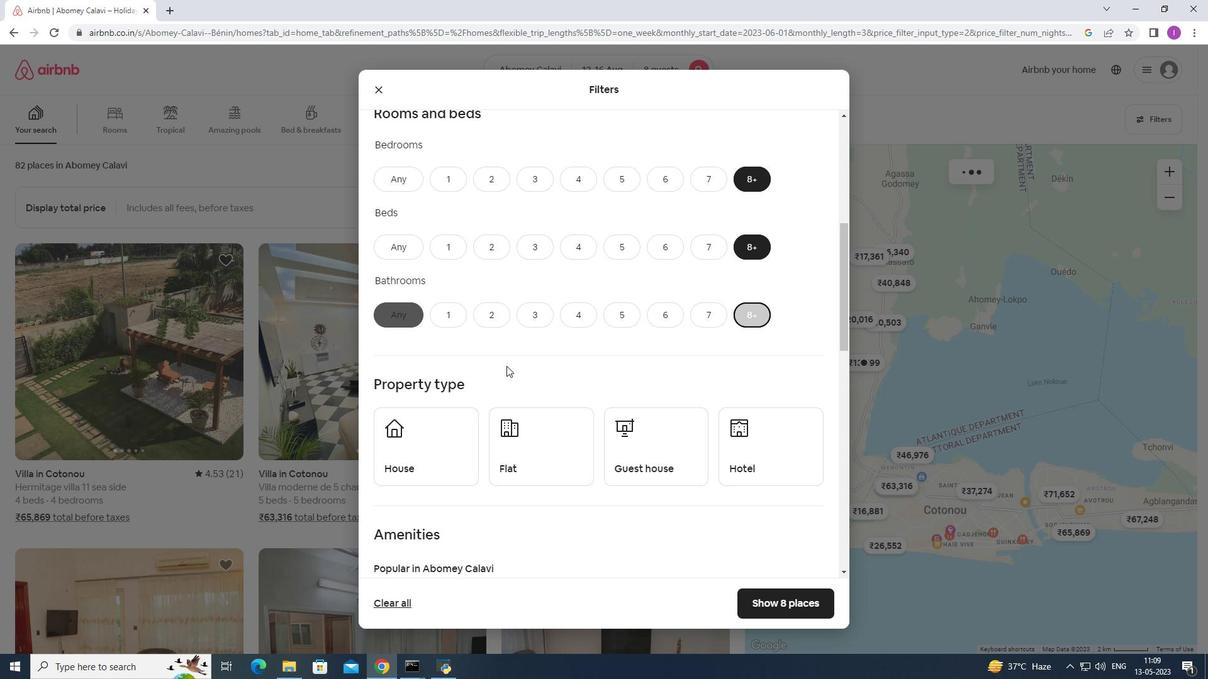 
Action: Mouse scrolled (505, 365) with delta (0, 0)
Screenshot: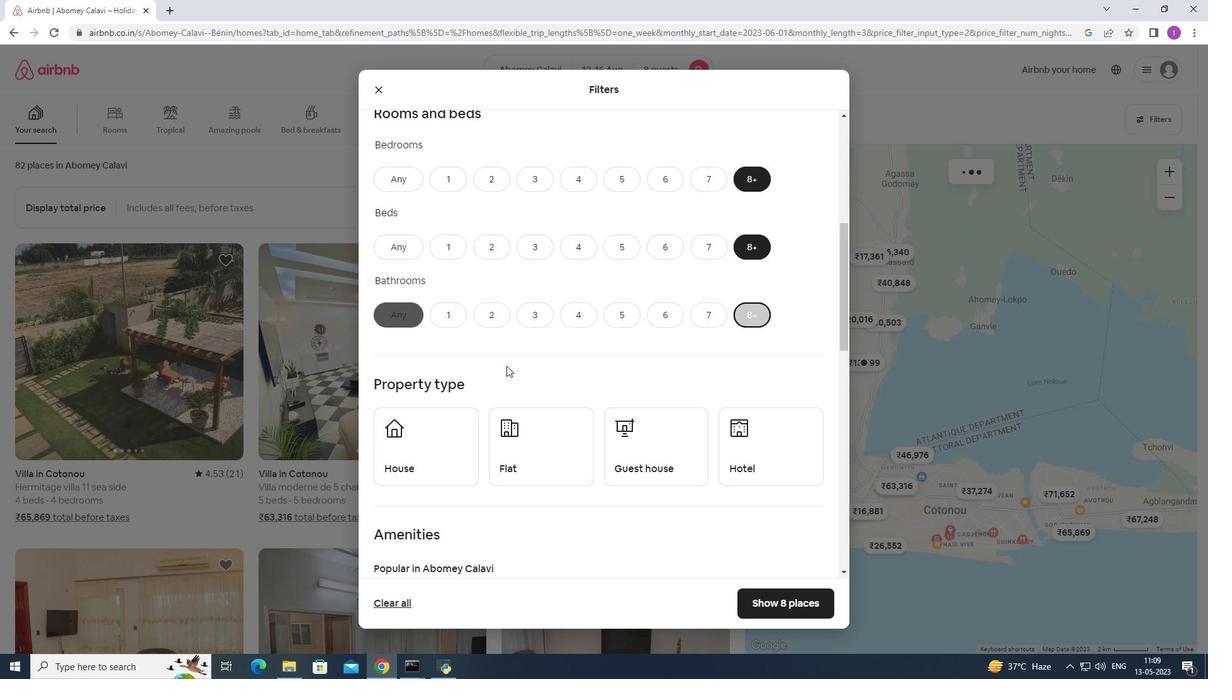 
Action: Mouse moved to (399, 348)
Screenshot: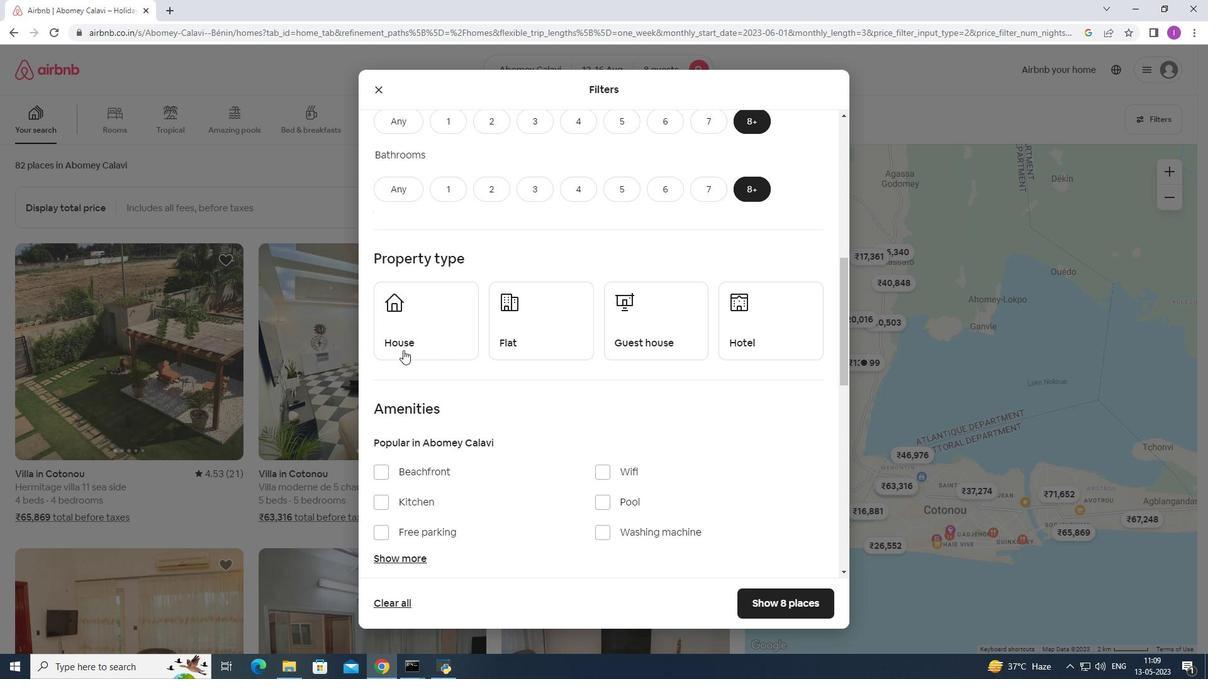 
Action: Mouse pressed left at (399, 348)
Screenshot: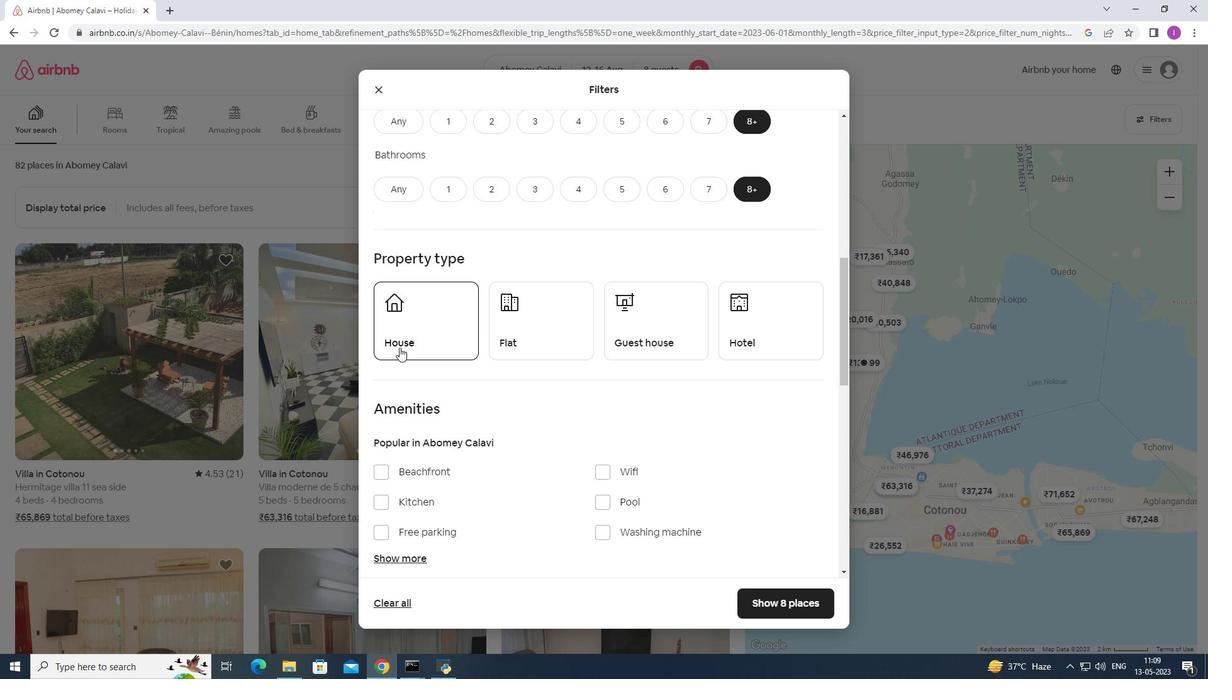 
Action: Mouse moved to (519, 334)
Screenshot: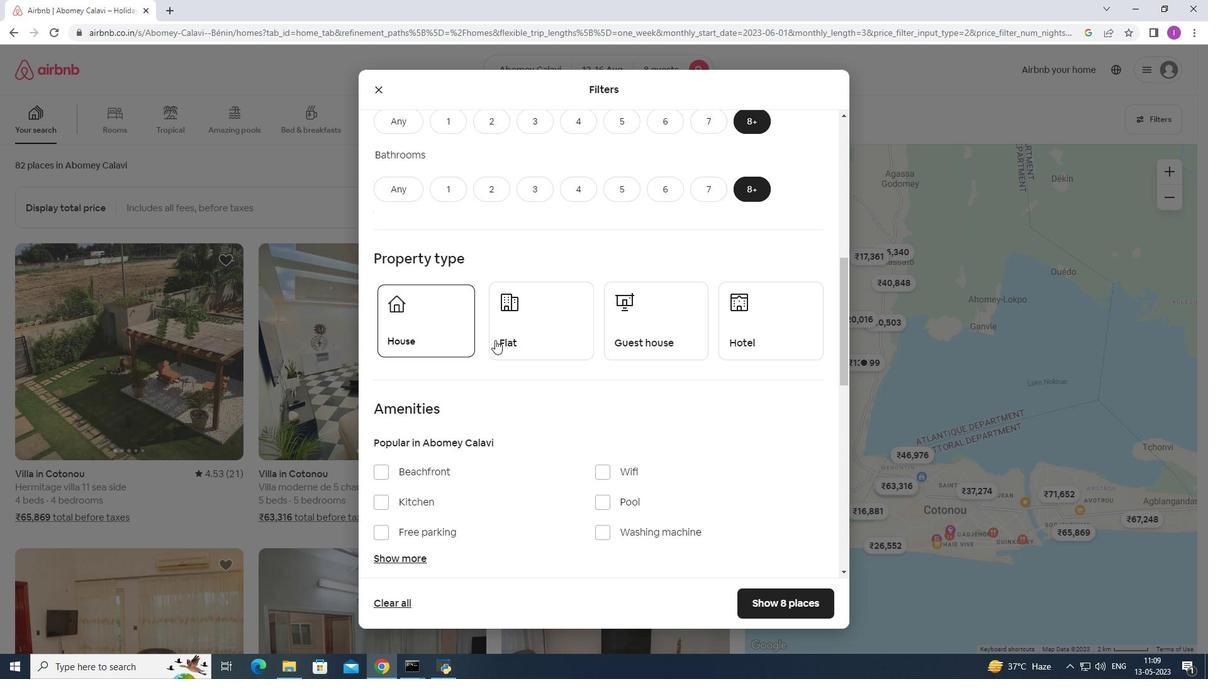 
Action: Mouse pressed left at (519, 334)
Screenshot: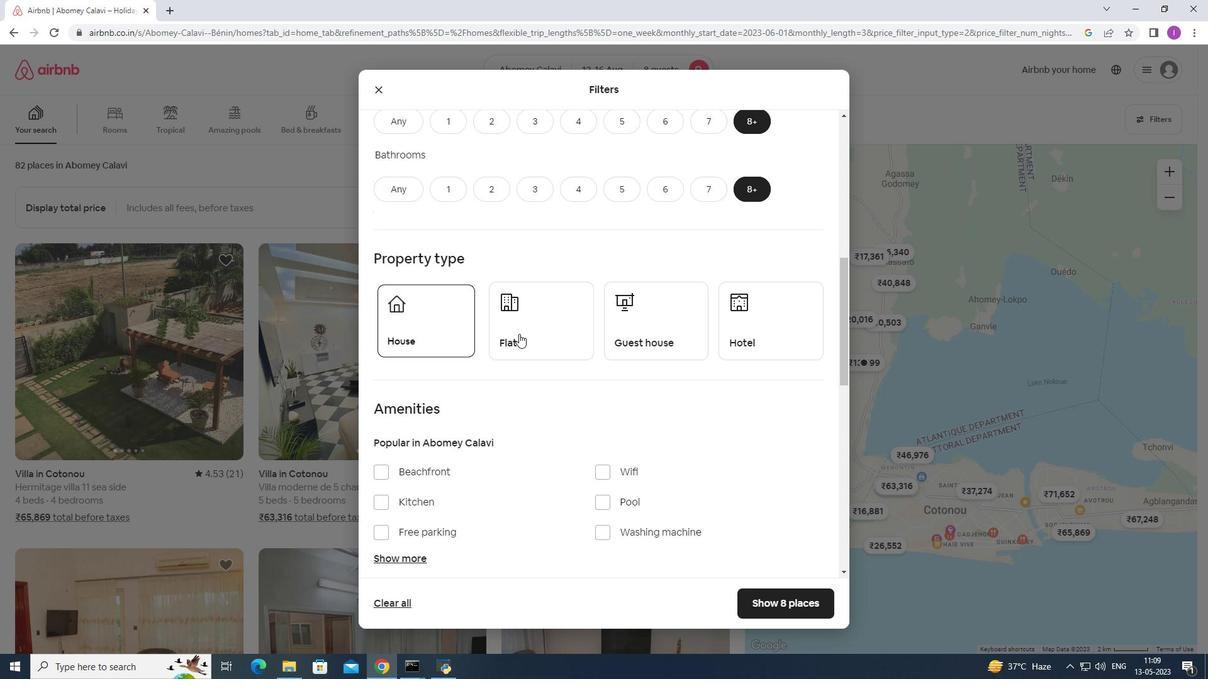 
Action: Mouse moved to (692, 343)
Screenshot: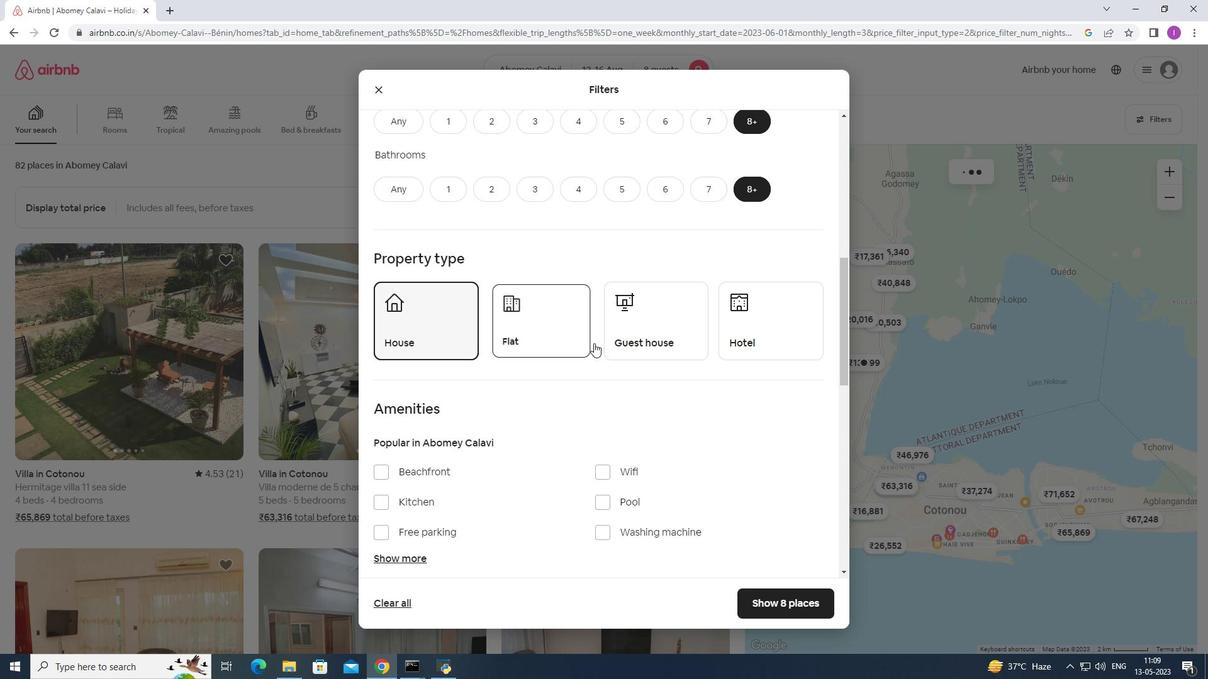 
Action: Mouse pressed left at (692, 343)
Screenshot: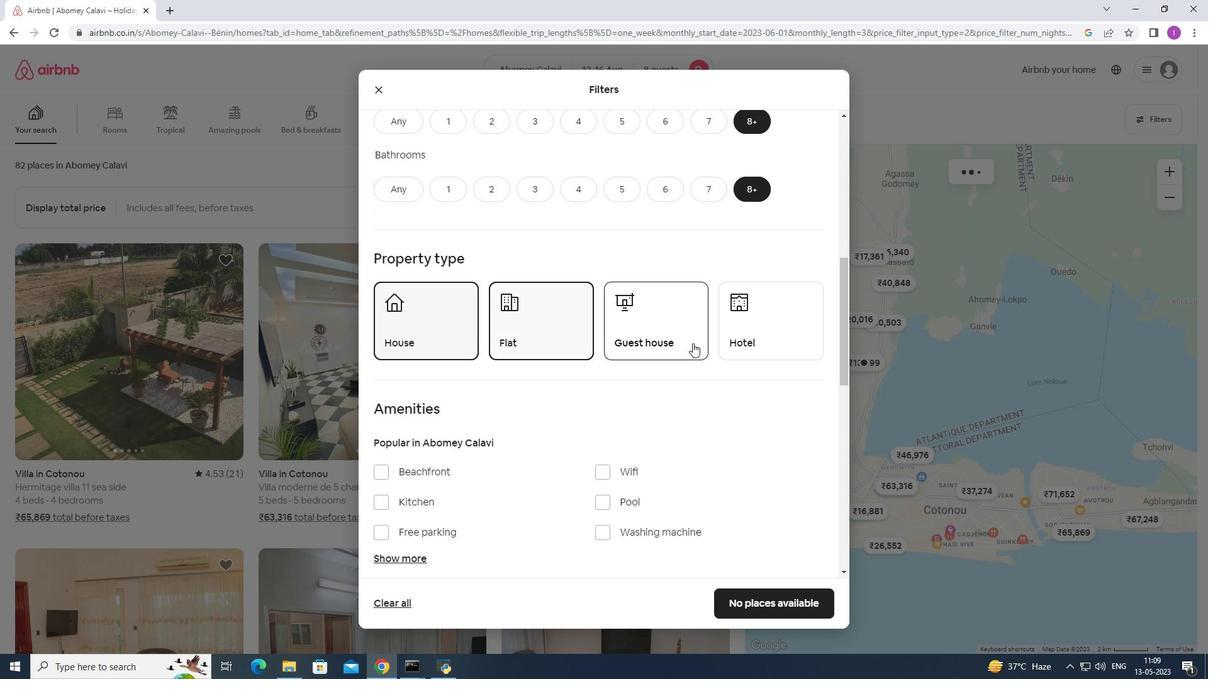 
Action: Mouse moved to (755, 336)
Screenshot: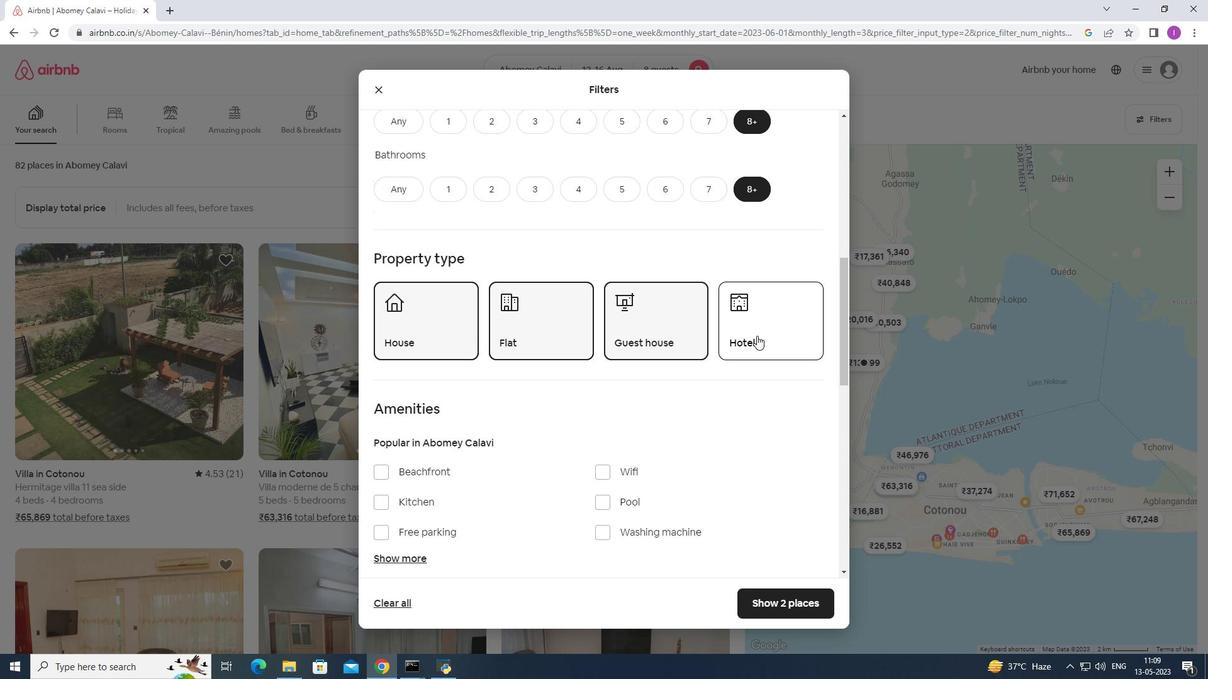 
Action: Mouse pressed left at (755, 336)
Screenshot: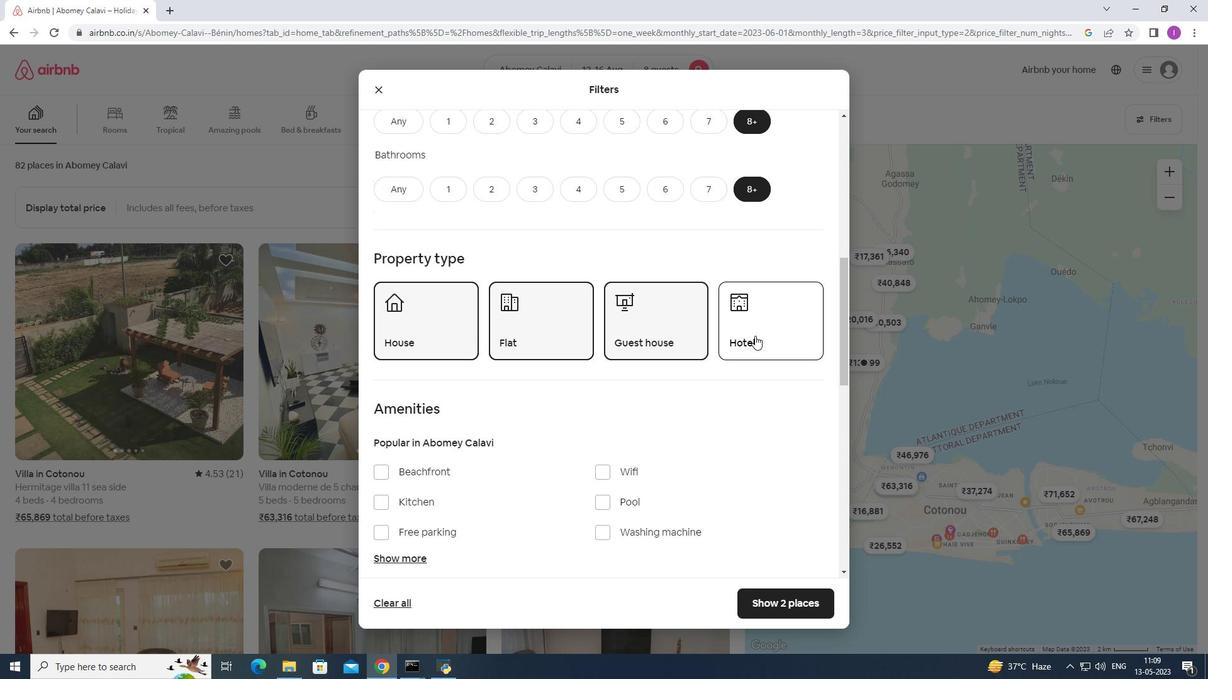 
Action: Mouse moved to (614, 368)
Screenshot: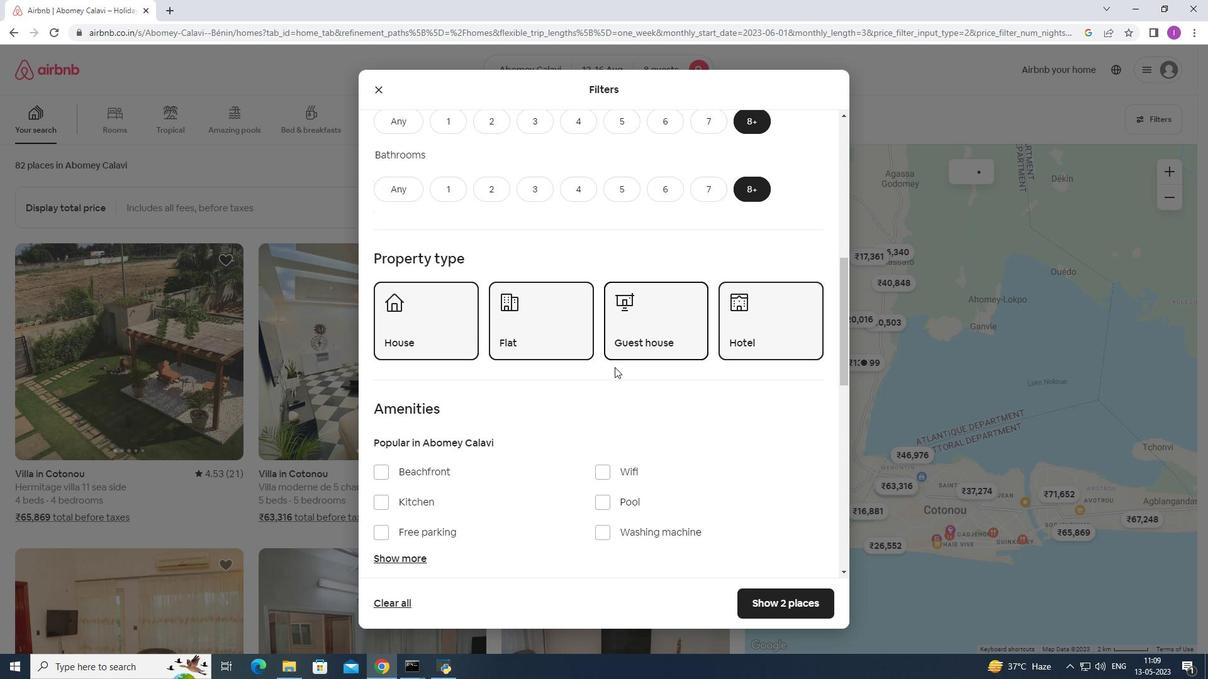 
Action: Mouse scrolled (614, 367) with delta (0, 0)
Screenshot: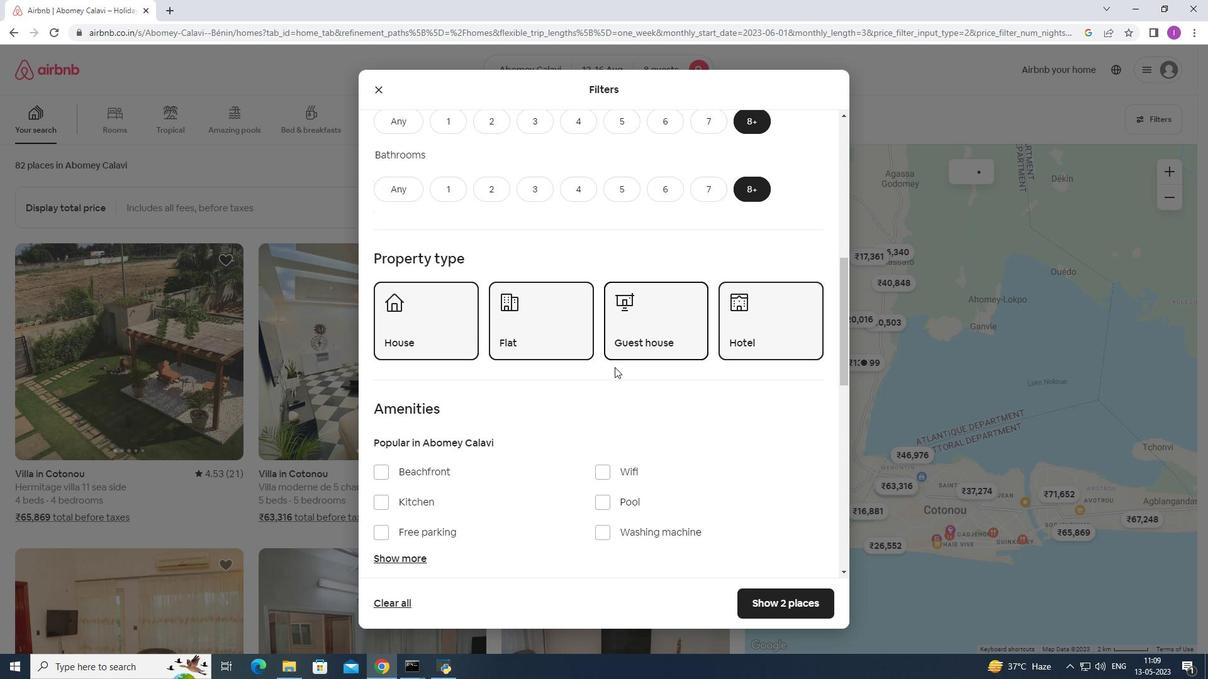 
Action: Mouse moved to (614, 368)
Screenshot: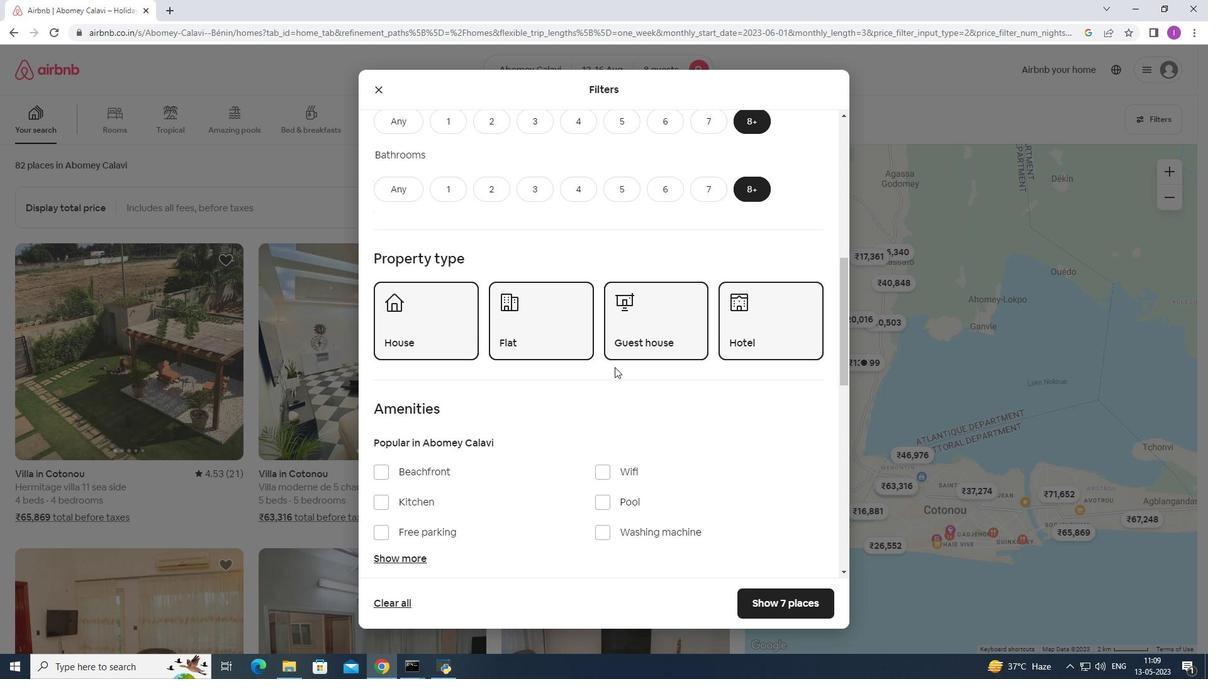 
Action: Mouse scrolled (614, 367) with delta (0, 0)
Screenshot: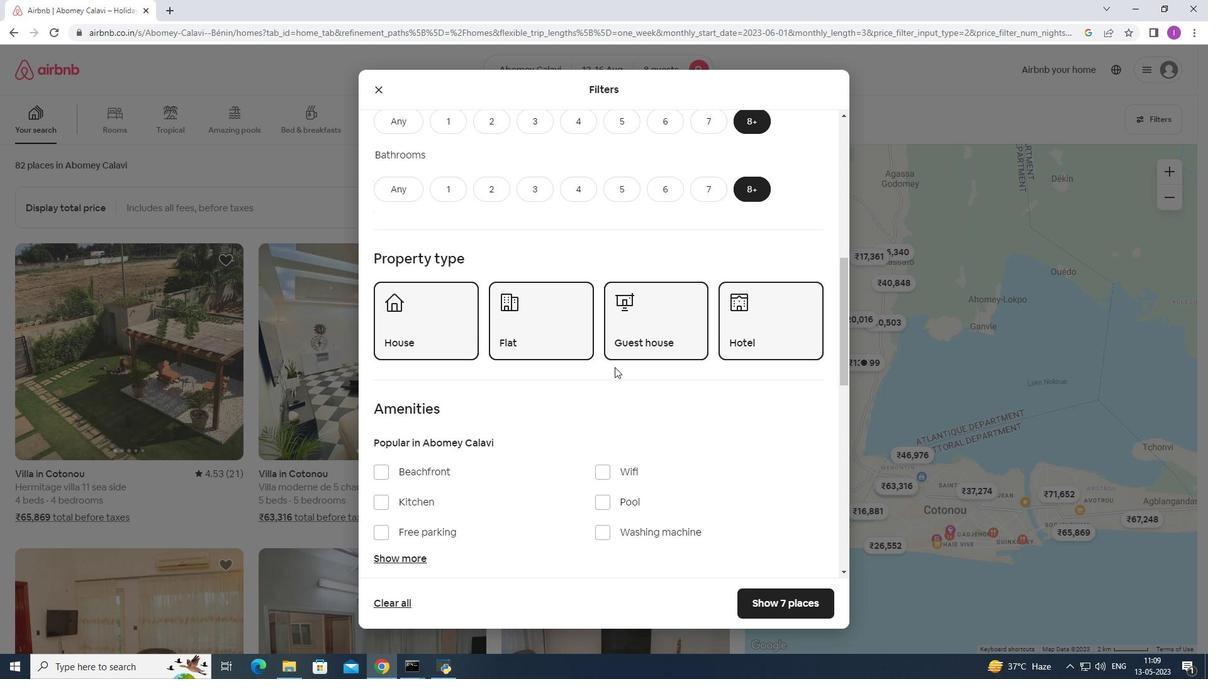 
Action: Mouse moved to (611, 346)
Screenshot: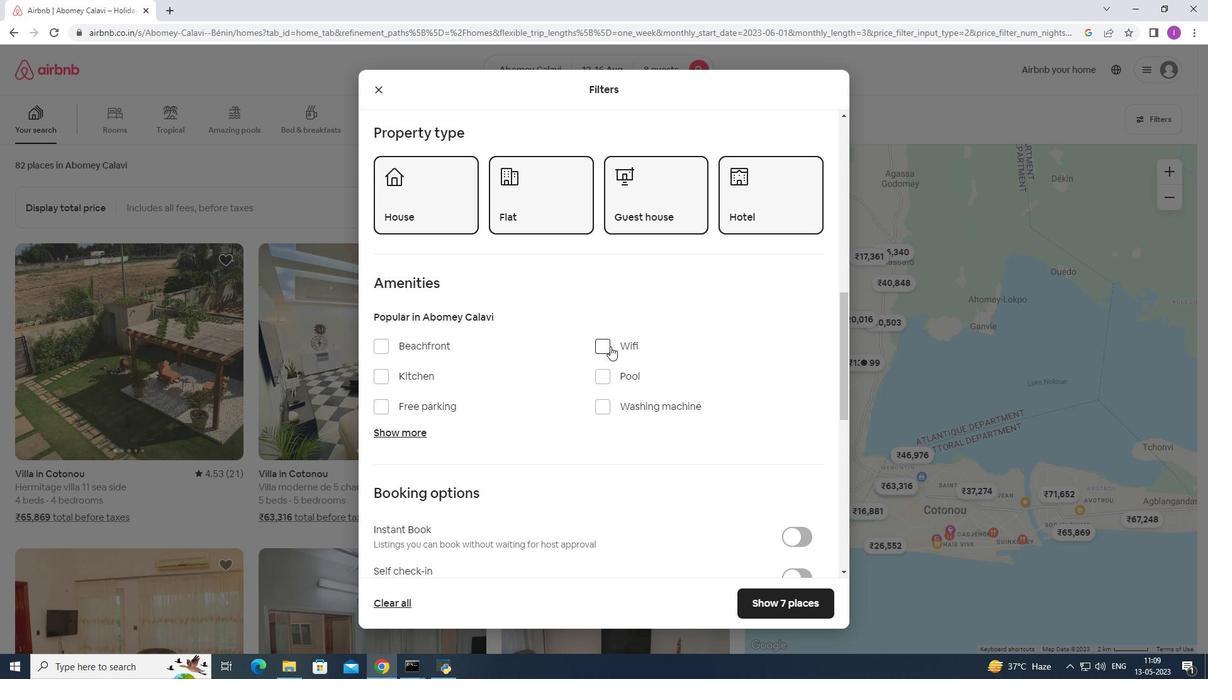 
Action: Mouse pressed left at (611, 346)
Screenshot: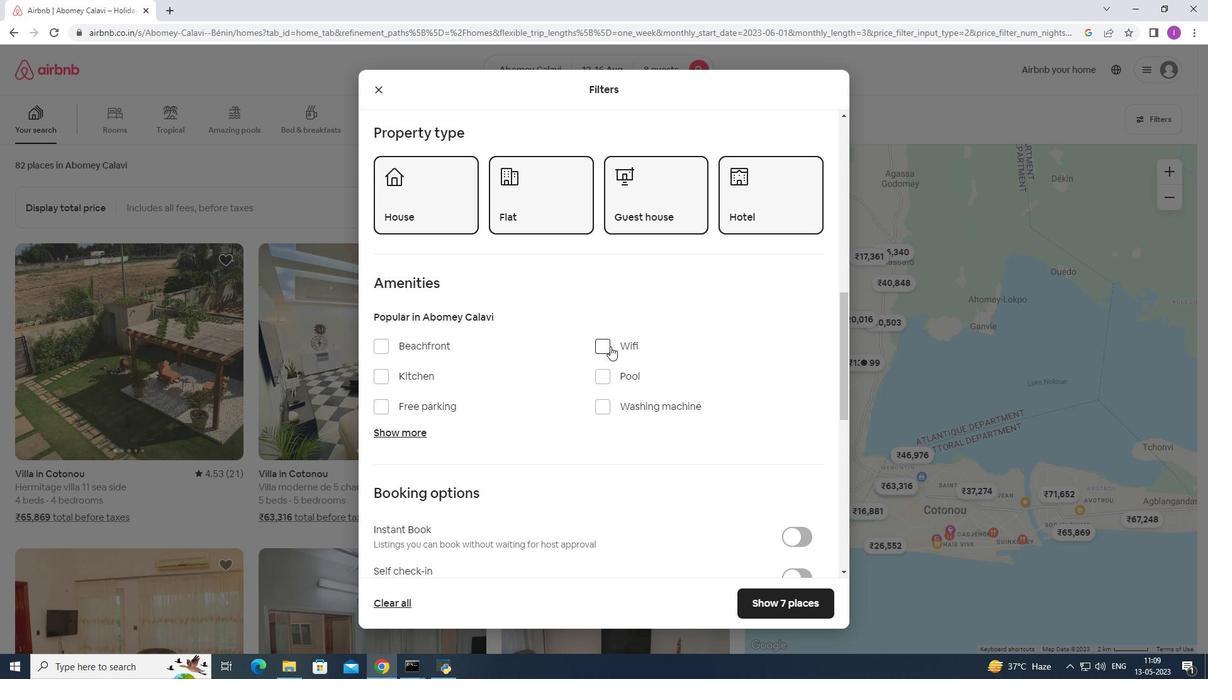 
Action: Mouse moved to (382, 404)
Screenshot: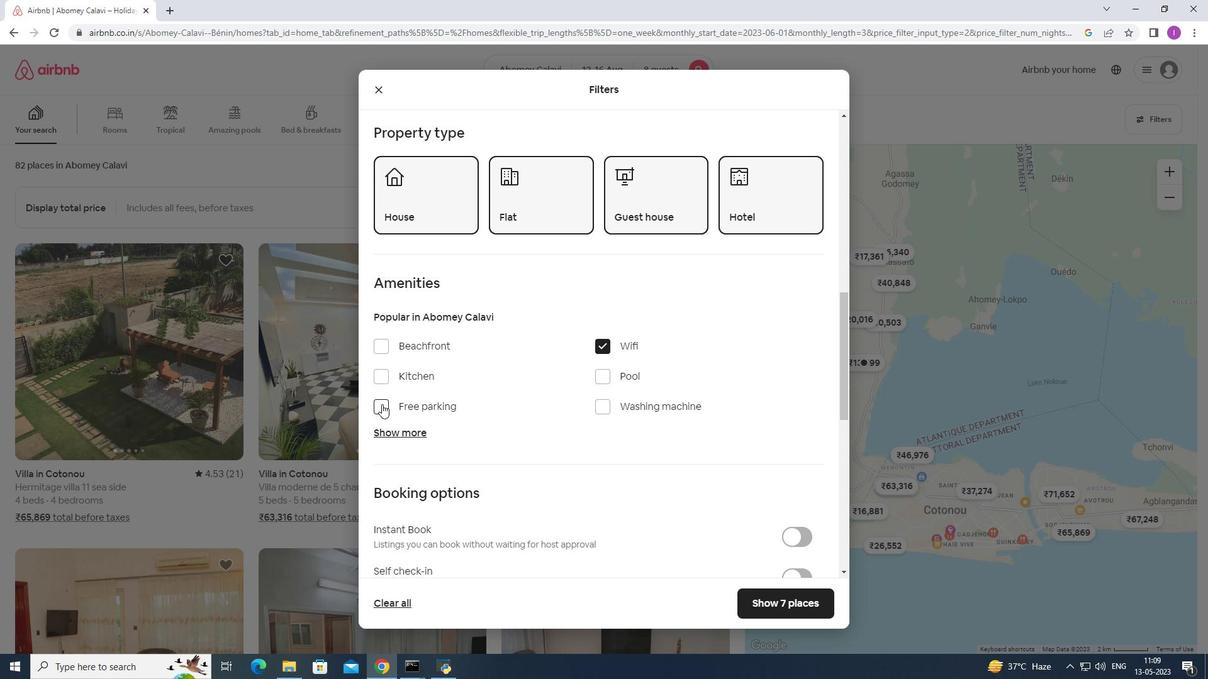 
Action: Mouse pressed left at (382, 404)
Screenshot: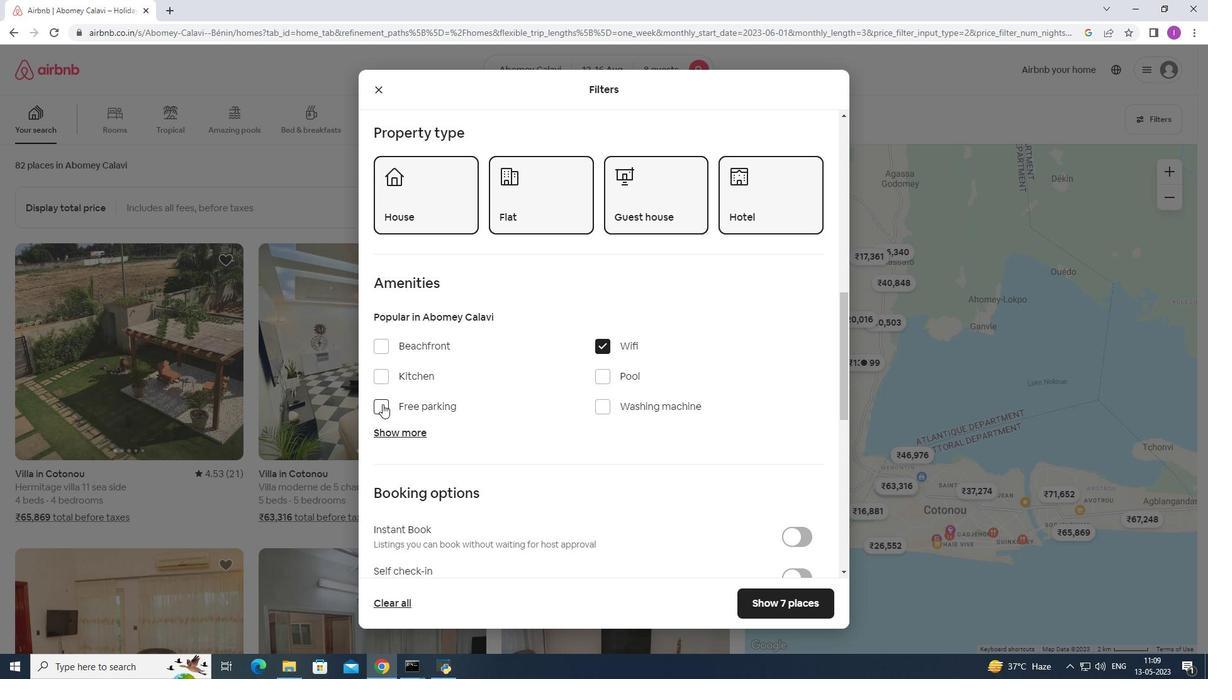 
Action: Mouse moved to (422, 431)
Screenshot: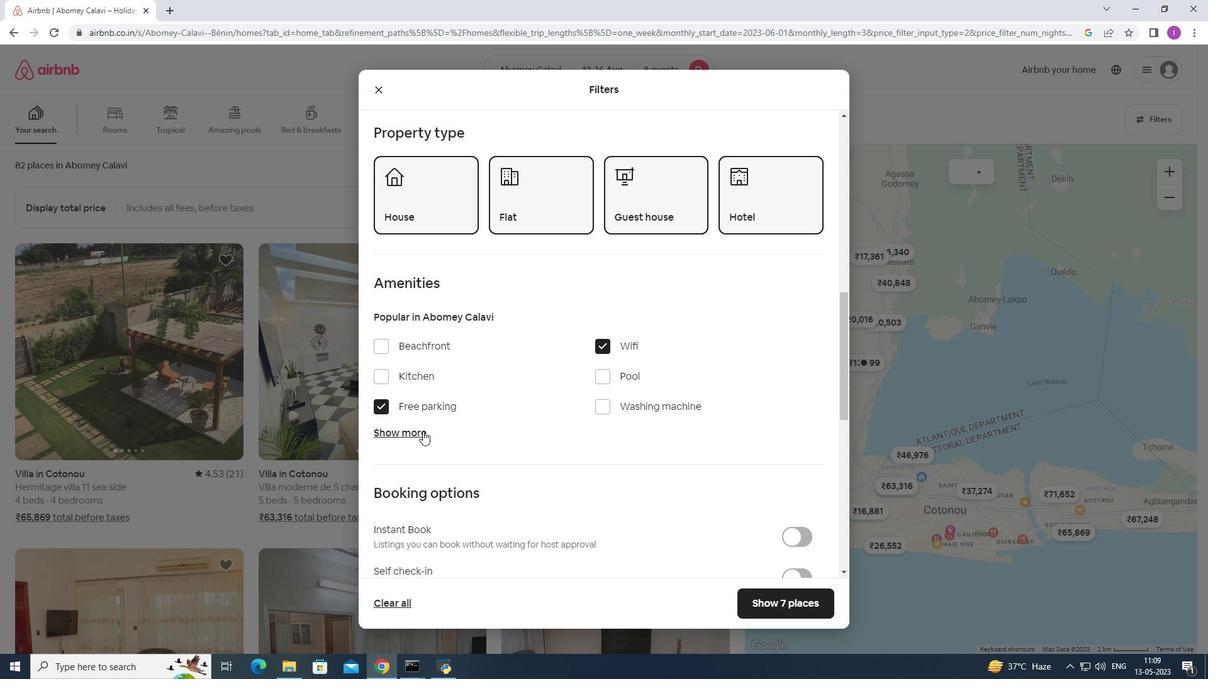 
Action: Mouse pressed left at (422, 431)
Screenshot: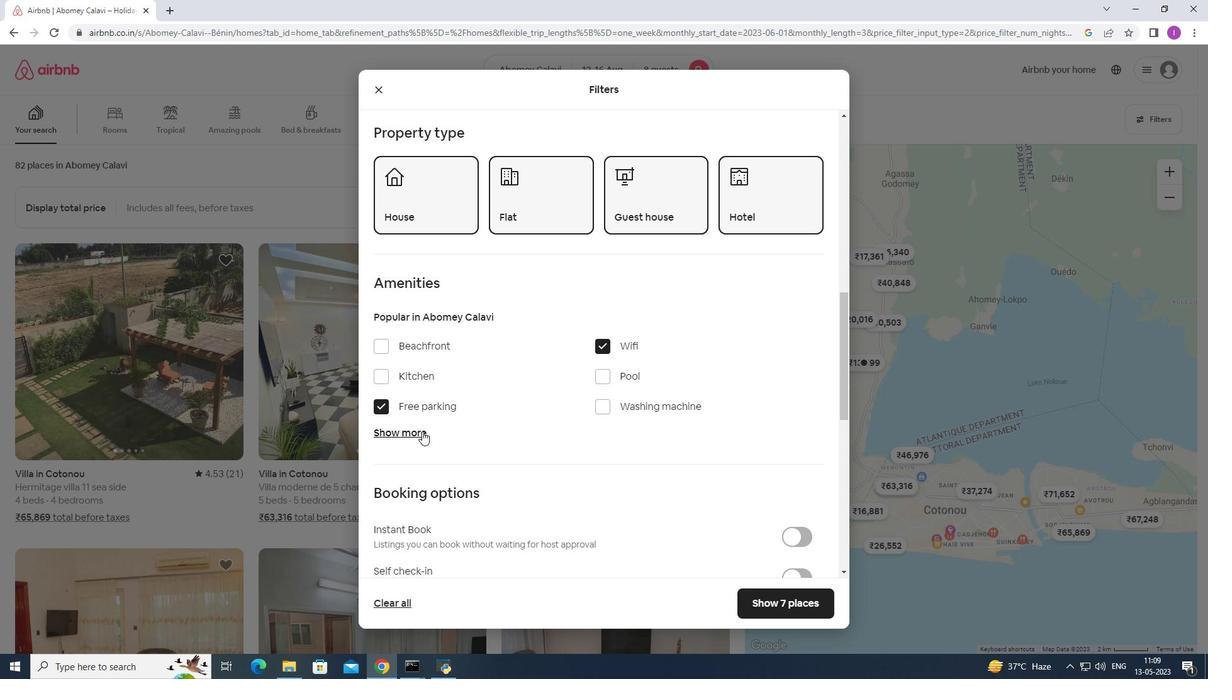 
Action: Mouse moved to (385, 536)
Screenshot: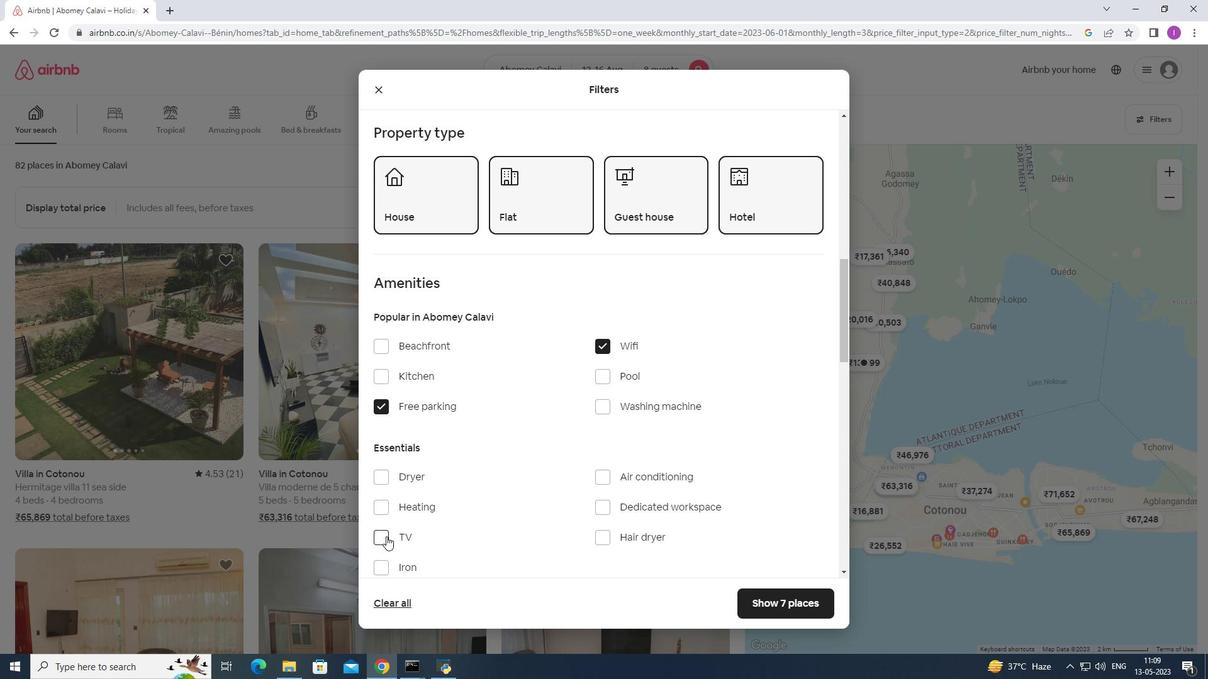 
Action: Mouse pressed left at (385, 536)
Screenshot: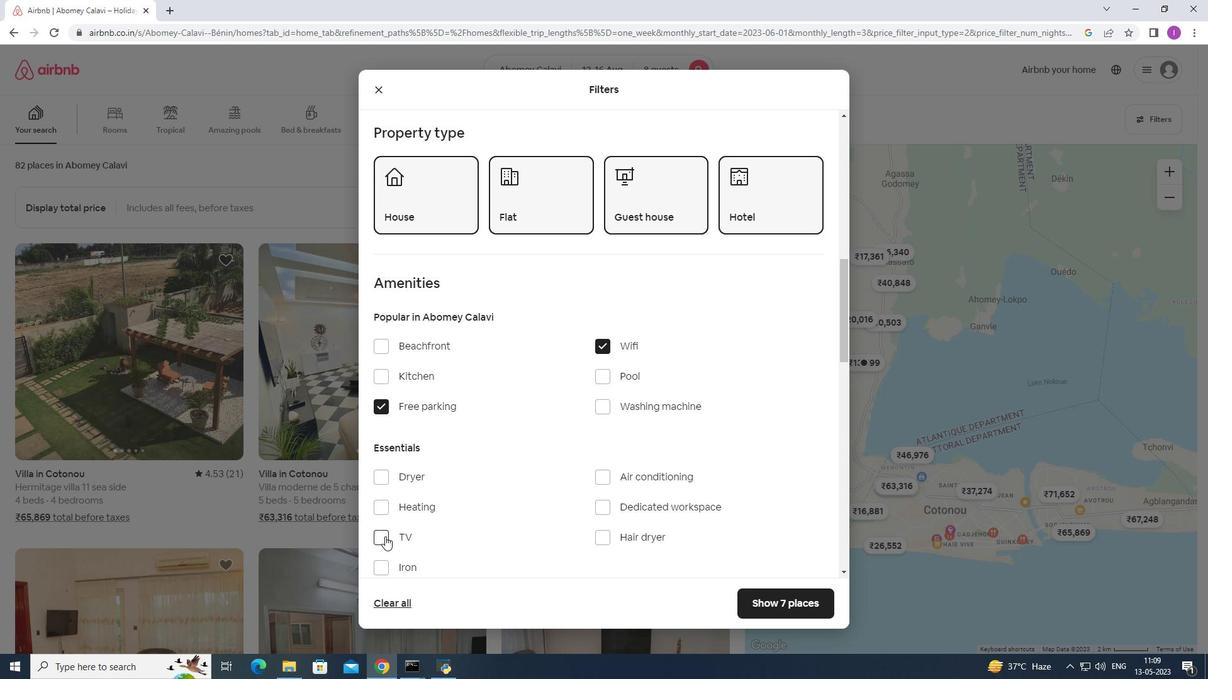 
Action: Mouse moved to (495, 487)
Screenshot: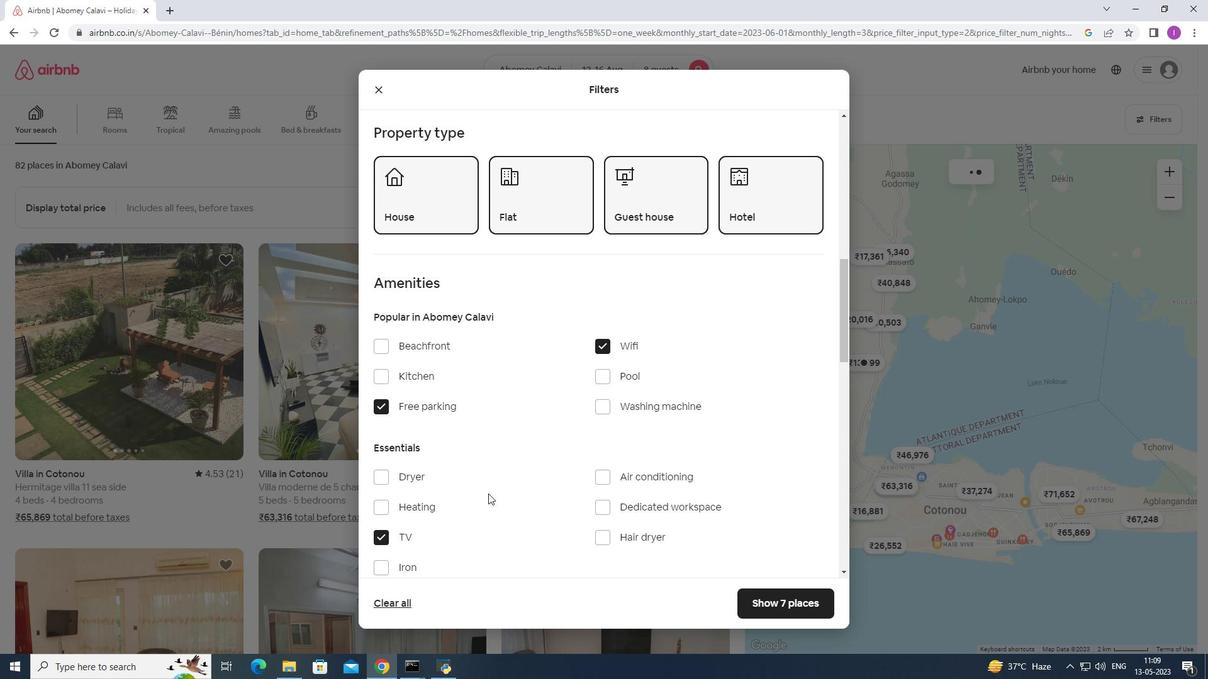 
Action: Mouse scrolled (495, 487) with delta (0, 0)
Screenshot: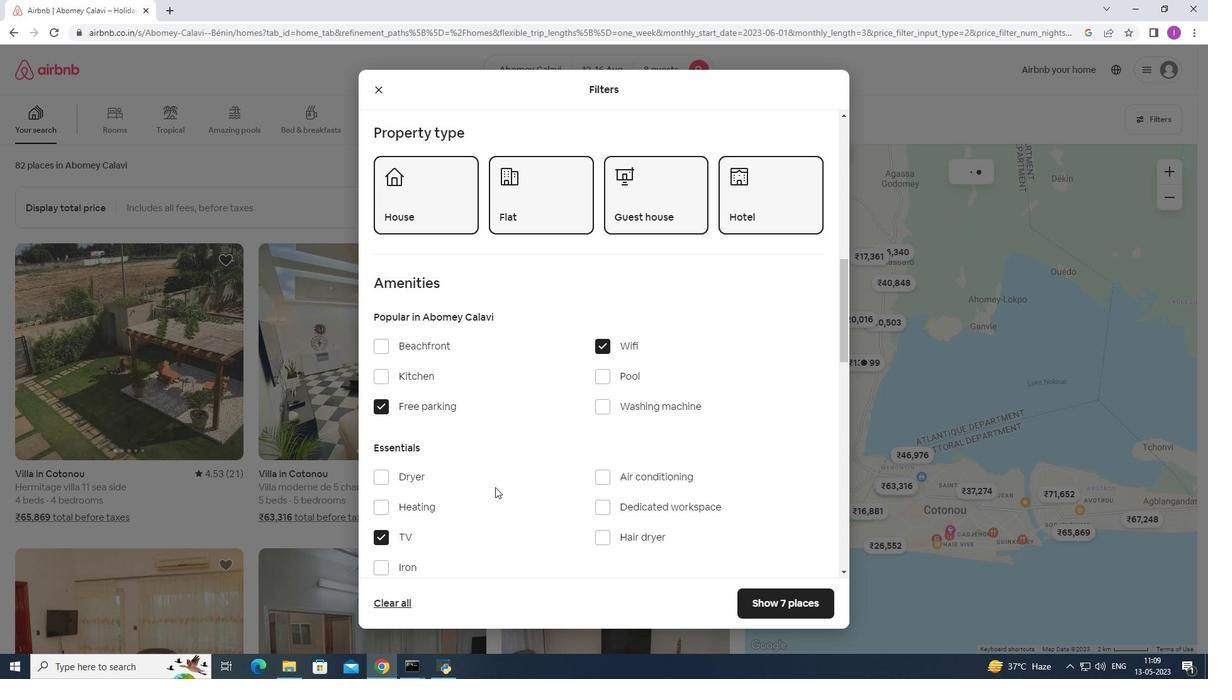 
Action: Mouse scrolled (495, 487) with delta (0, 0)
Screenshot: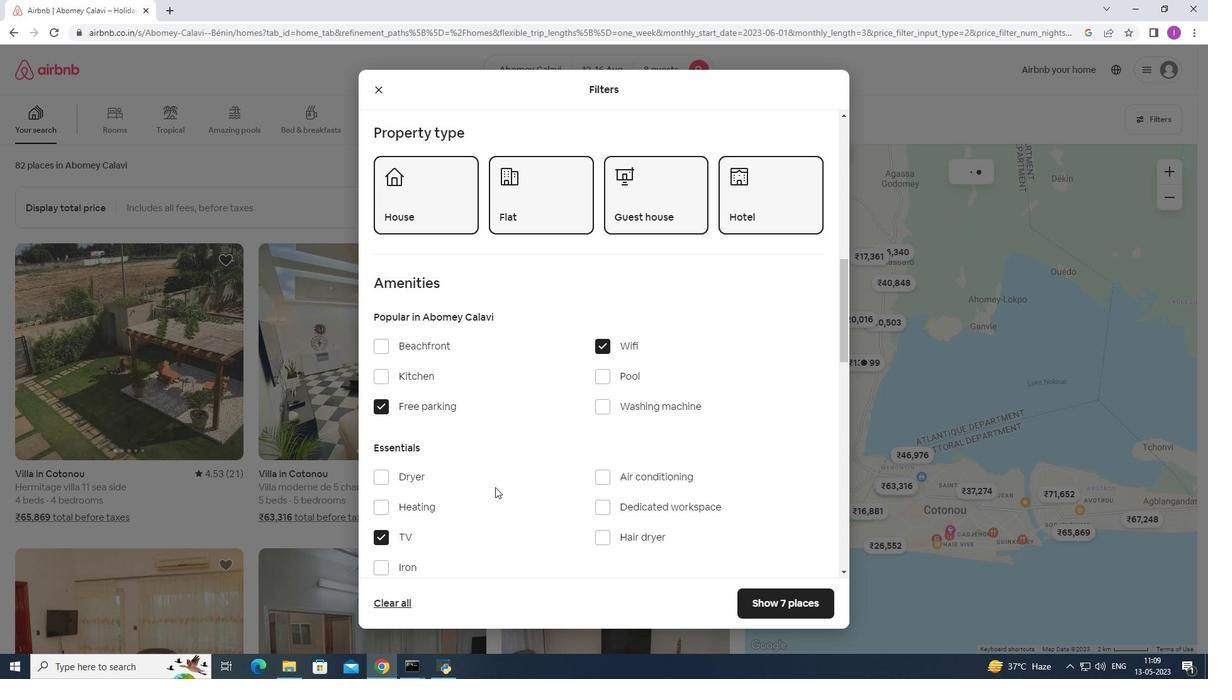 
Action: Mouse scrolled (495, 487) with delta (0, 0)
Screenshot: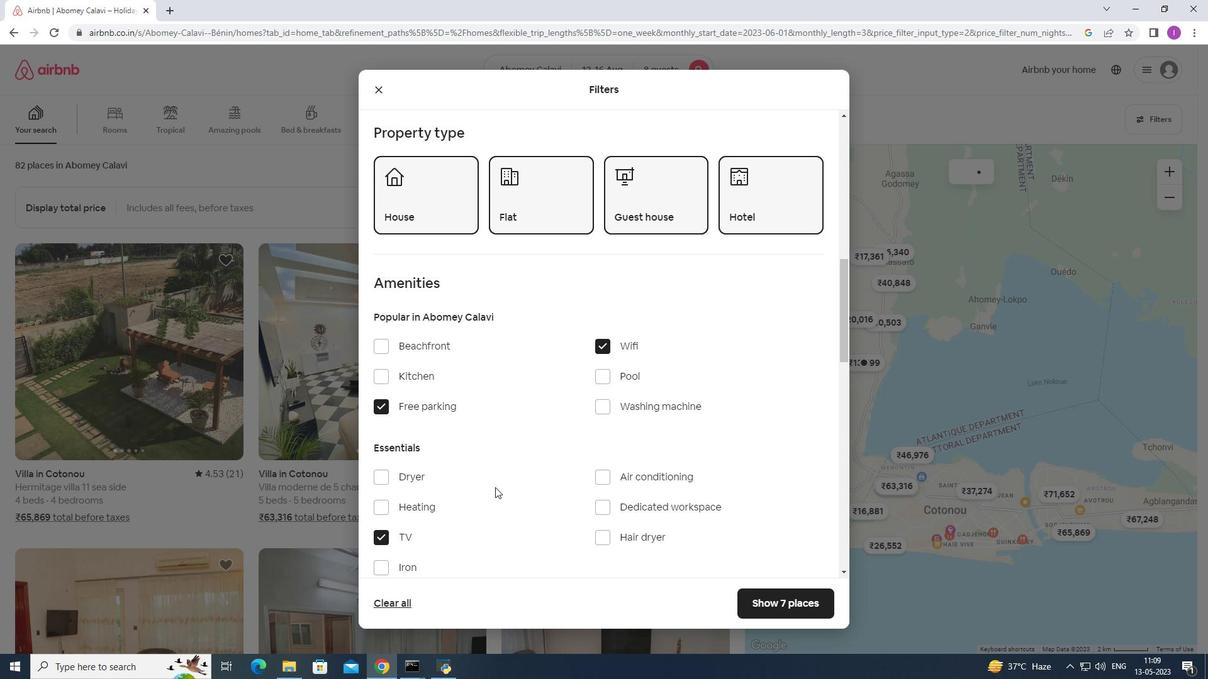 
Action: Mouse moved to (596, 475)
Screenshot: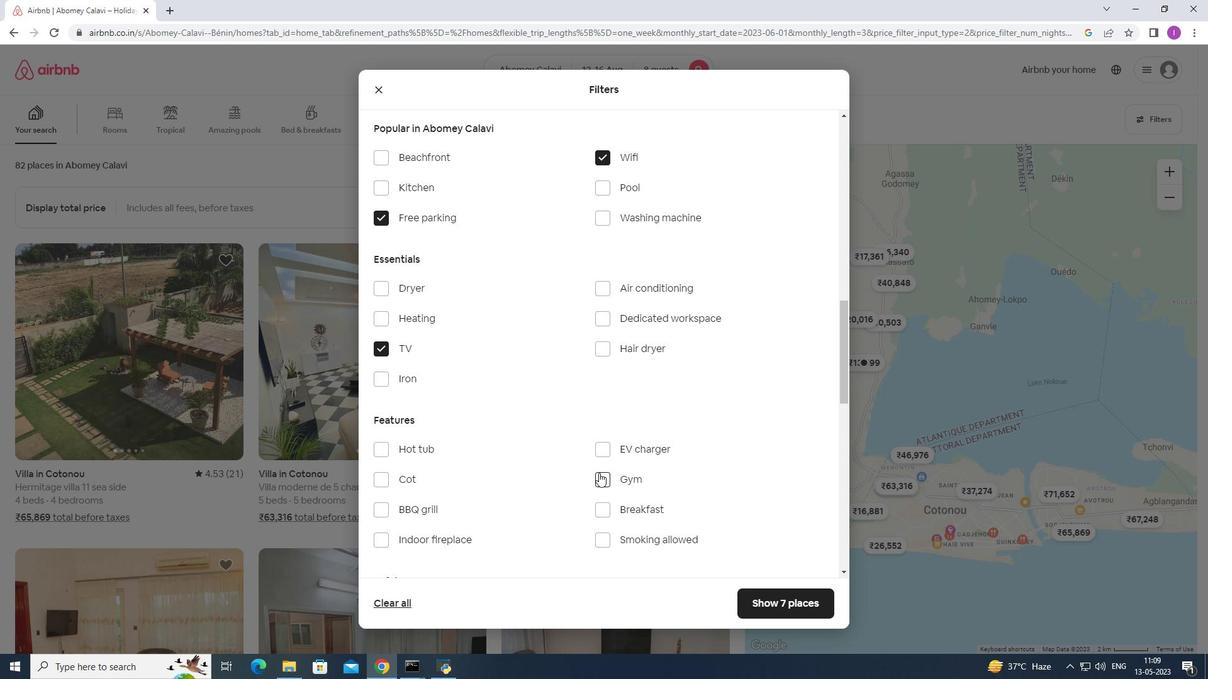 
Action: Mouse pressed left at (596, 475)
Screenshot: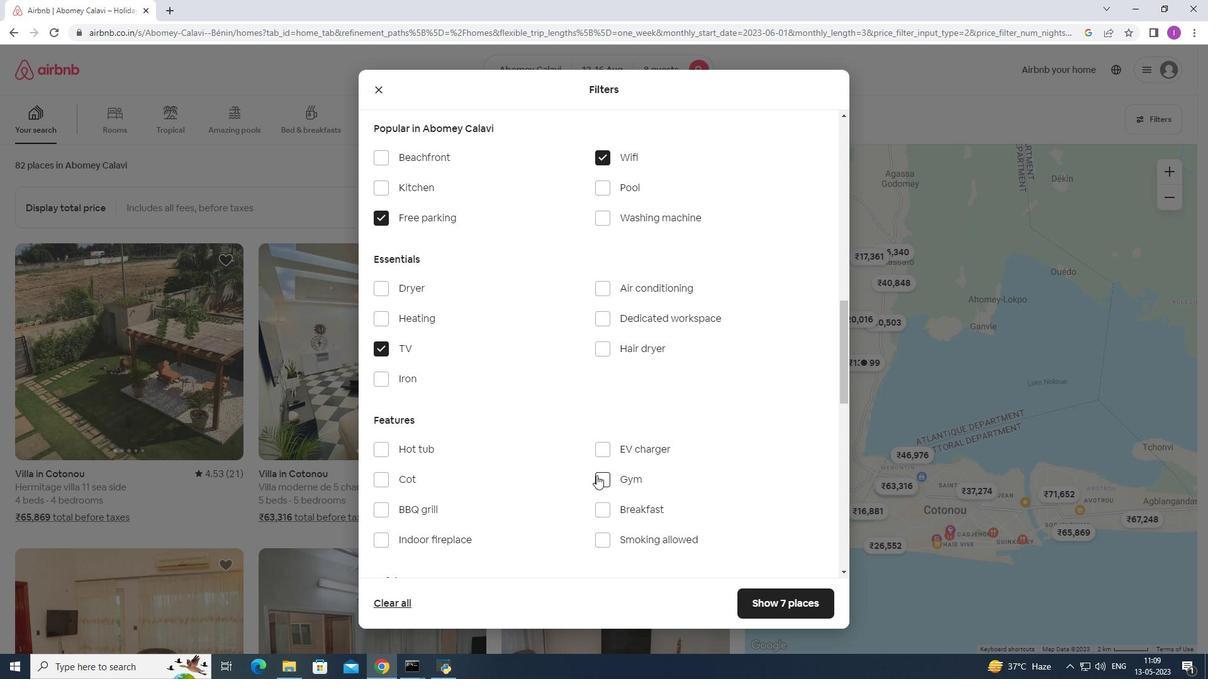 
Action: Mouse moved to (601, 511)
Screenshot: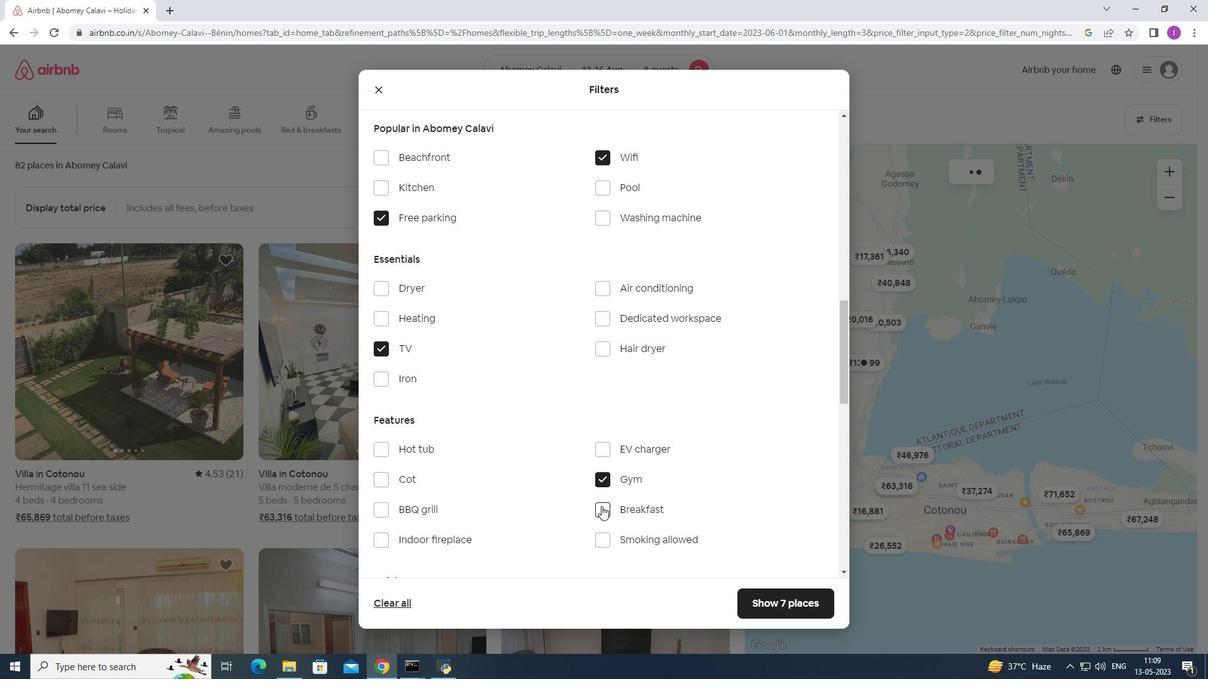 
Action: Mouse pressed left at (601, 511)
Screenshot: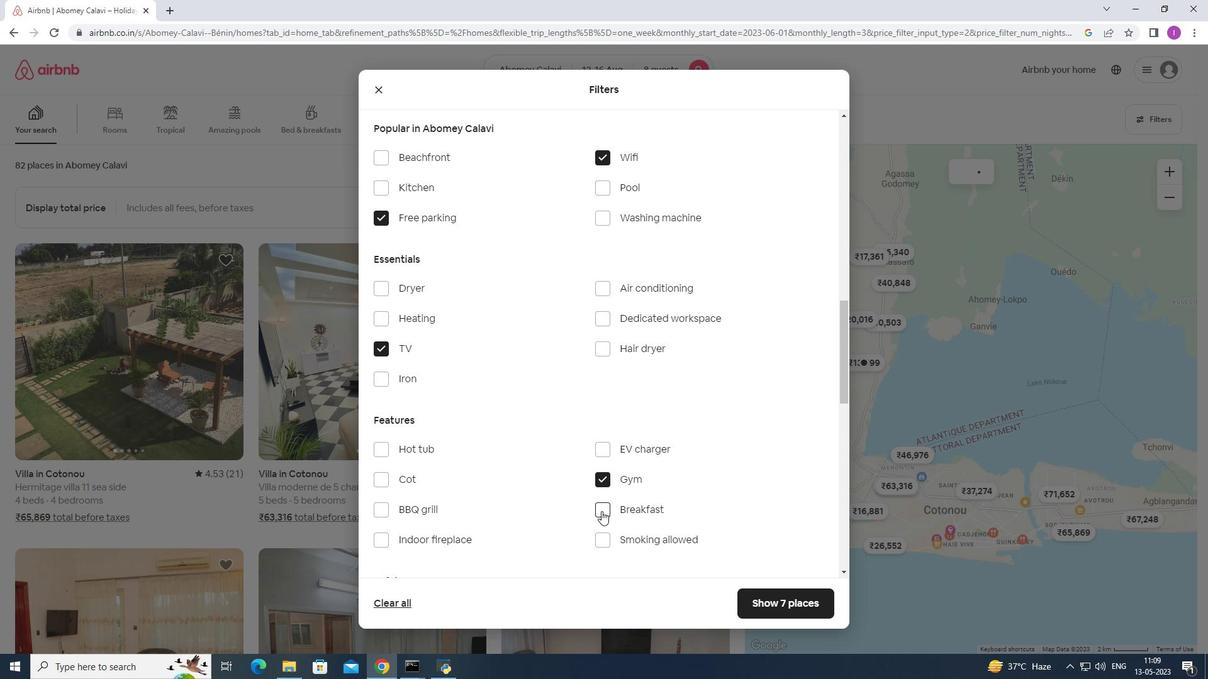 
Action: Mouse moved to (533, 482)
Screenshot: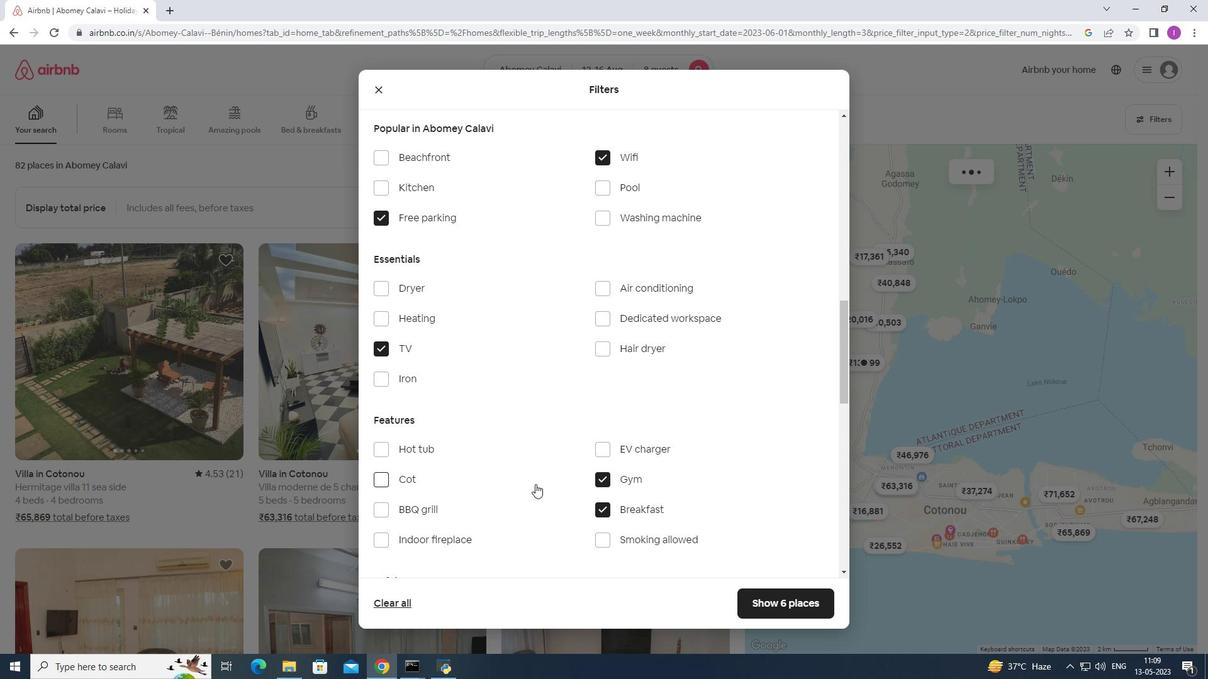 
Action: Mouse scrolled (533, 482) with delta (0, 0)
Screenshot: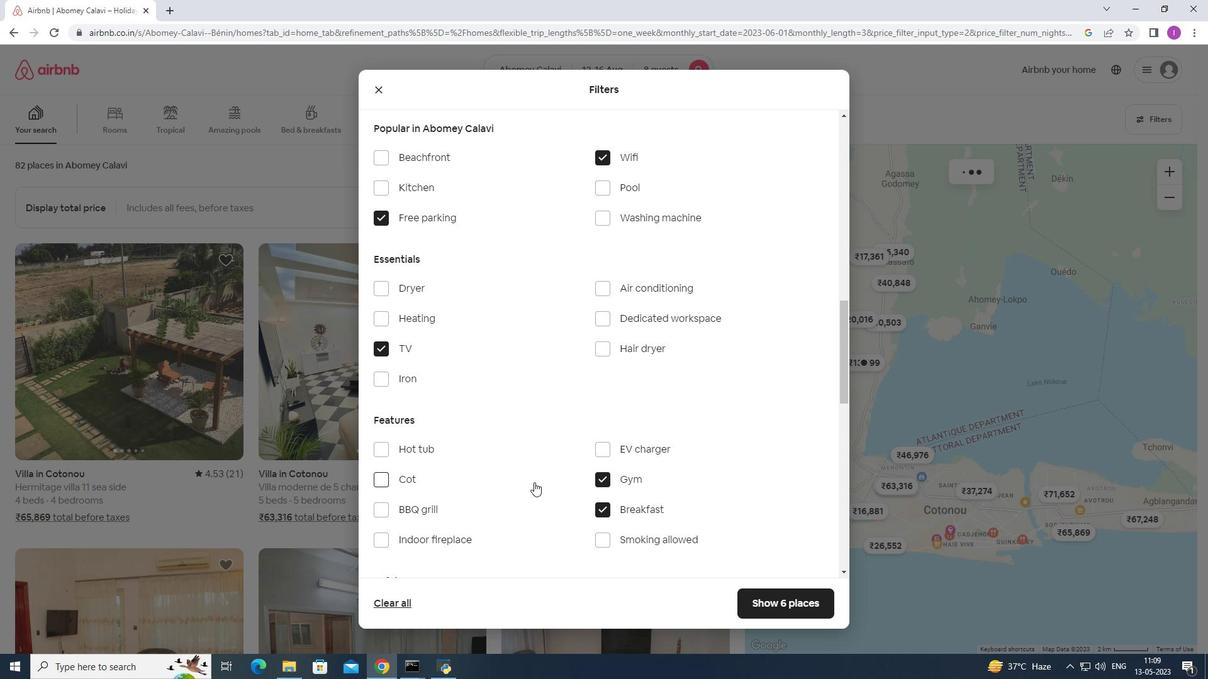 
Action: Mouse scrolled (533, 482) with delta (0, 0)
Screenshot: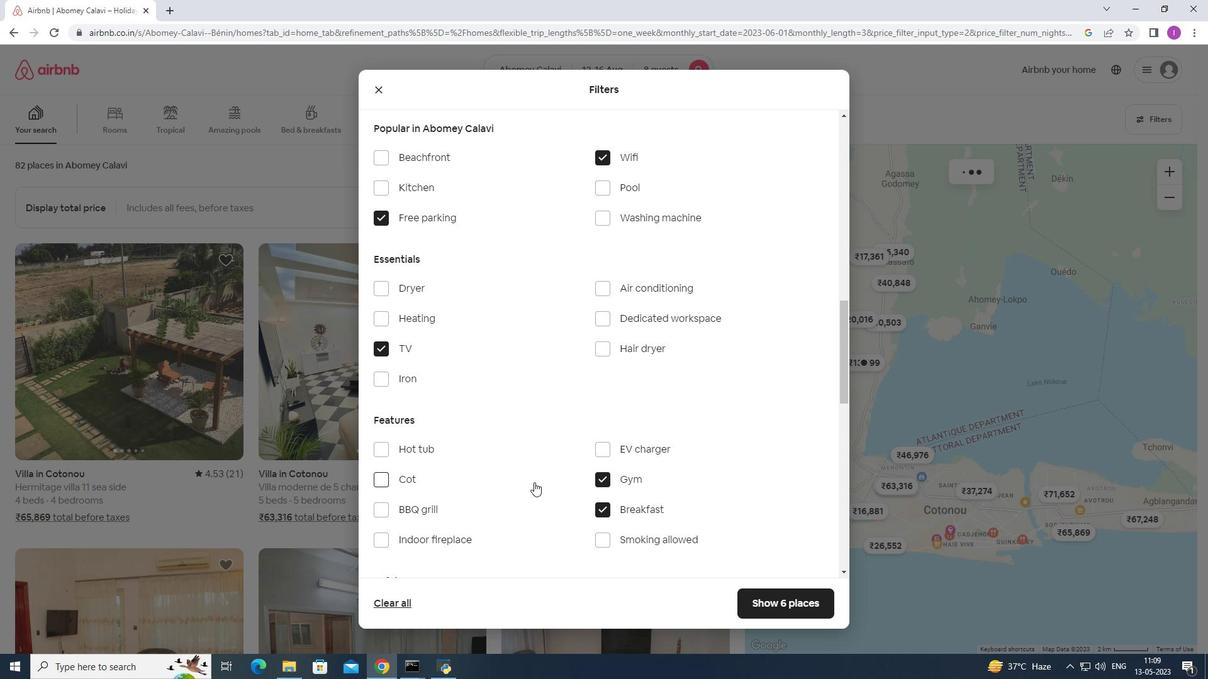 
Action: Mouse moved to (533, 482)
Screenshot: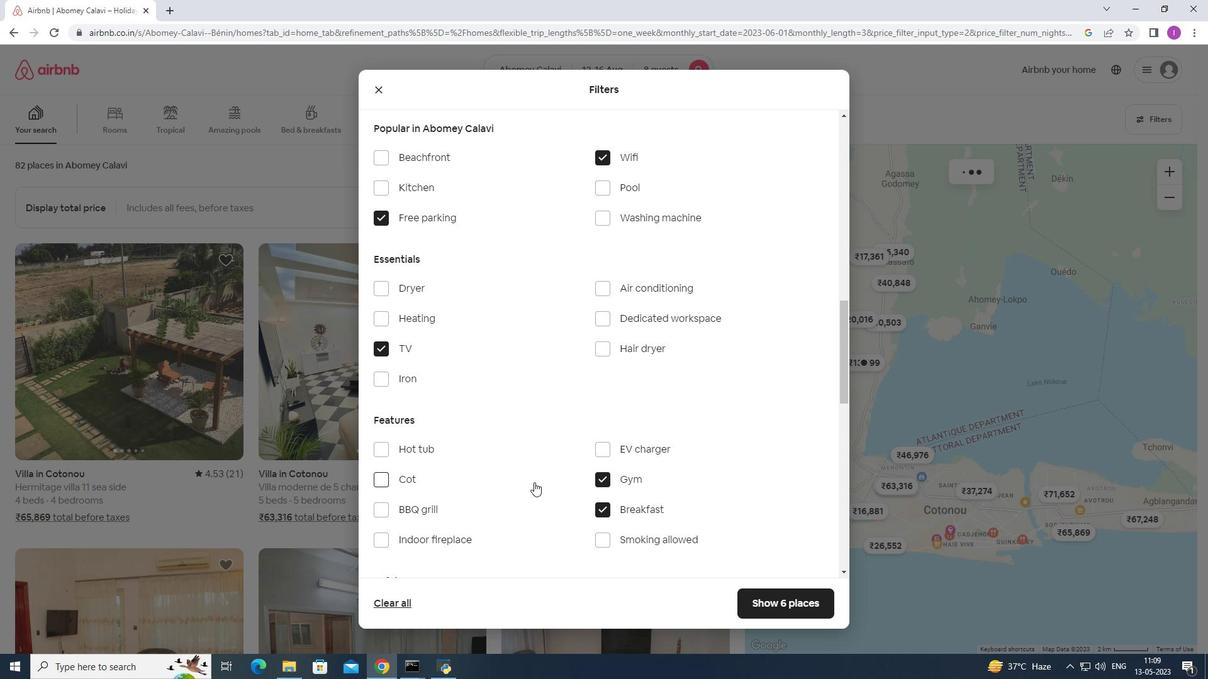 
Action: Mouse scrolled (533, 482) with delta (0, 0)
Screenshot: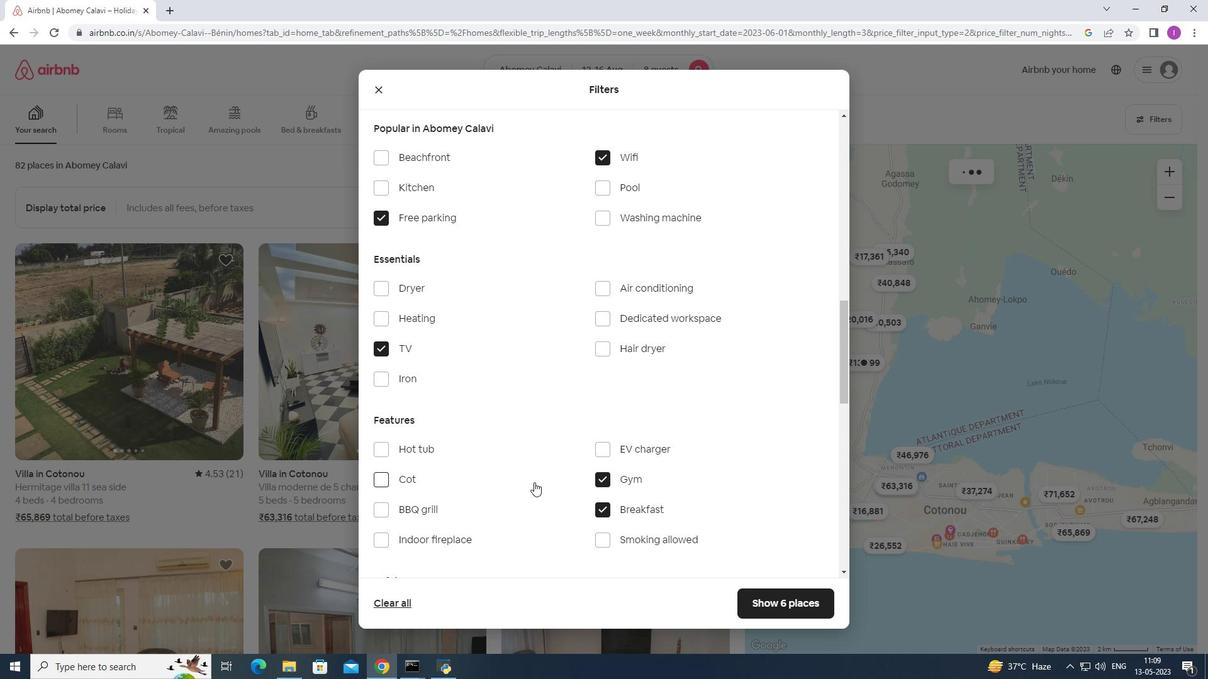 
Action: Mouse scrolled (533, 482) with delta (0, 0)
Screenshot: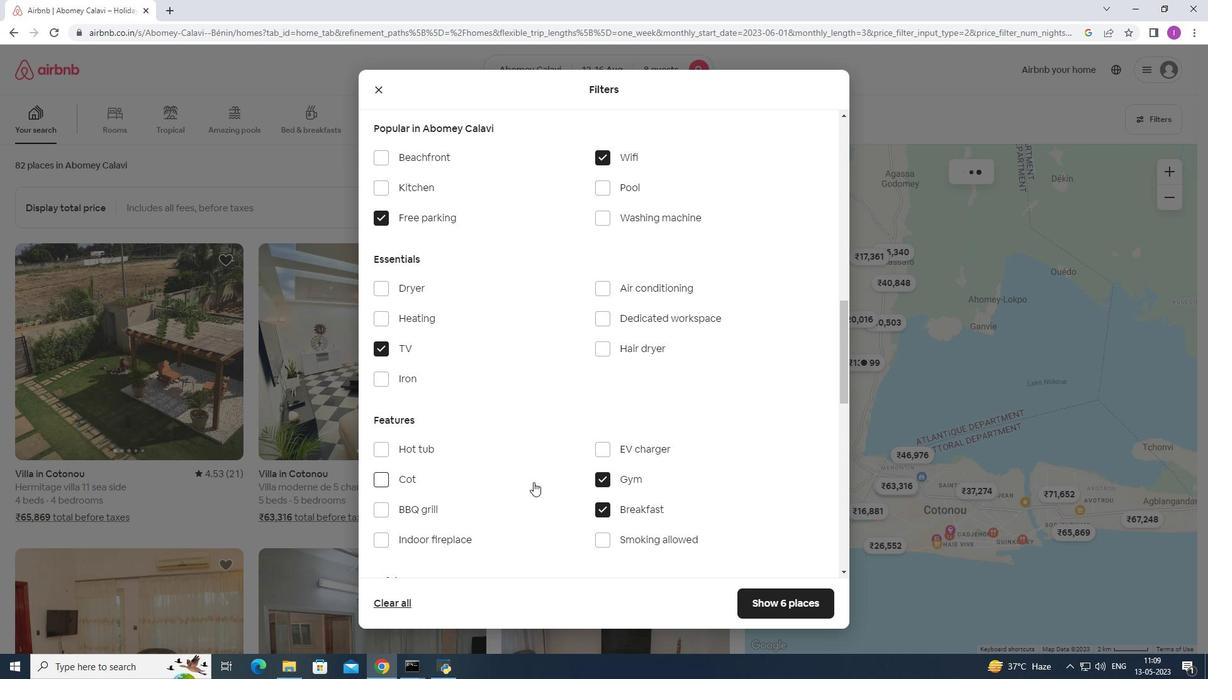 
Action: Mouse moved to (527, 463)
Screenshot: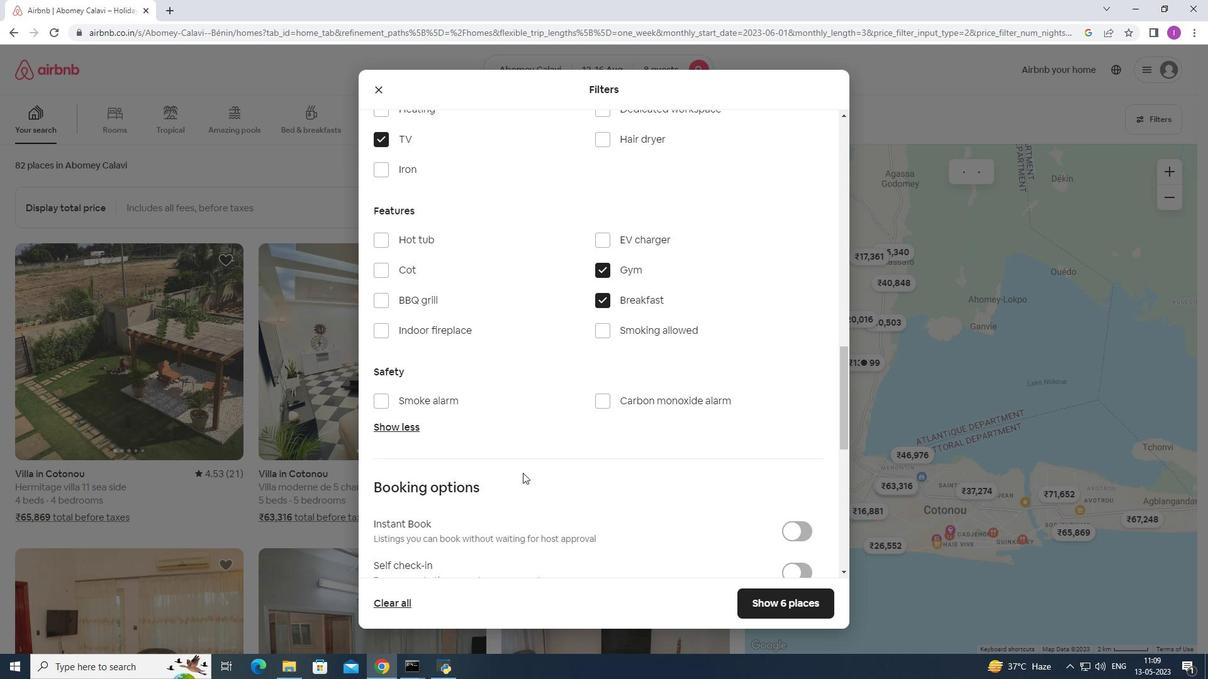 
Action: Mouse scrolled (527, 463) with delta (0, 0)
Screenshot: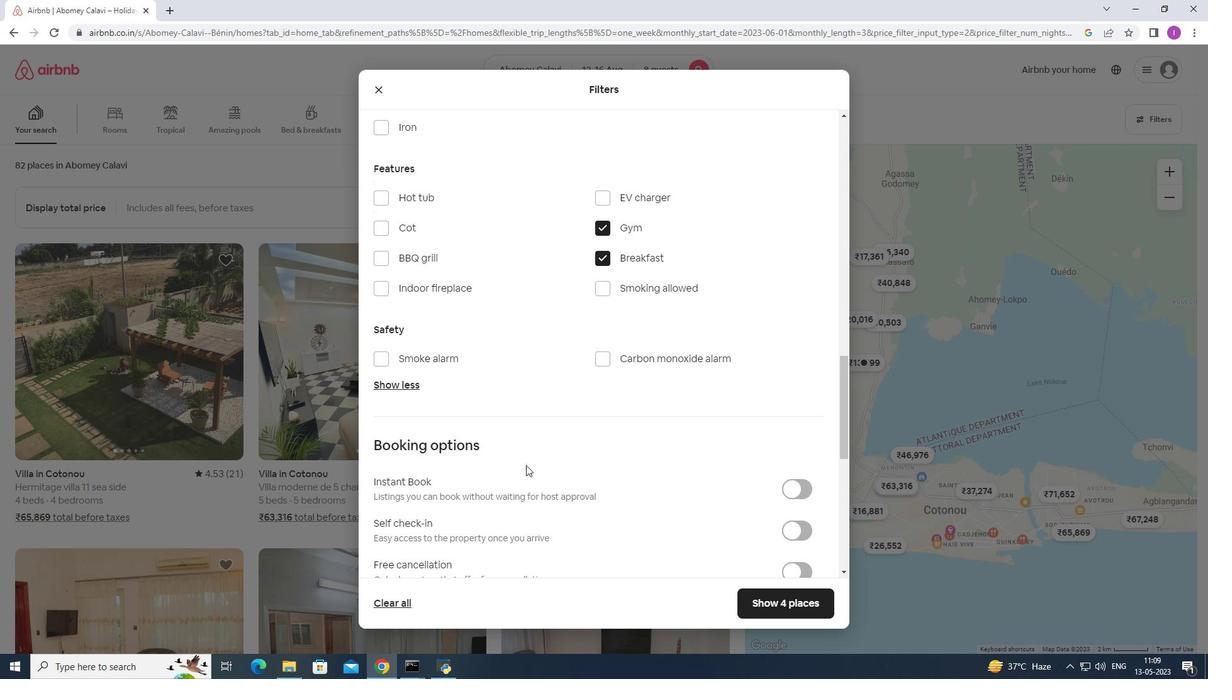 
Action: Mouse scrolled (527, 463) with delta (0, 0)
Screenshot: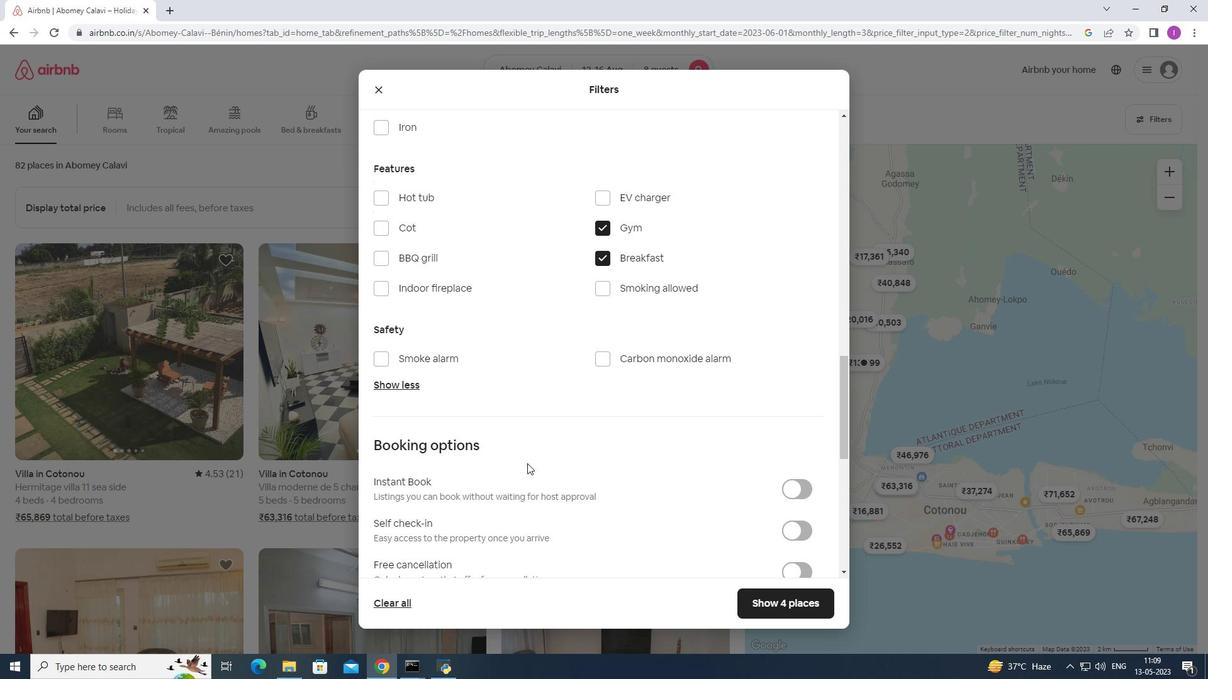 
Action: Mouse scrolled (527, 463) with delta (0, 0)
Screenshot: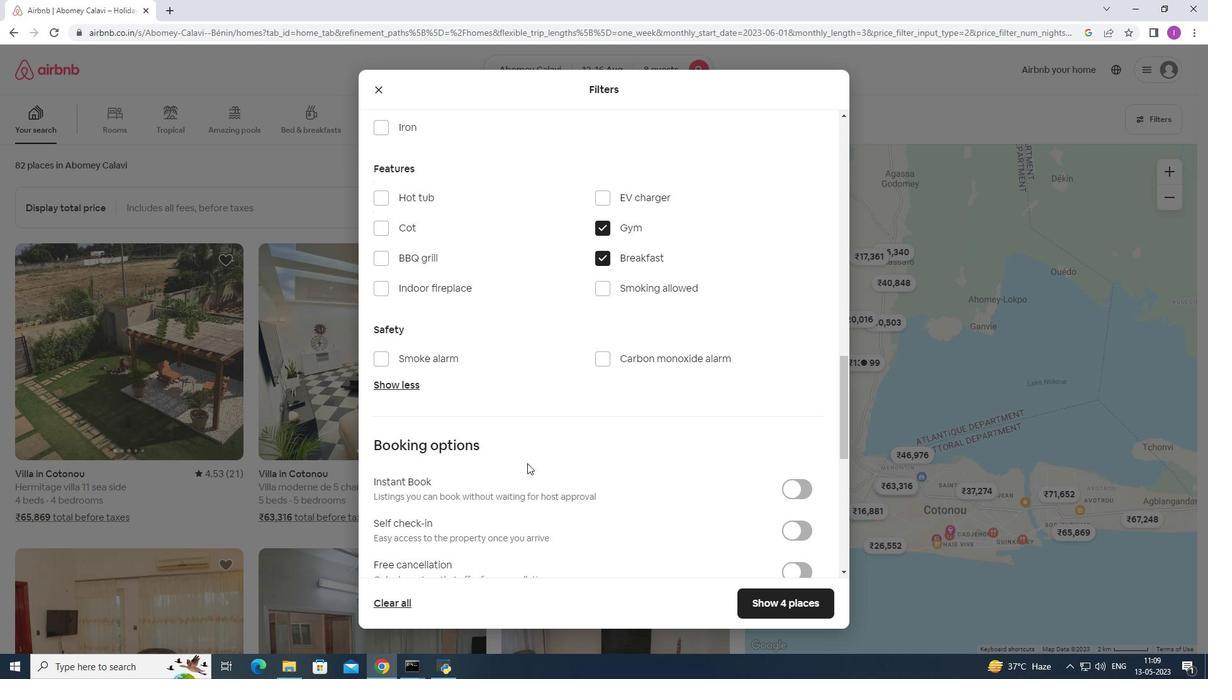 
Action: Mouse moved to (796, 344)
Screenshot: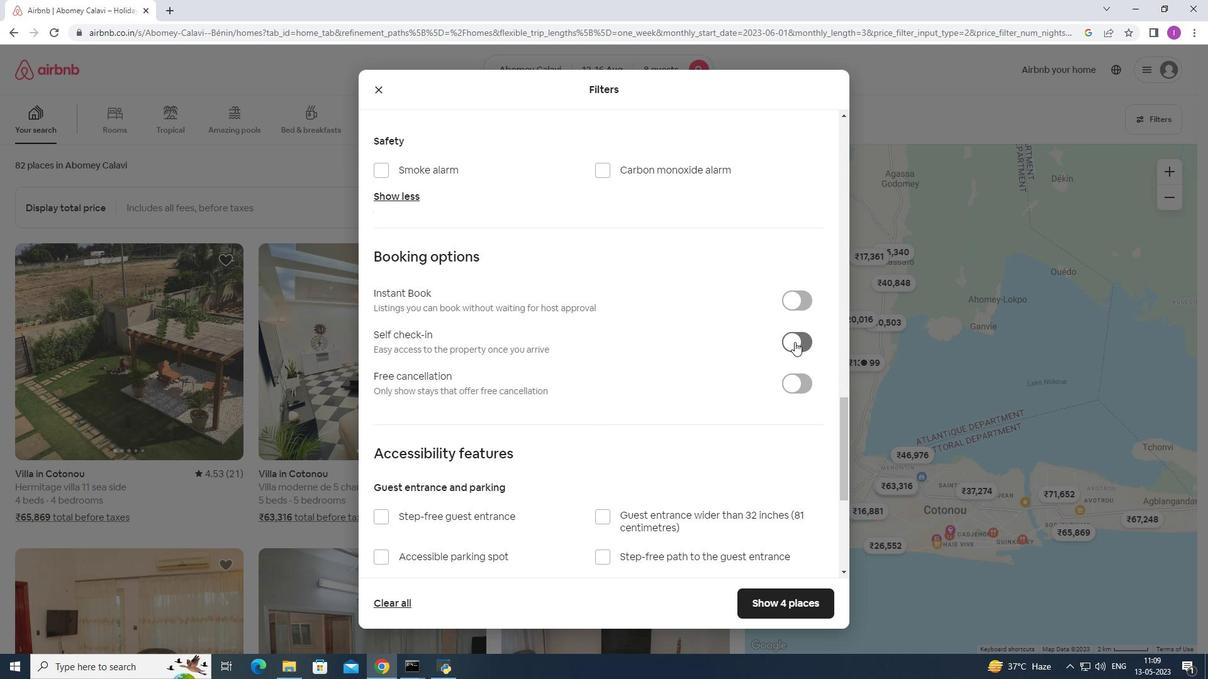
Action: Mouse pressed left at (796, 344)
Screenshot: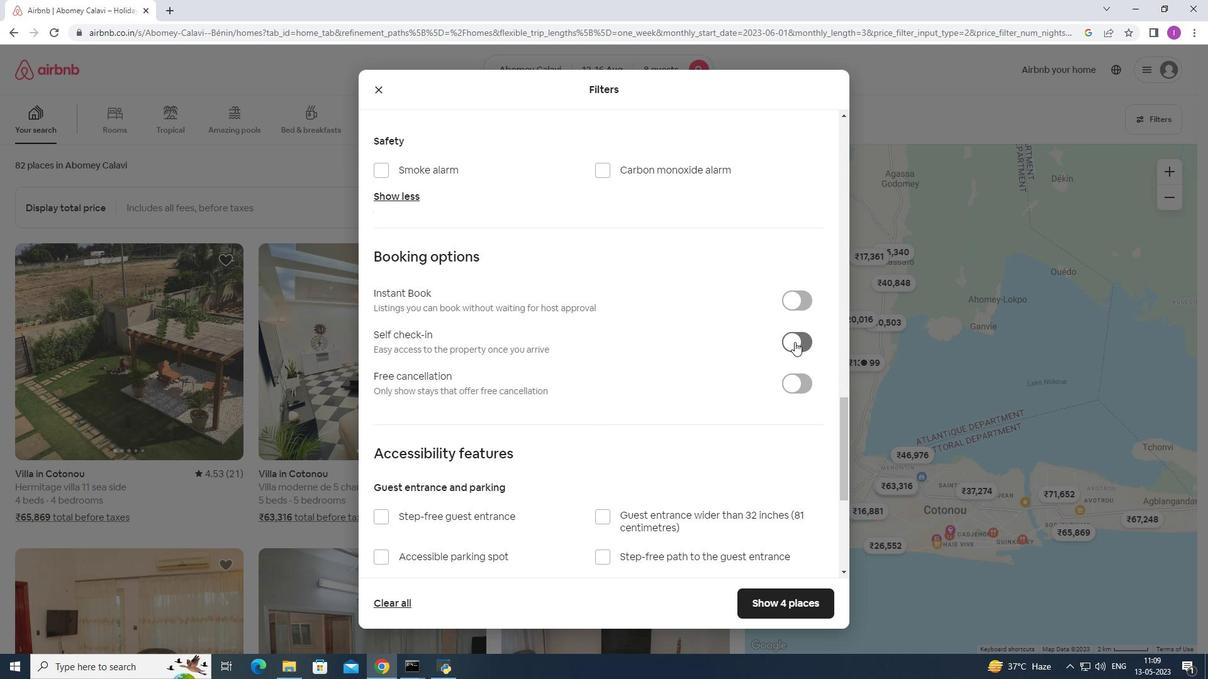 
Action: Mouse moved to (538, 409)
Screenshot: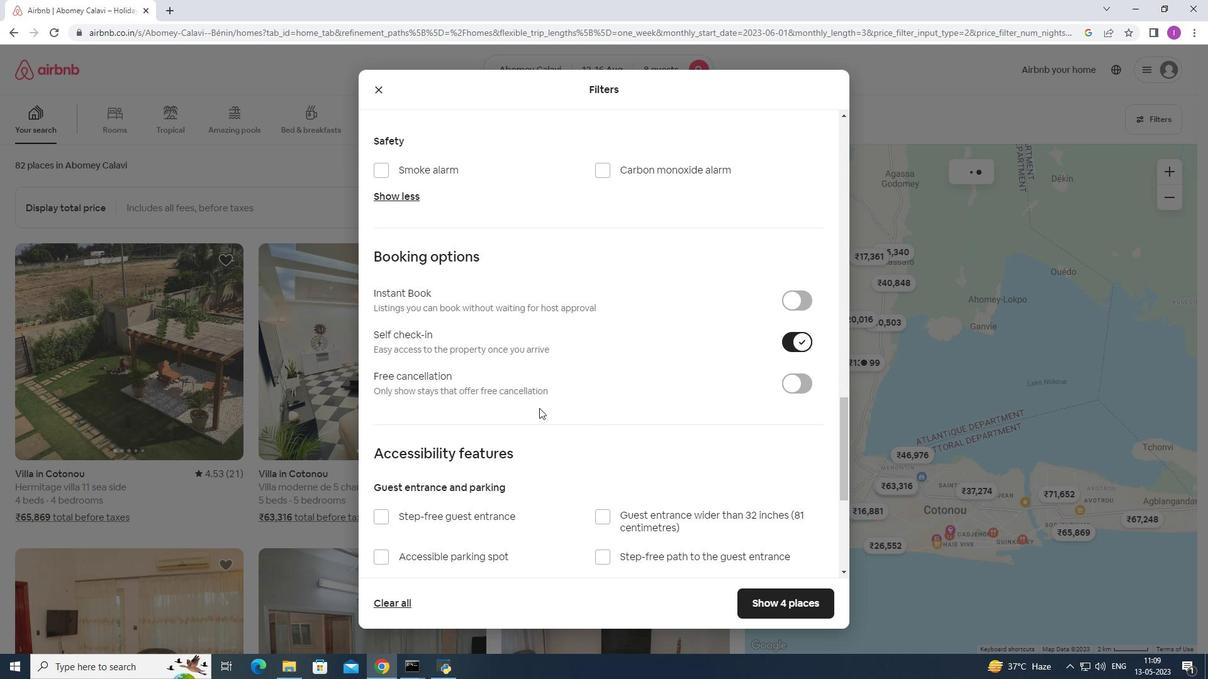 
Action: Mouse scrolled (538, 408) with delta (0, 0)
Screenshot: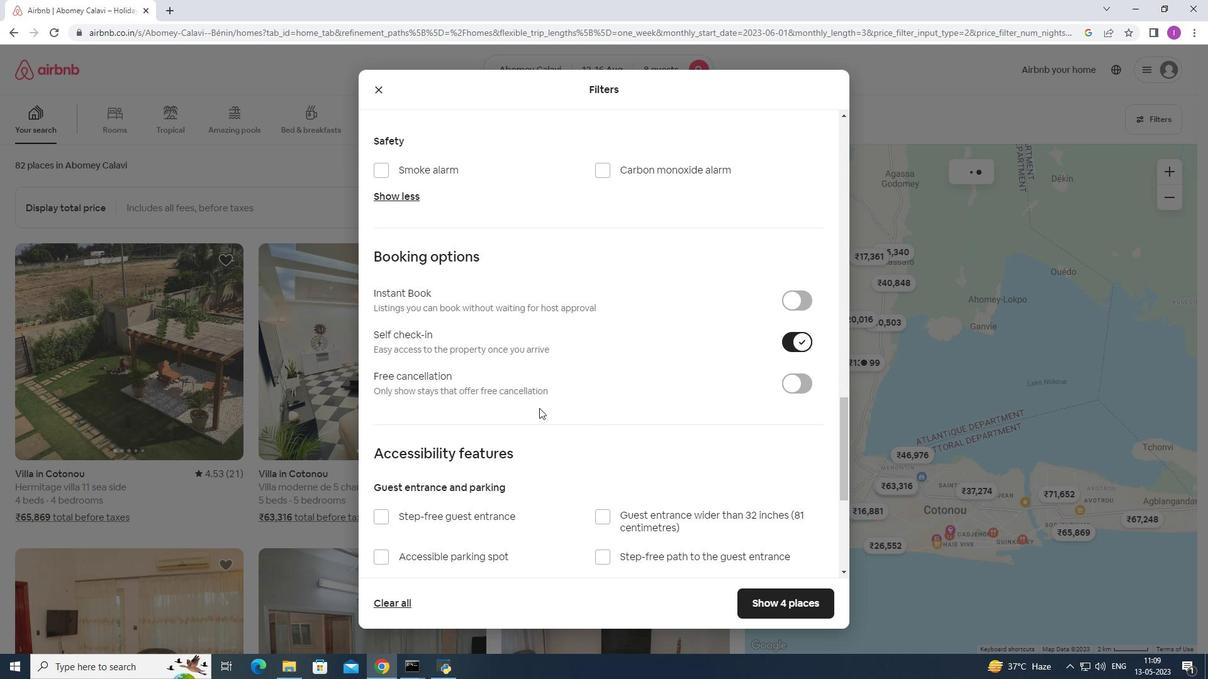
Action: Mouse moved to (539, 411)
Screenshot: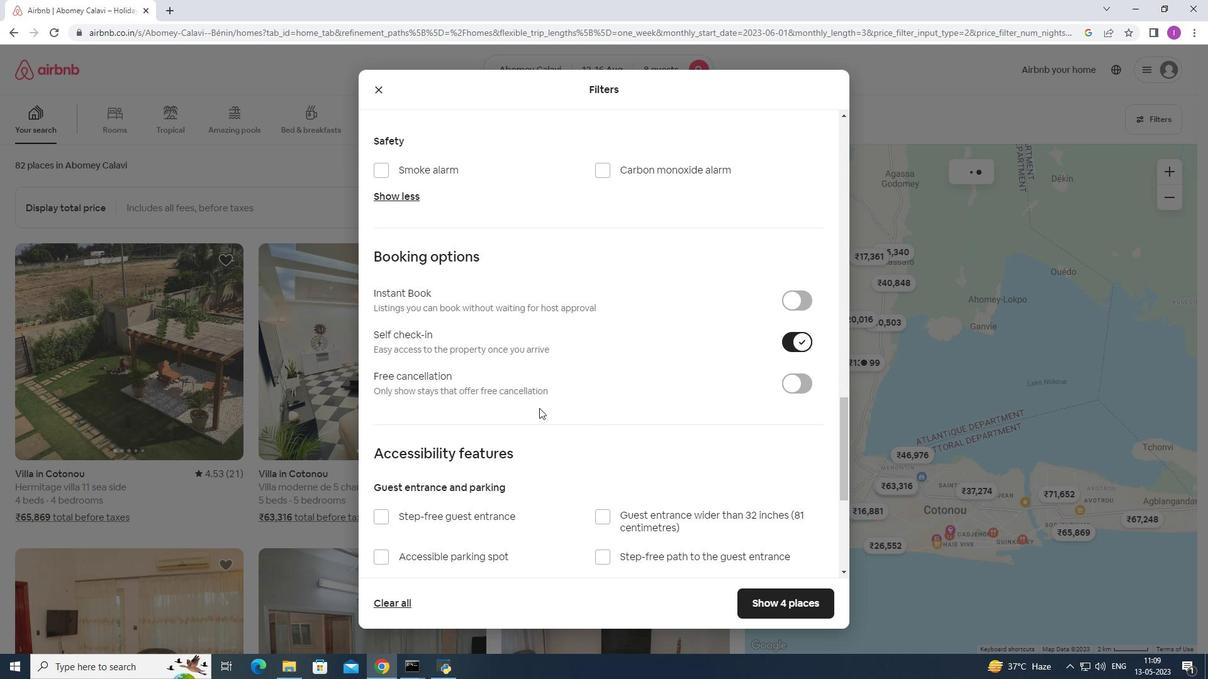 
Action: Mouse scrolled (539, 410) with delta (0, 0)
Screenshot: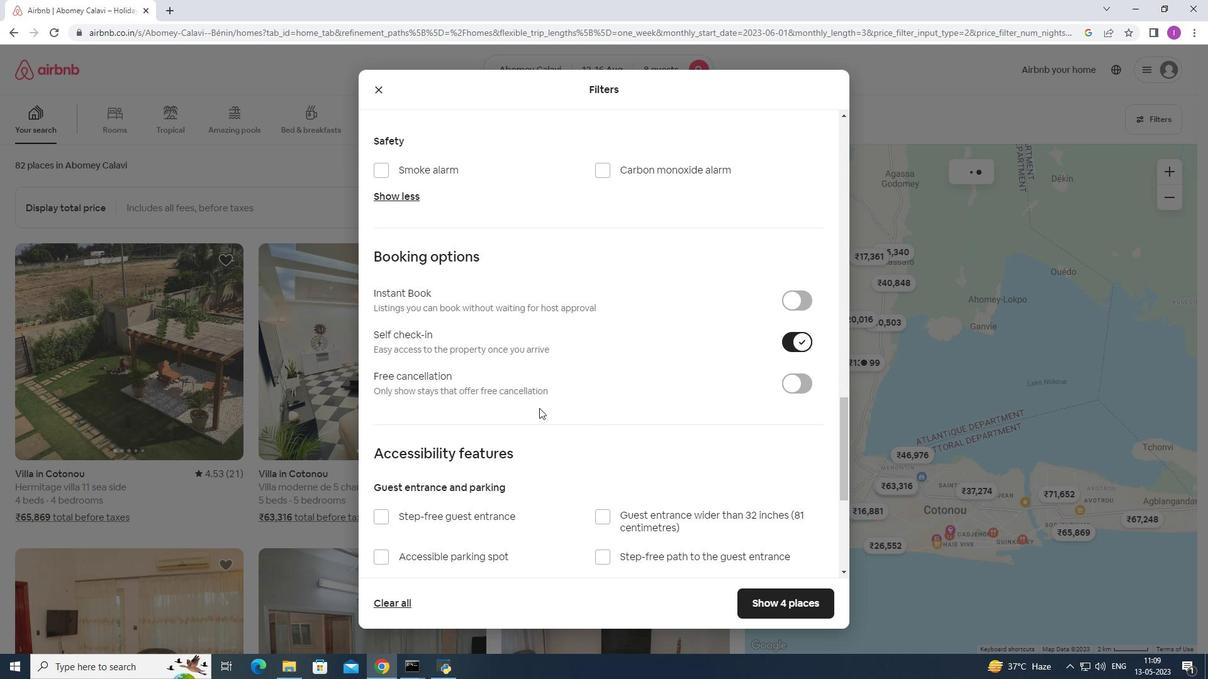 
Action: Mouse moved to (540, 412)
Screenshot: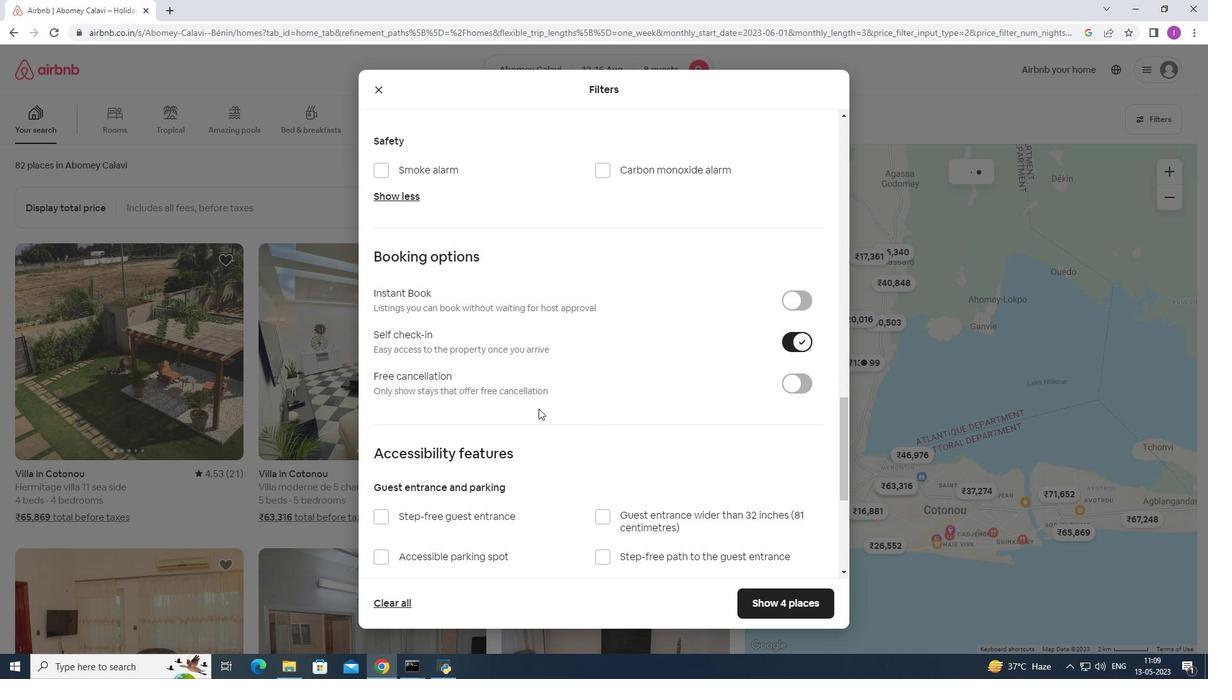 
Action: Mouse scrolled (540, 412) with delta (0, 0)
Screenshot: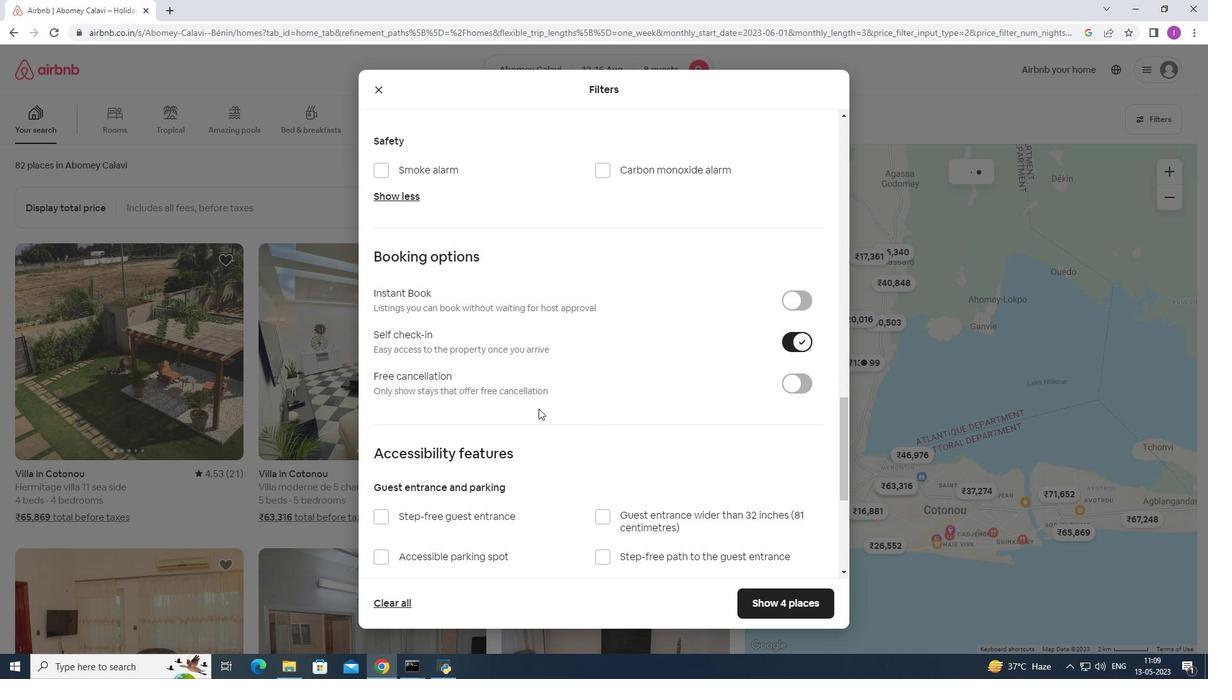 
Action: Mouse moved to (534, 410)
Screenshot: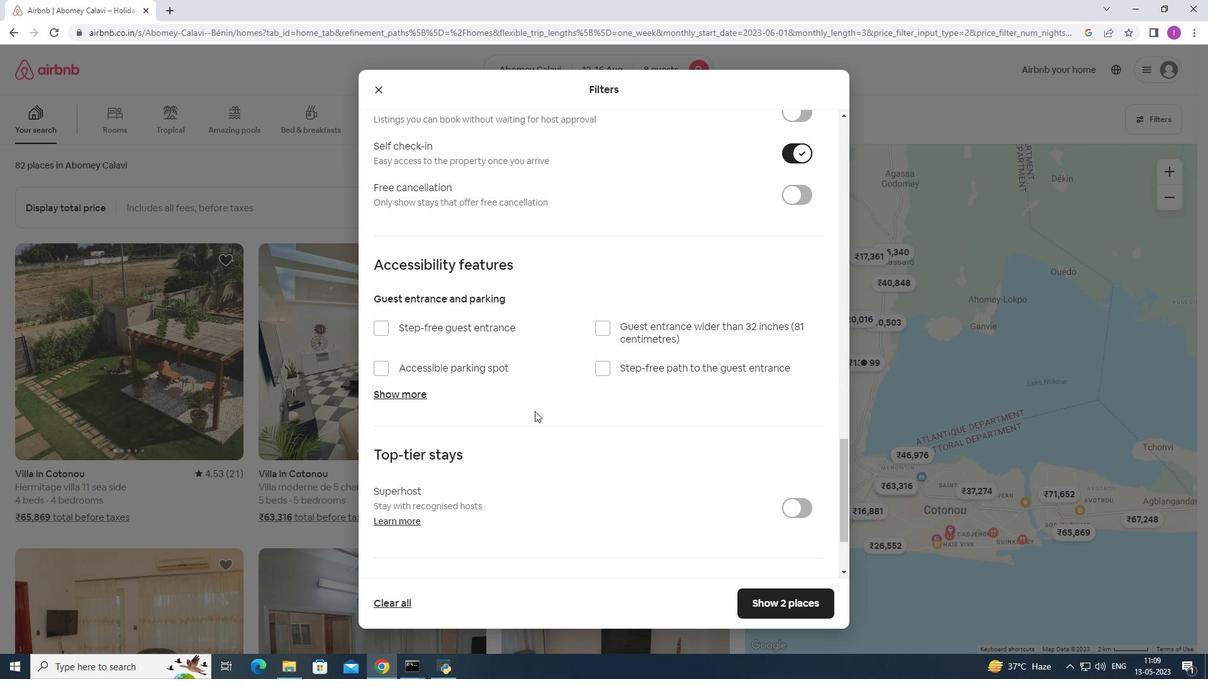
Action: Mouse scrolled (534, 410) with delta (0, 0)
Screenshot: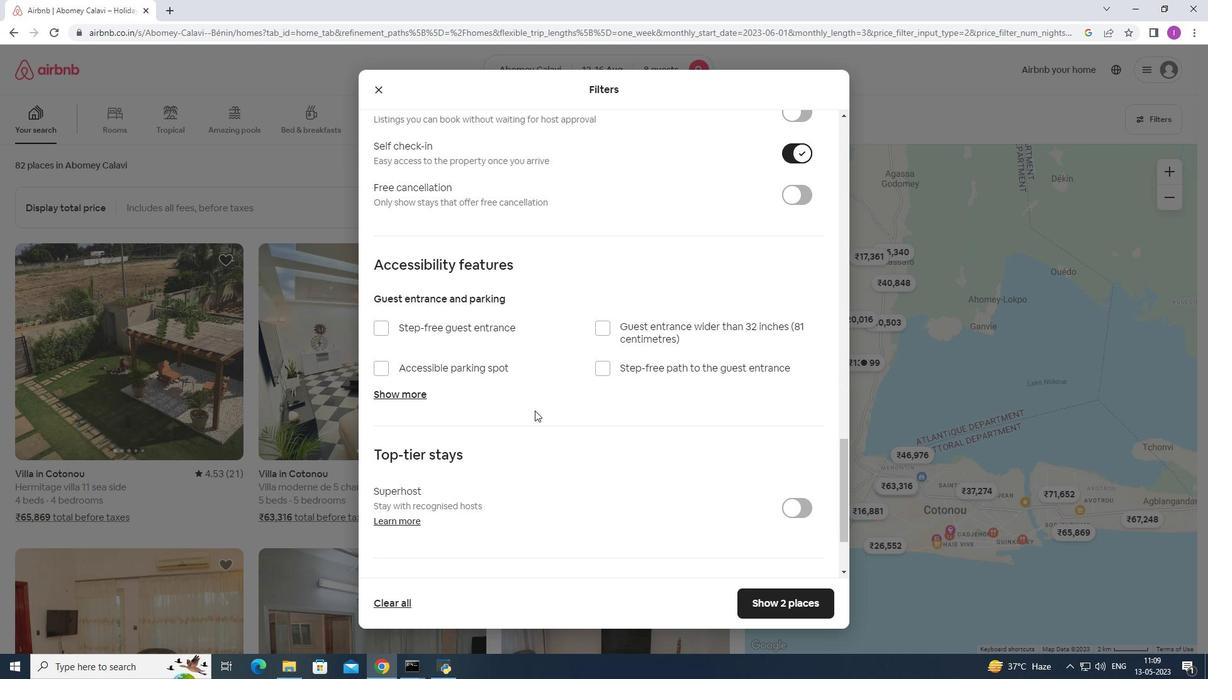 
Action: Mouse scrolled (534, 410) with delta (0, 0)
Screenshot: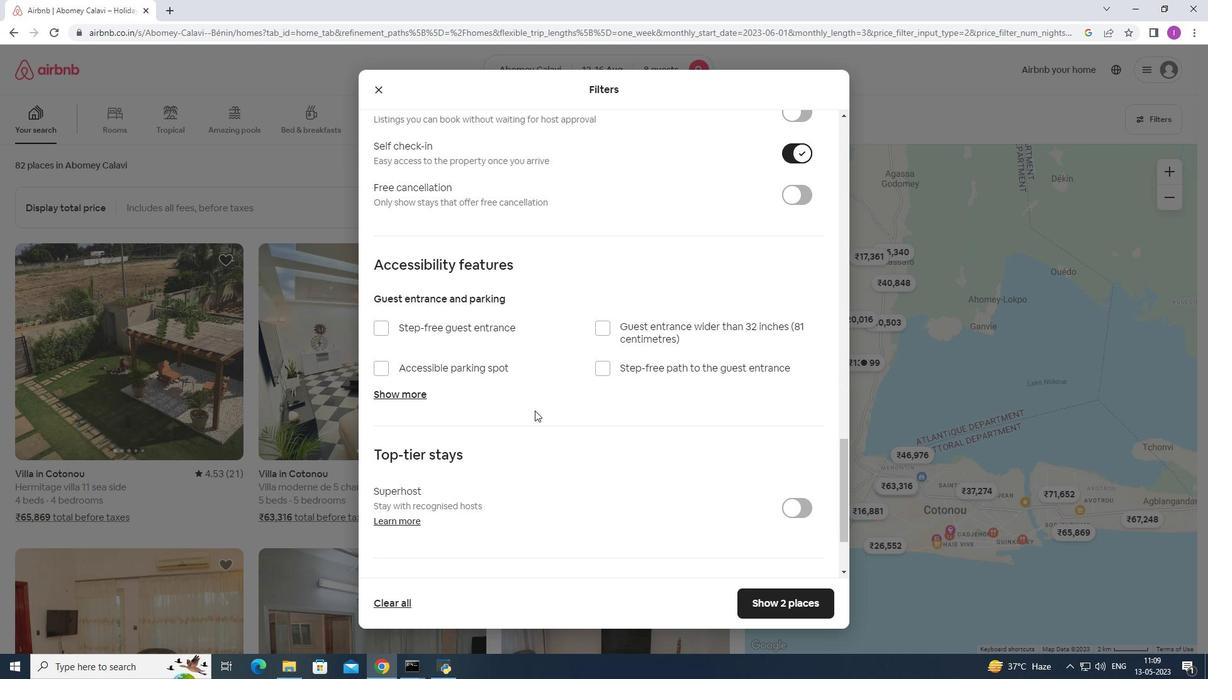 
Action: Mouse moved to (536, 410)
Screenshot: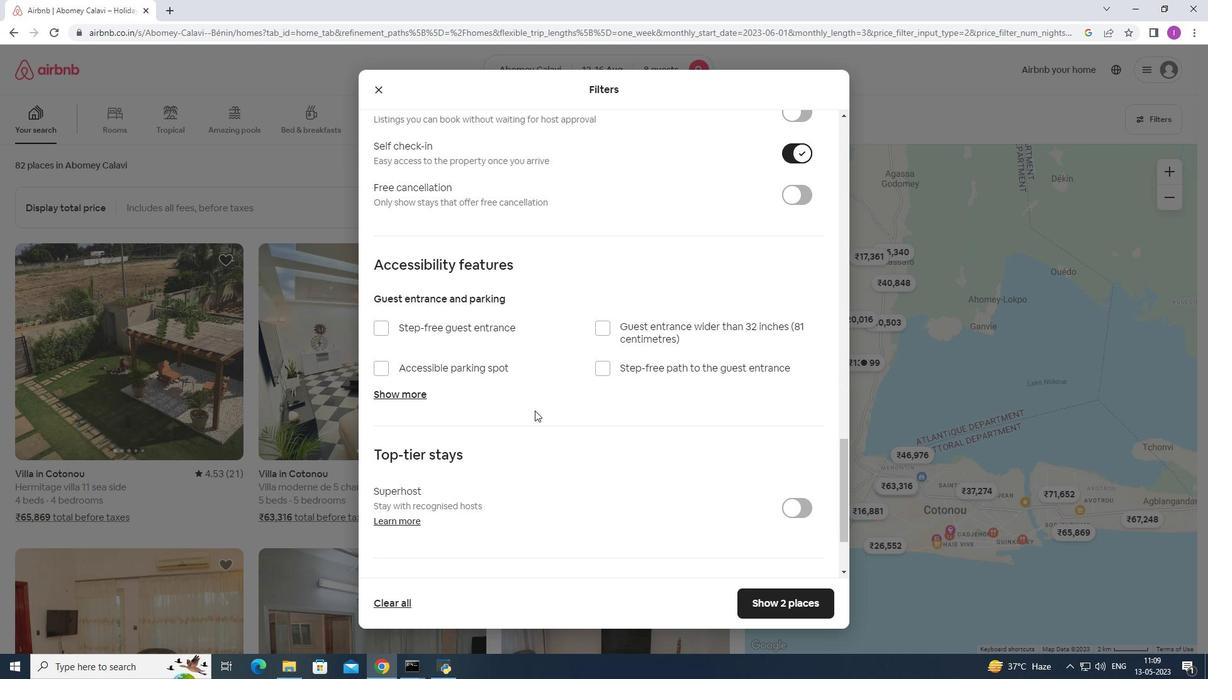 
Action: Mouse scrolled (536, 410) with delta (0, 0)
Screenshot: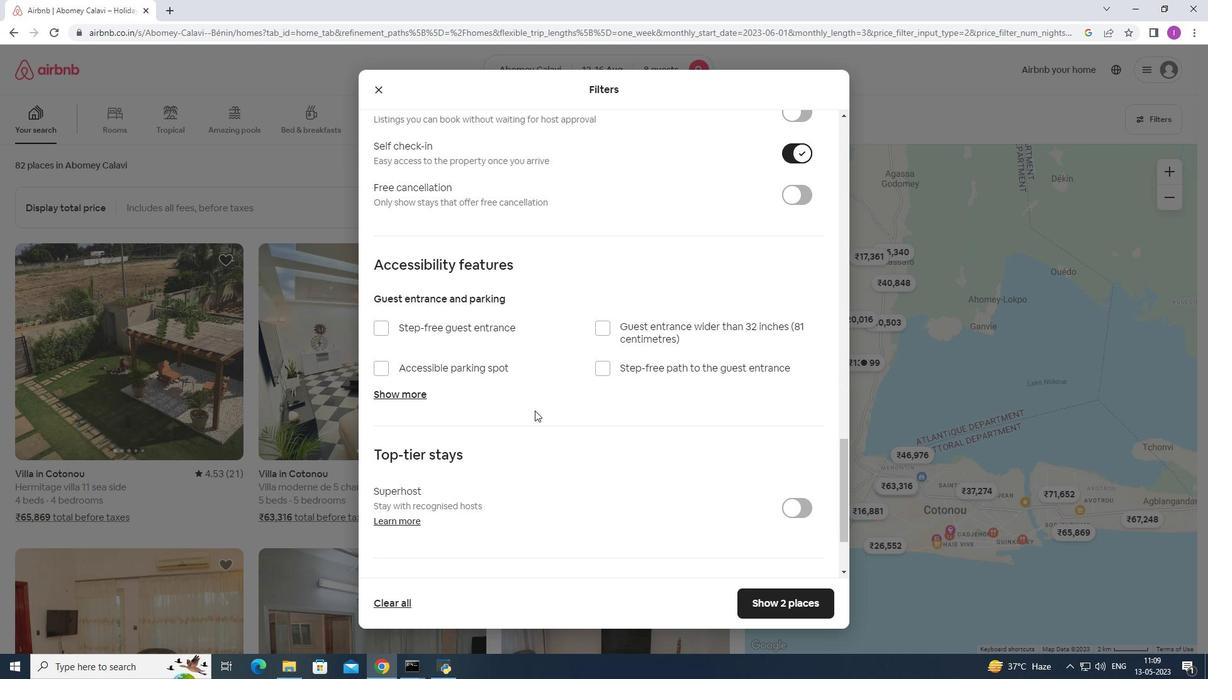 
Action: Mouse scrolled (536, 410) with delta (0, 0)
Screenshot: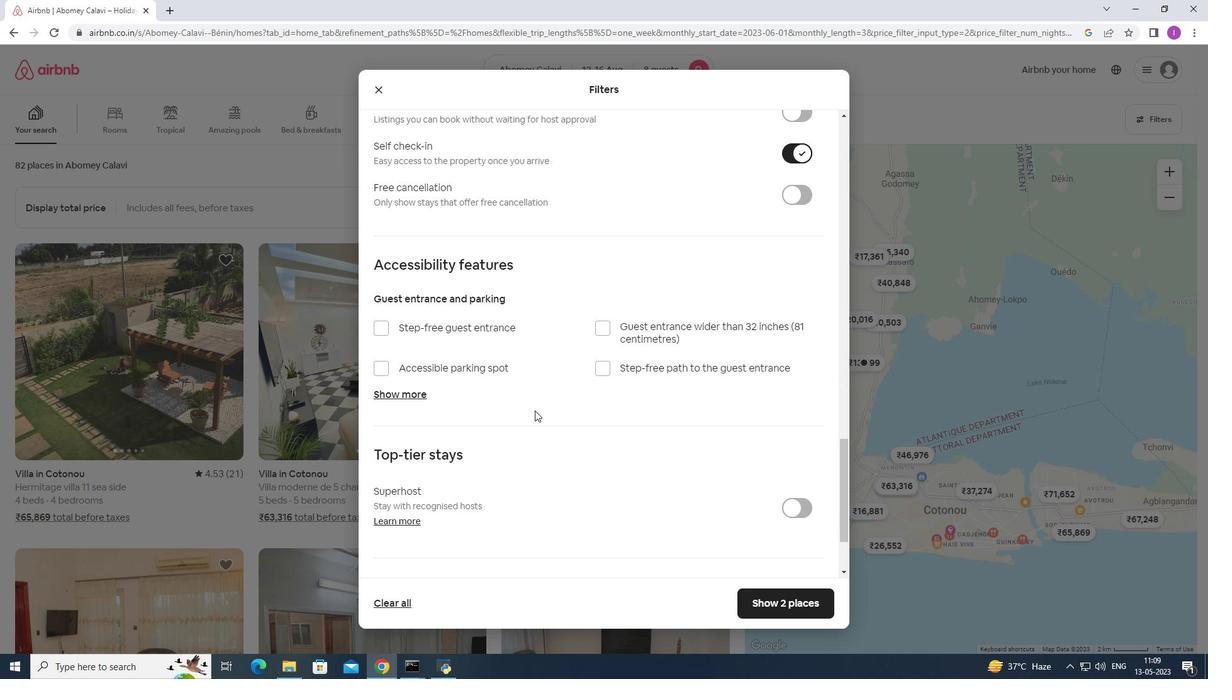 
Action: Mouse moved to (536, 406)
Screenshot: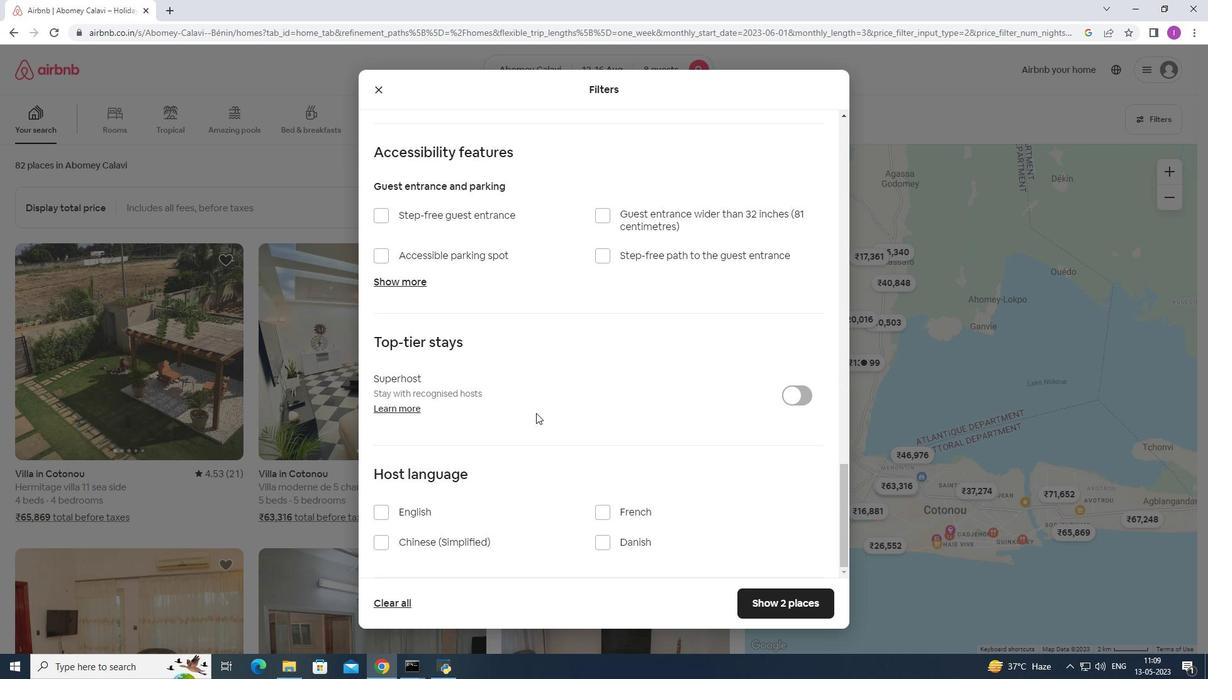 
Action: Mouse scrolled (536, 405) with delta (0, 0)
Screenshot: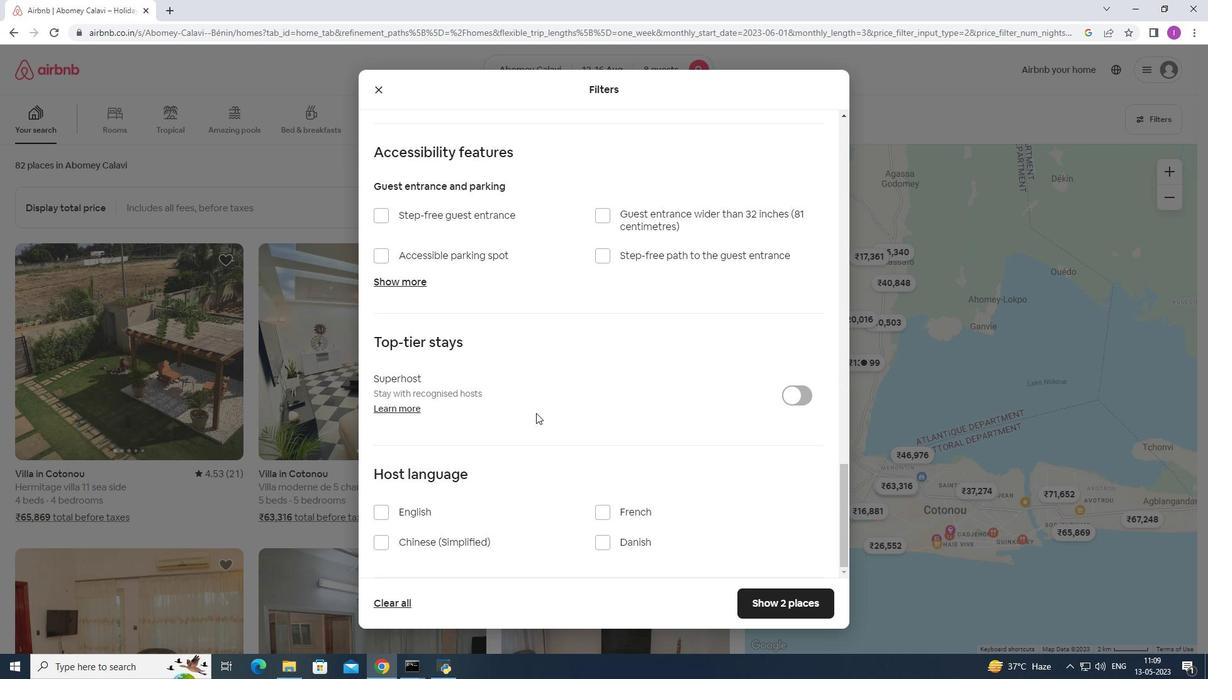 
Action: Mouse scrolled (536, 405) with delta (0, 0)
Screenshot: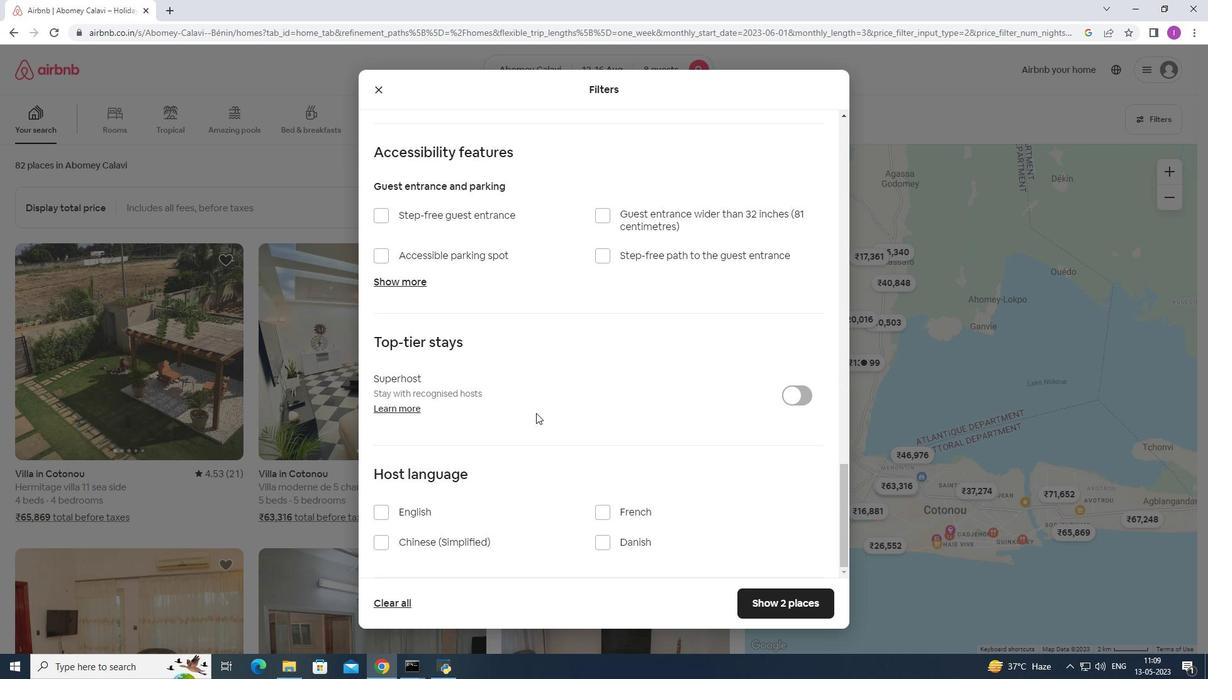 
Action: Mouse scrolled (536, 405) with delta (0, 0)
Screenshot: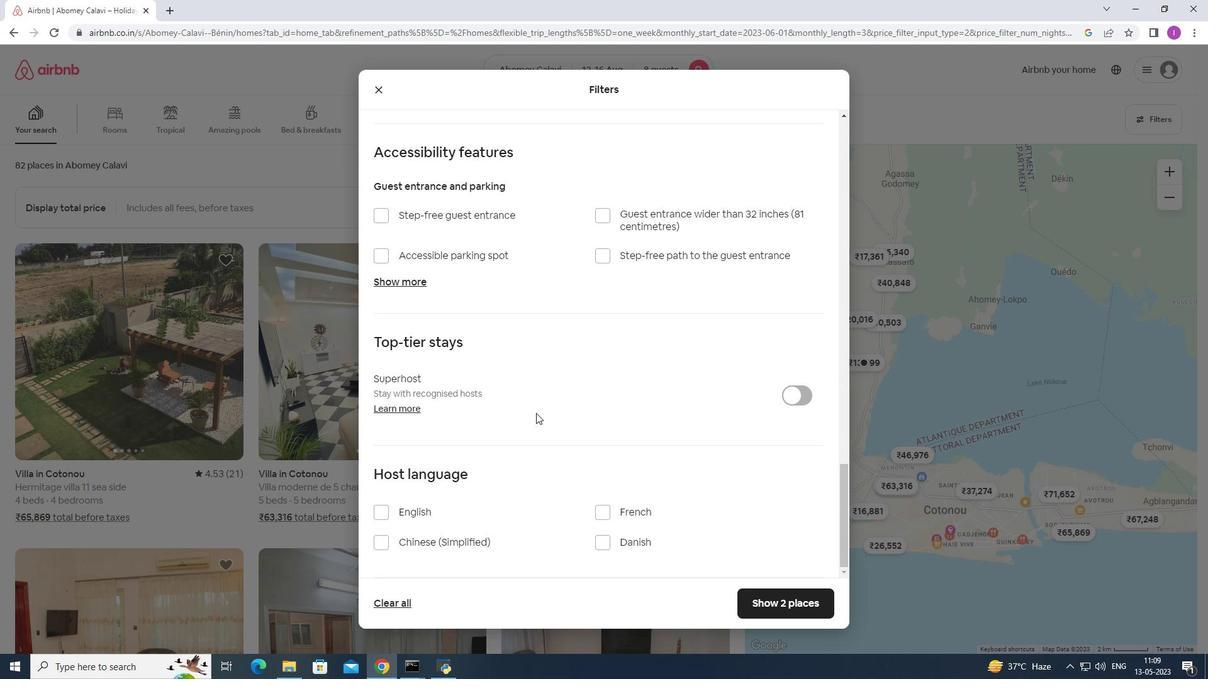 
Action: Mouse scrolled (536, 405) with delta (0, 0)
Screenshot: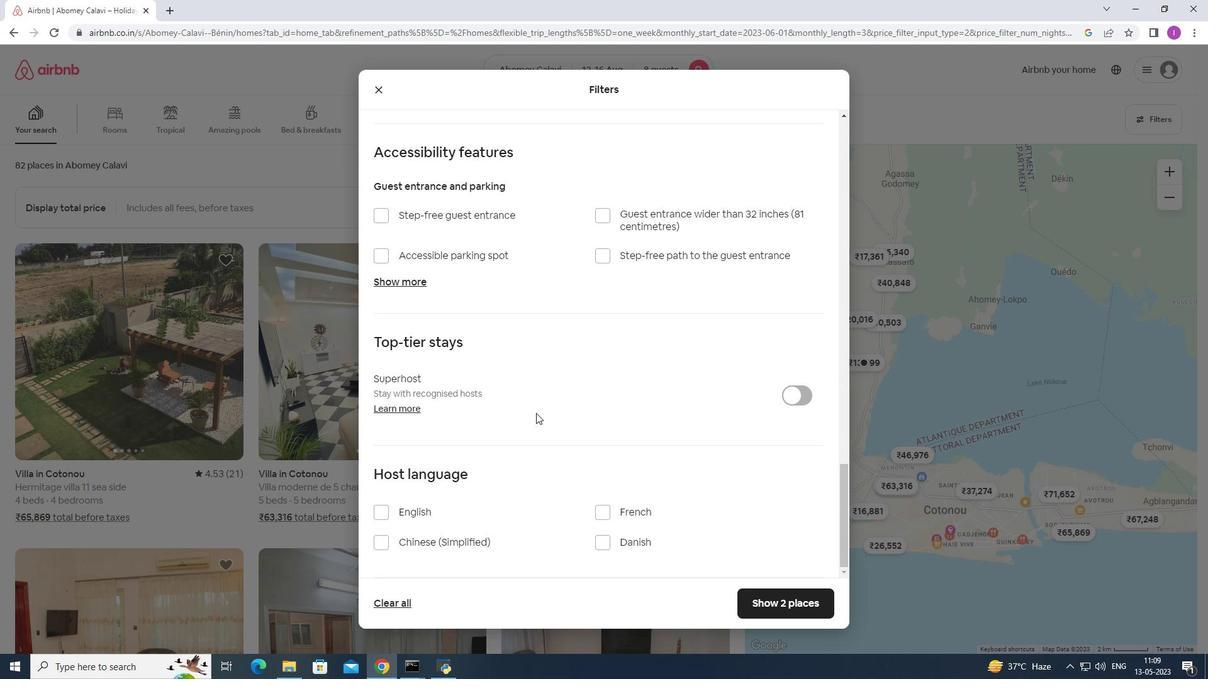 
Action: Mouse moved to (534, 407)
Screenshot: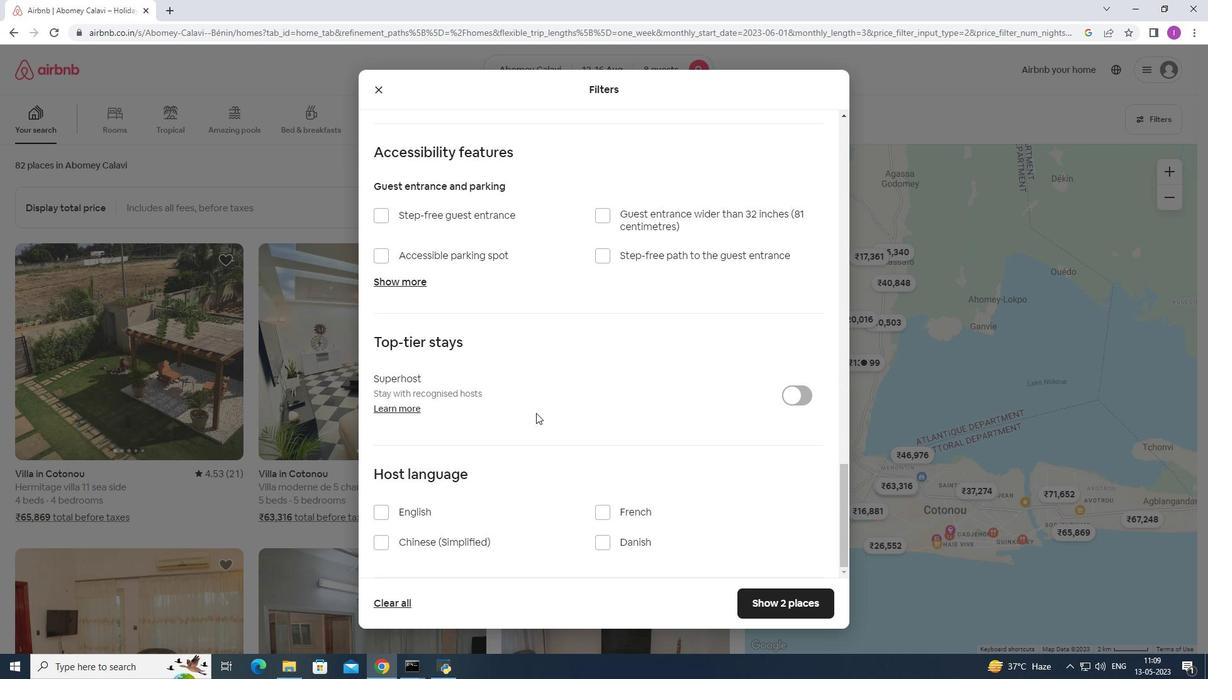 
Action: Mouse scrolled (534, 407) with delta (0, 0)
Screenshot: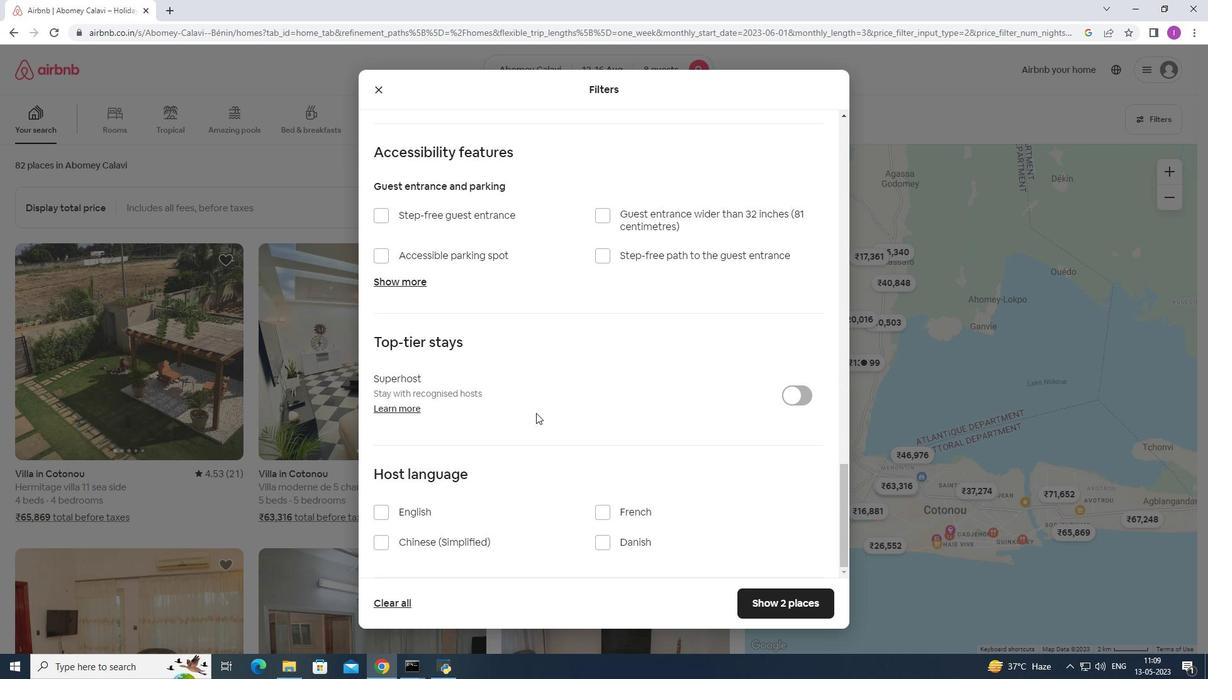 
Action: Mouse moved to (386, 512)
Screenshot: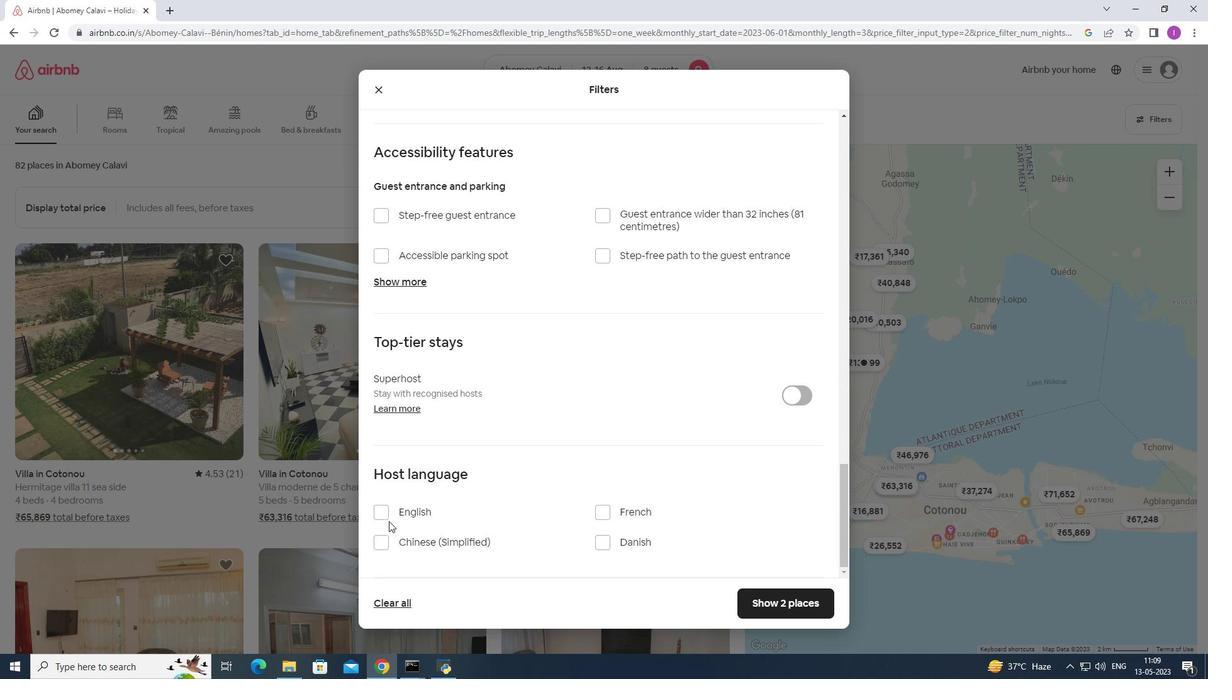 
Action: Mouse pressed left at (386, 512)
Screenshot: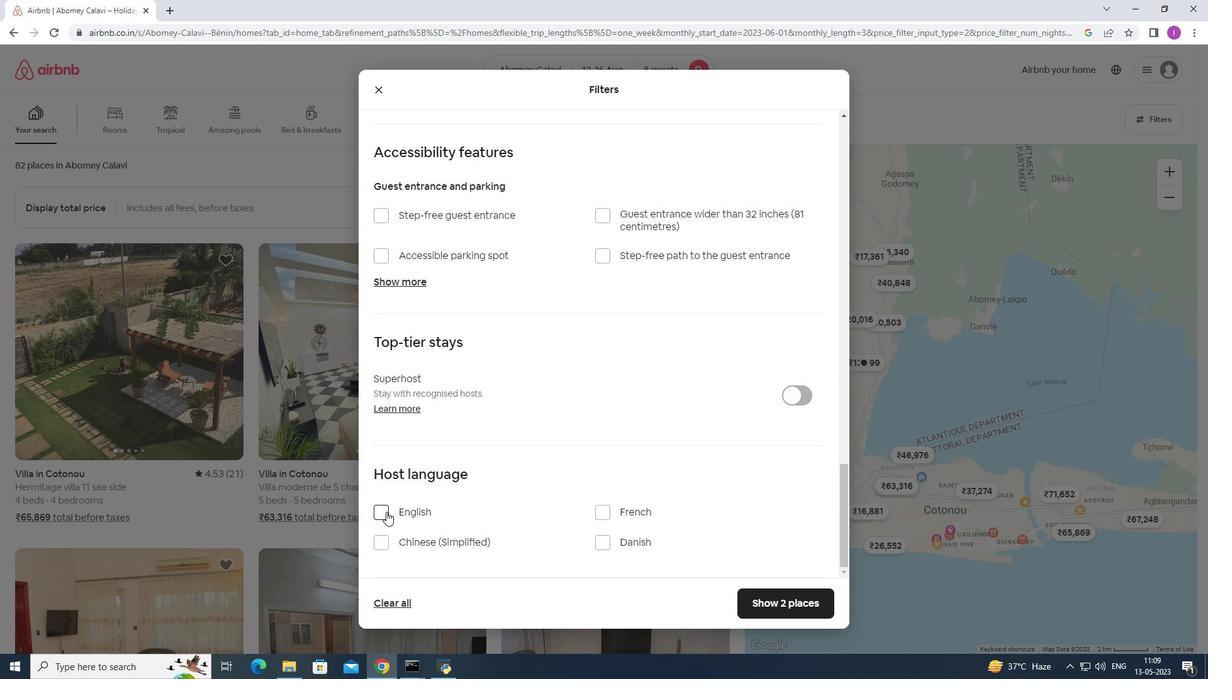
Action: Mouse moved to (782, 607)
Screenshot: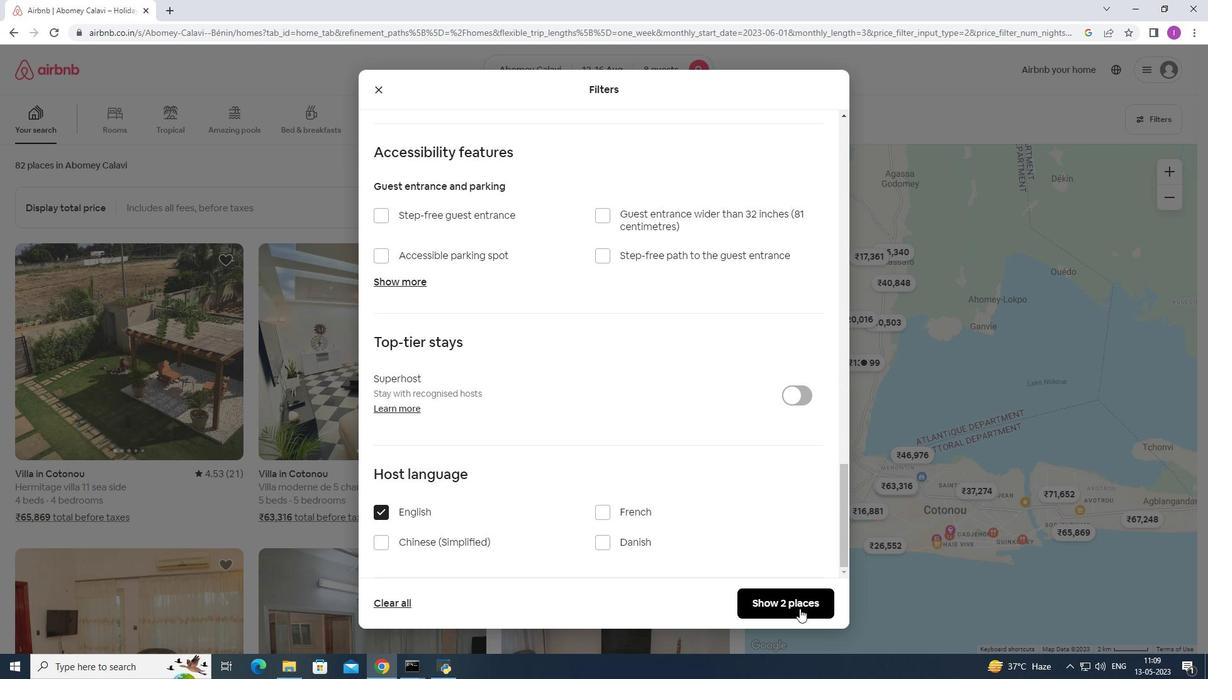 
Action: Mouse pressed left at (782, 607)
Screenshot: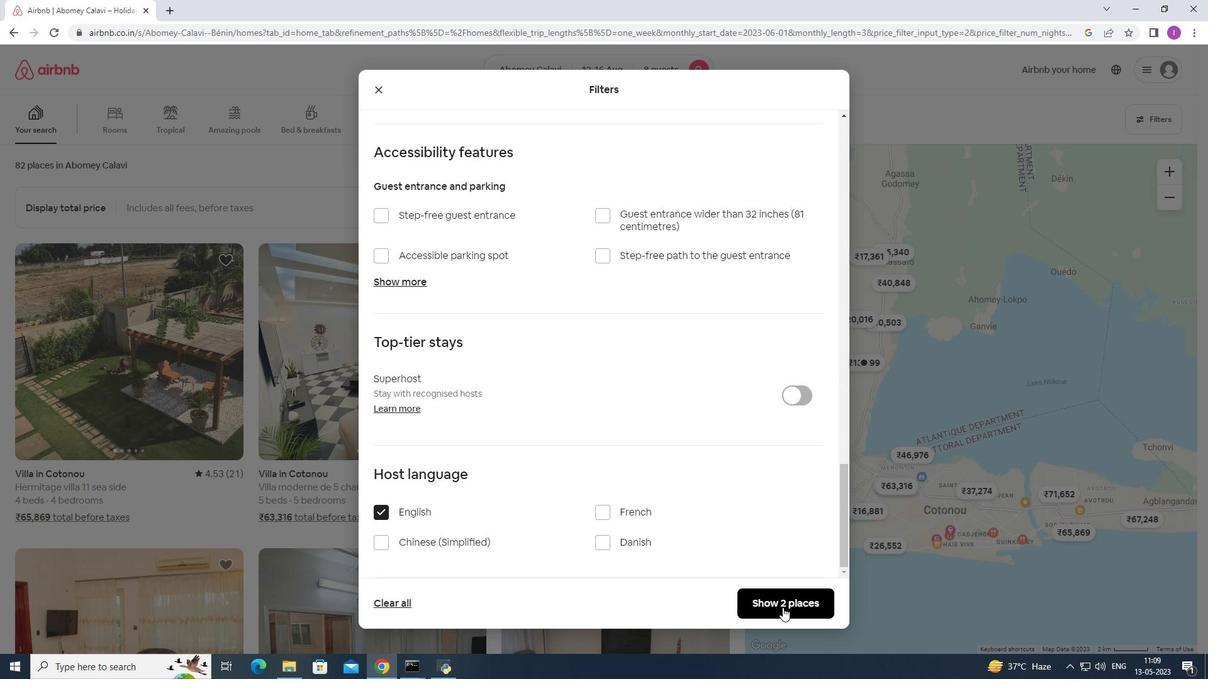 
Action: Mouse moved to (1112, 0)
Screenshot: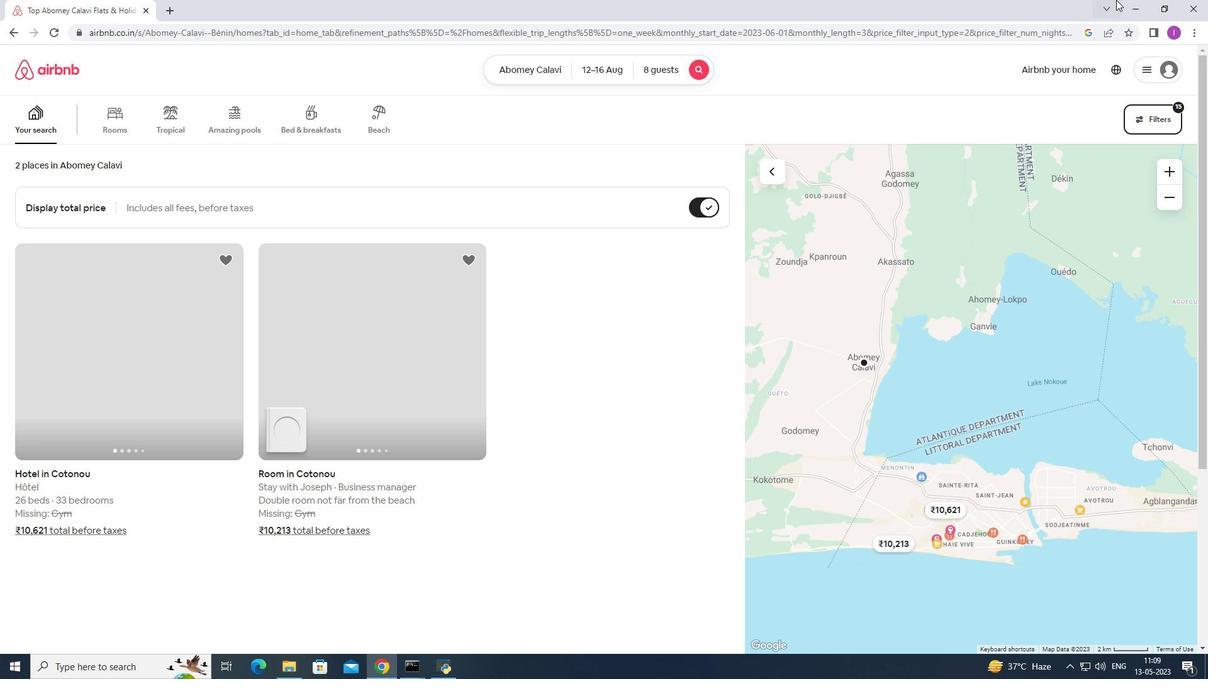 
